 Task: Add Attachment from "Attach a link" to Card Card0000000324 in Board Board0000000081 in Workspace WS0000000027 in Trello. Add Cover Red to Card Card0000000324 in Board Board0000000081 in Workspace WS0000000027 in Trello. Add "Join Card" Button Button0000000324  to Card Card0000000324 in Board Board0000000081 in Workspace WS0000000027 in Trello. Add Description DS0000000324 to Card Card0000000324 in Board Board0000000081 in Workspace WS0000000027 in Trello. Add Comment CM0000000324 to Card Card0000000324 in Board Board0000000081 in Workspace WS0000000027 in Trello
Action: Mouse moved to (371, 625)
Screenshot: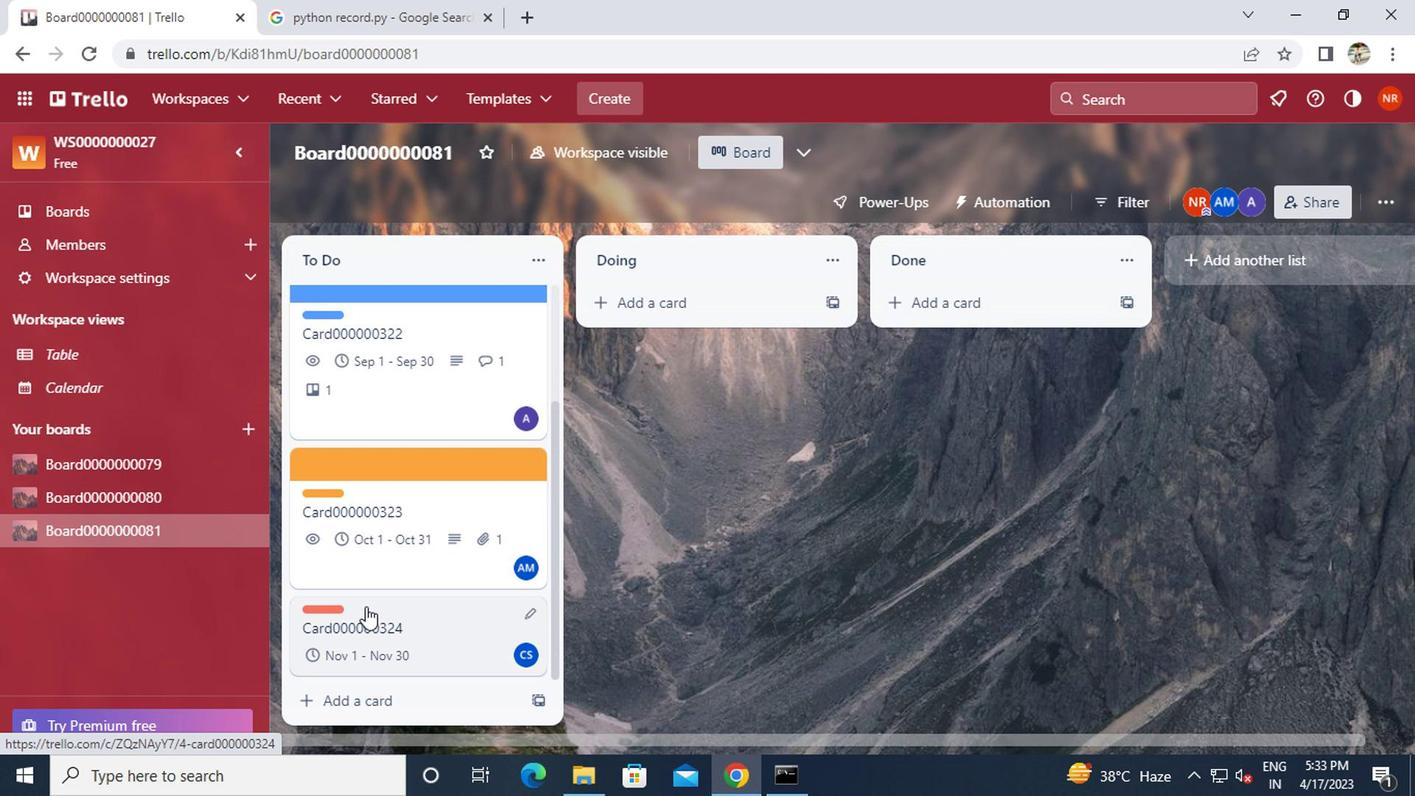 
Action: Mouse pressed left at (371, 625)
Screenshot: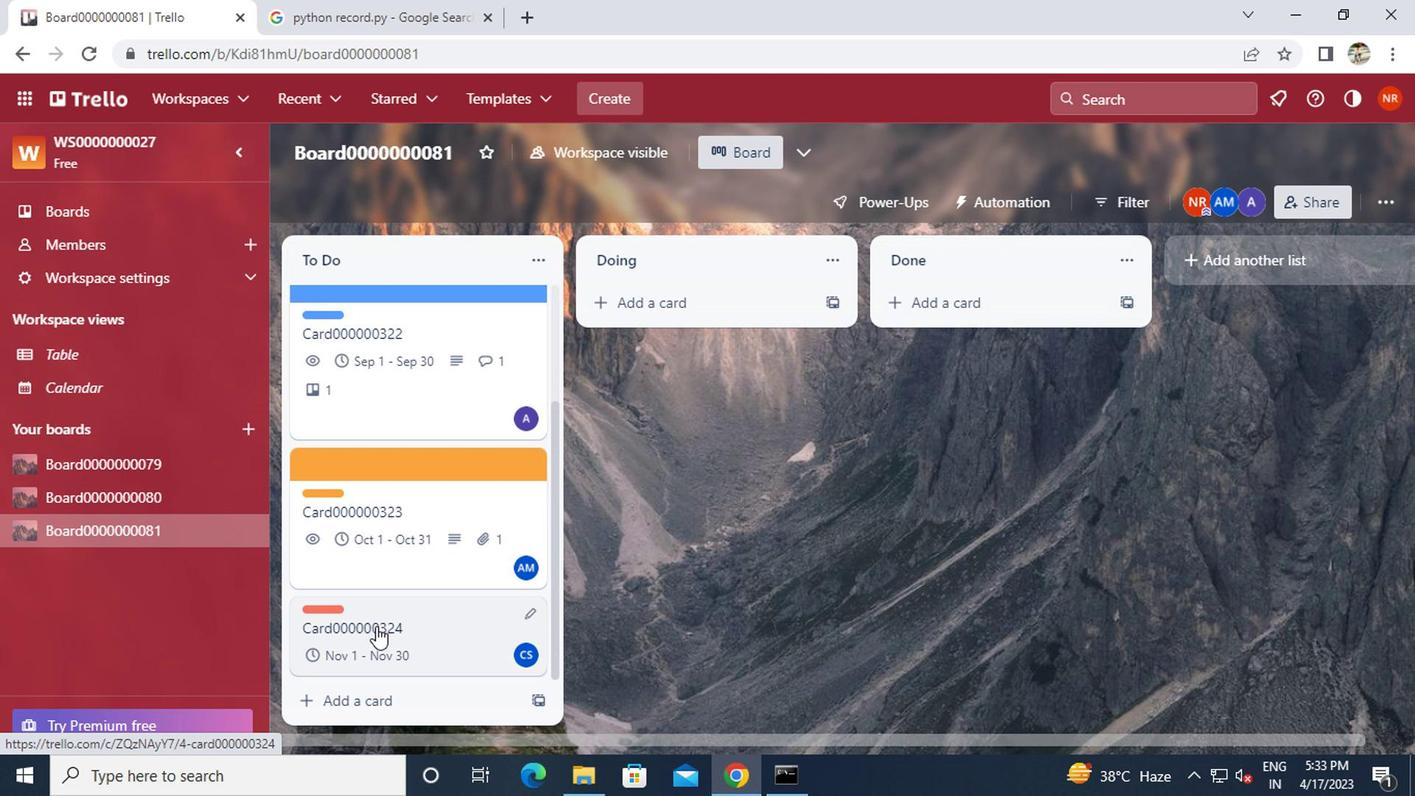 
Action: Mouse moved to (972, 513)
Screenshot: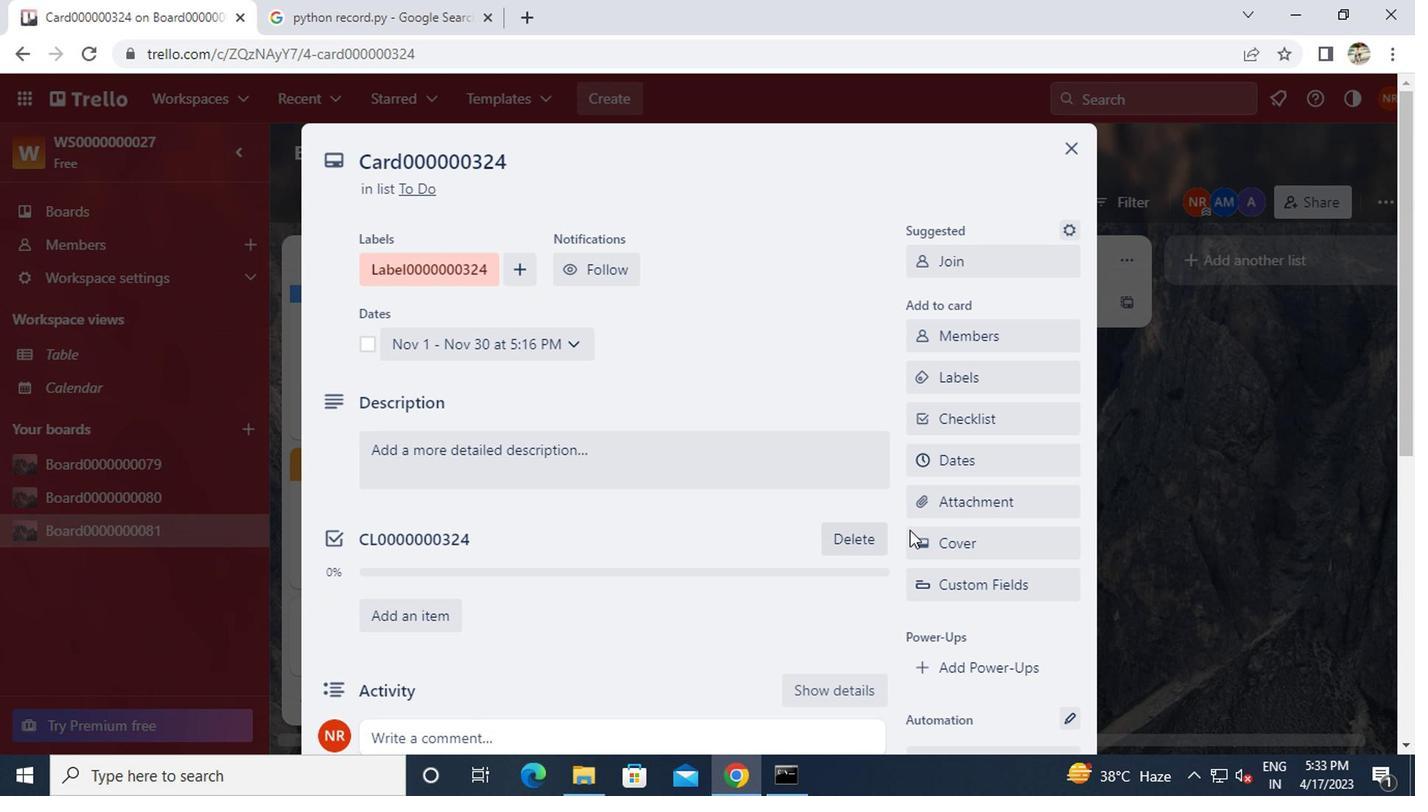 
Action: Mouse pressed left at (972, 513)
Screenshot: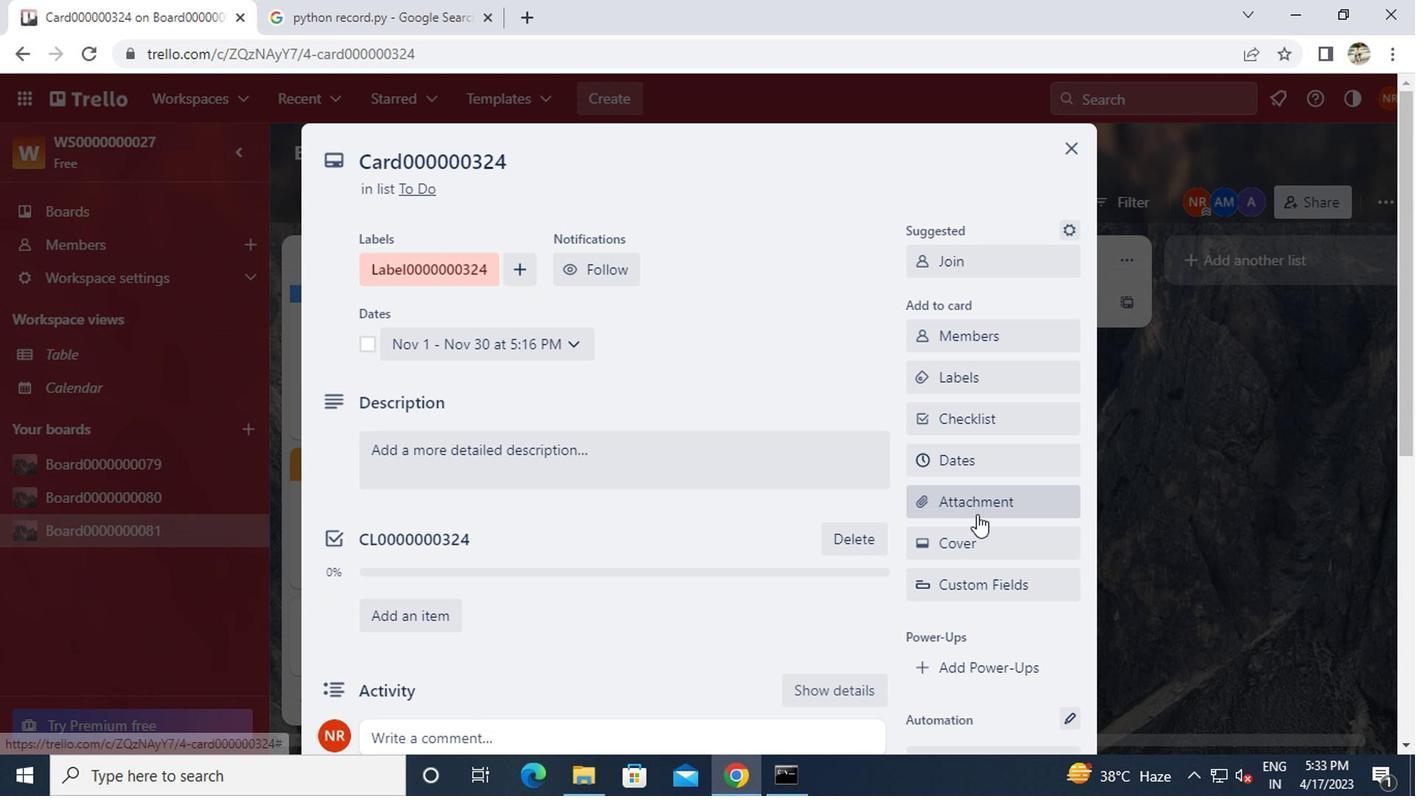 
Action: Mouse moved to (435, 7)
Screenshot: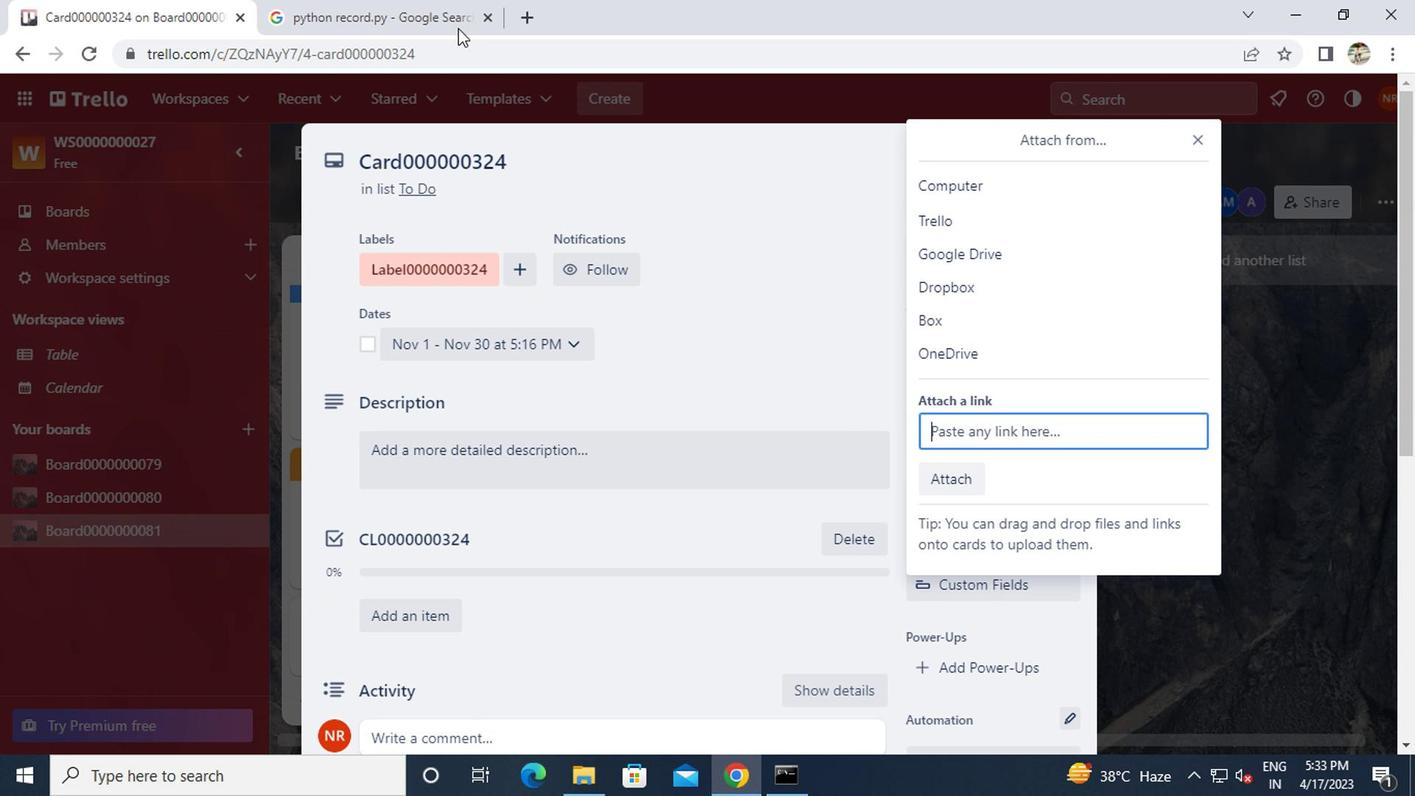 
Action: Mouse pressed left at (435, 7)
Screenshot: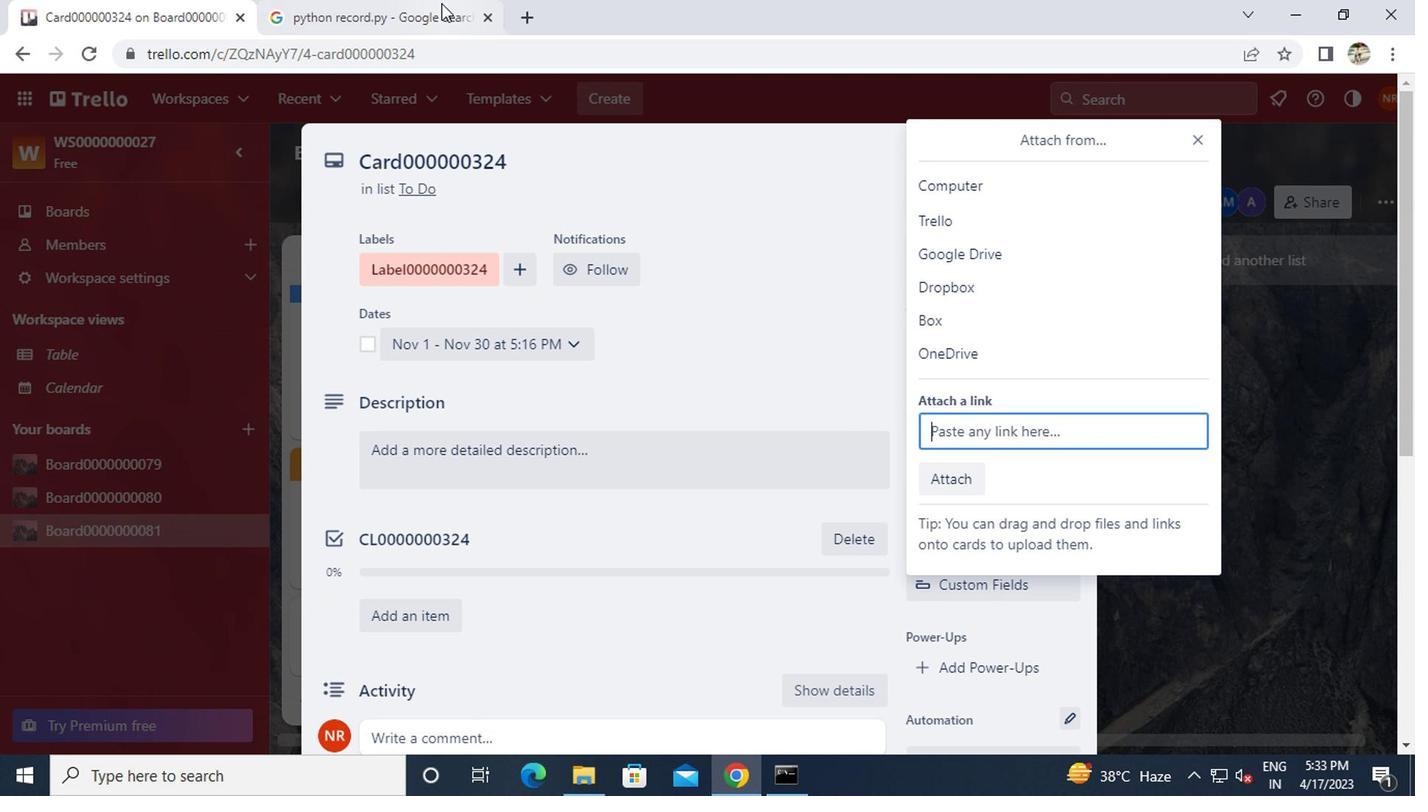 
Action: Mouse moved to (438, 61)
Screenshot: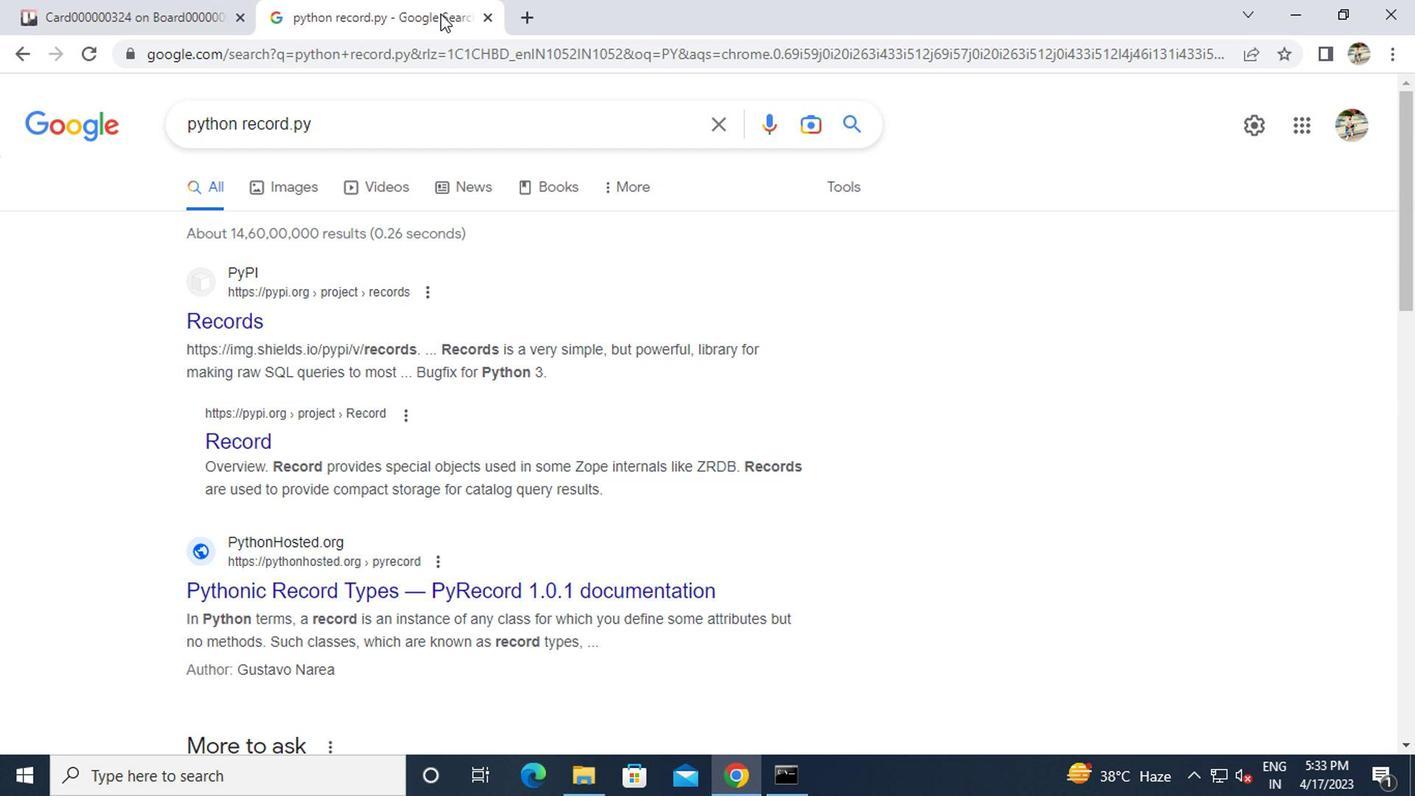 
Action: Mouse pressed left at (438, 61)
Screenshot: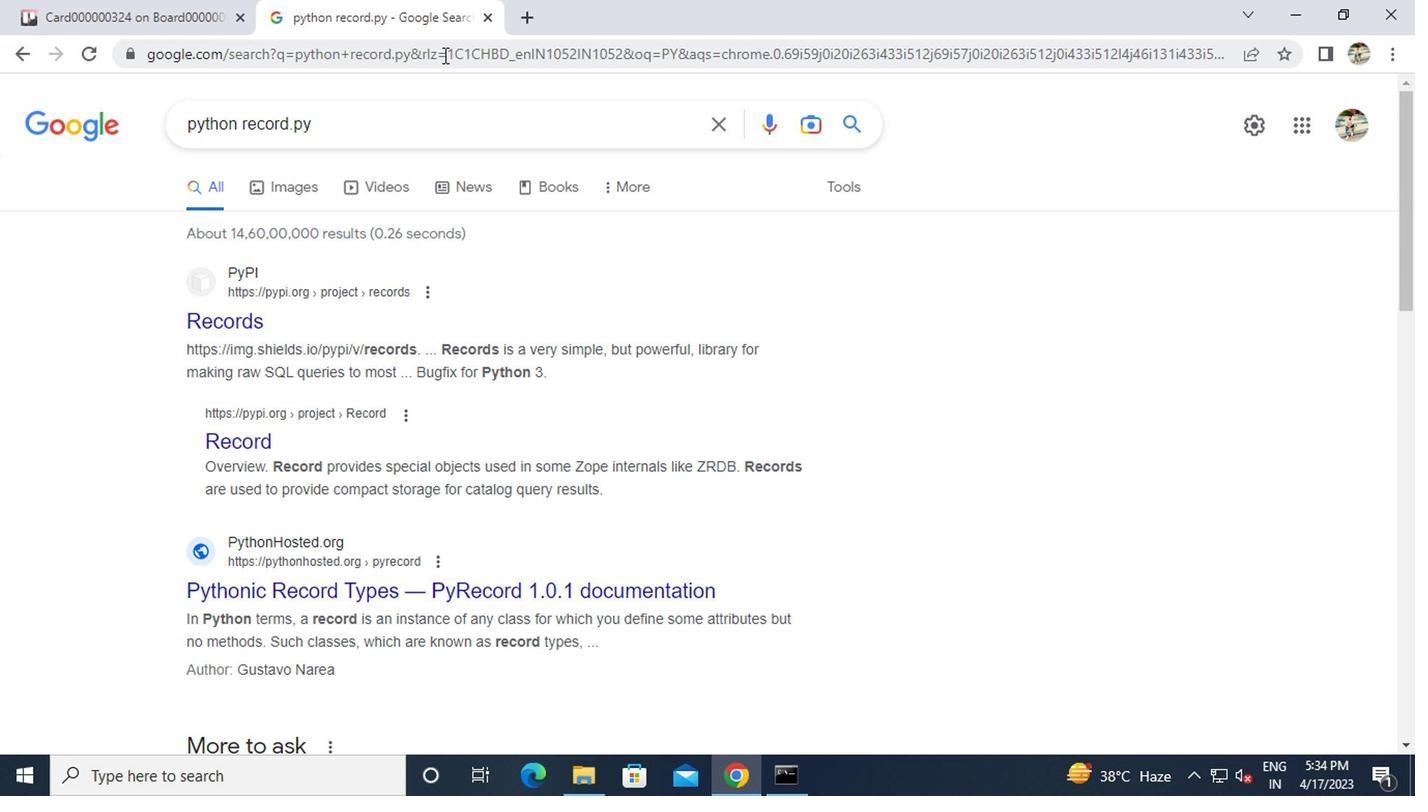 
Action: Key pressed ctrl+C
Screenshot: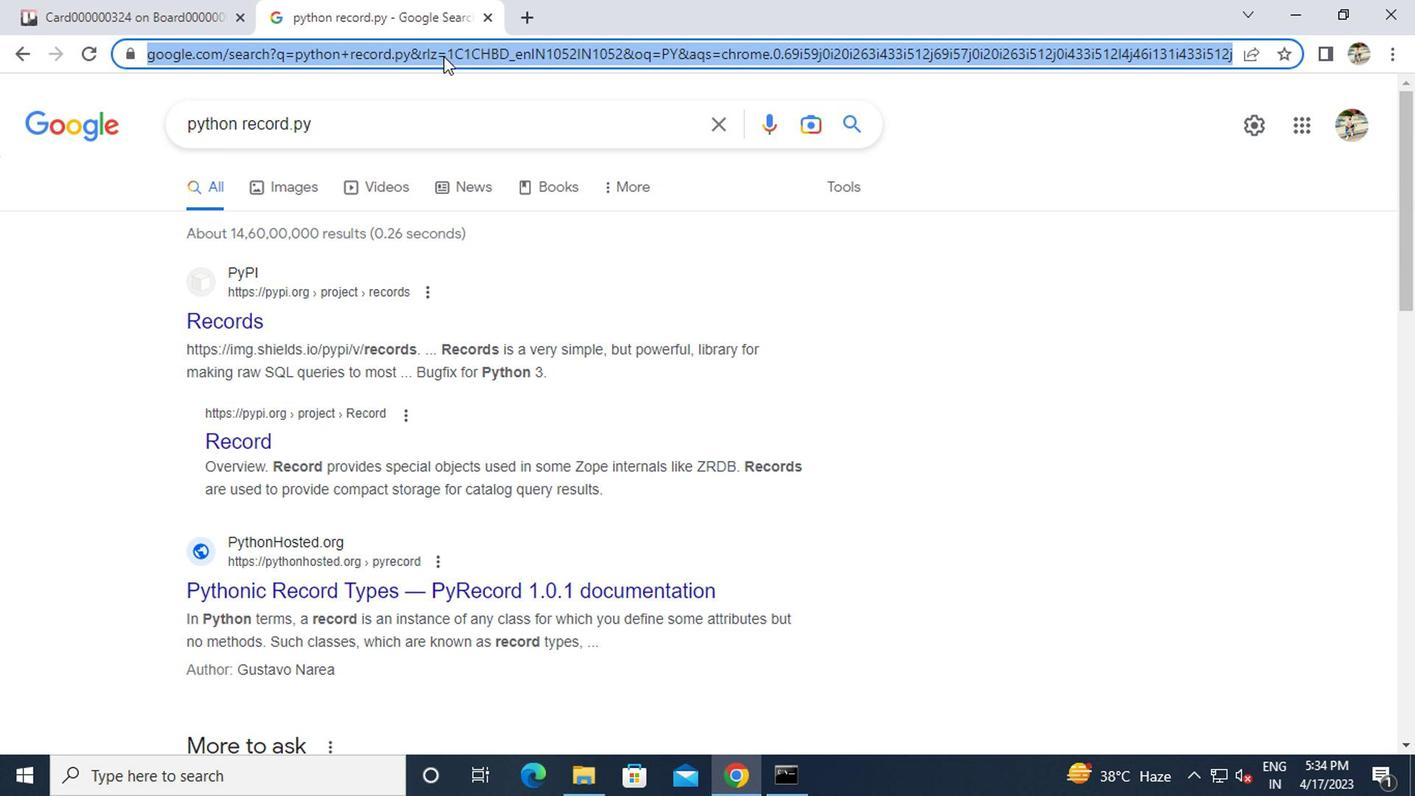 
Action: Mouse moved to (185, 15)
Screenshot: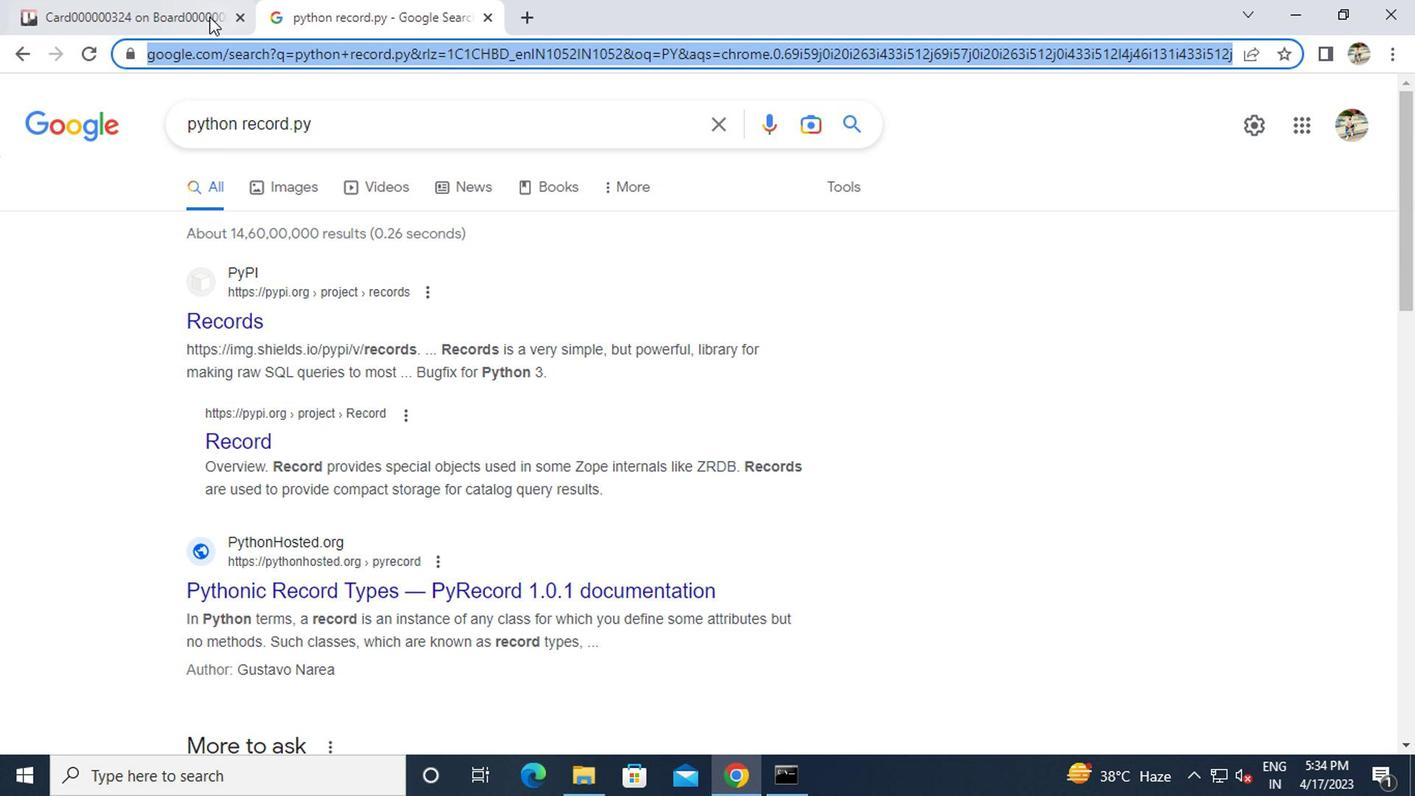 
Action: Mouse pressed left at (185, 15)
Screenshot: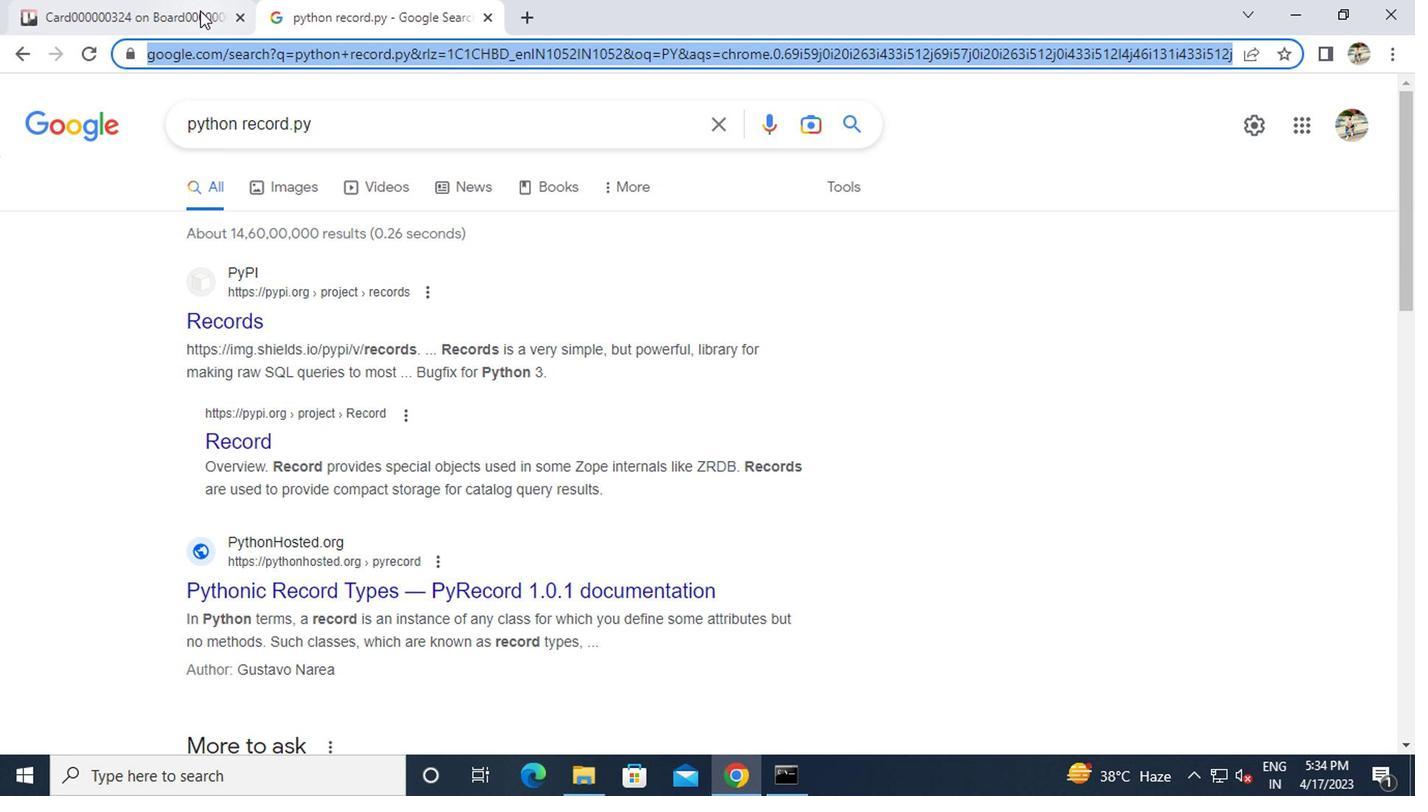 
Action: Mouse moved to (970, 439)
Screenshot: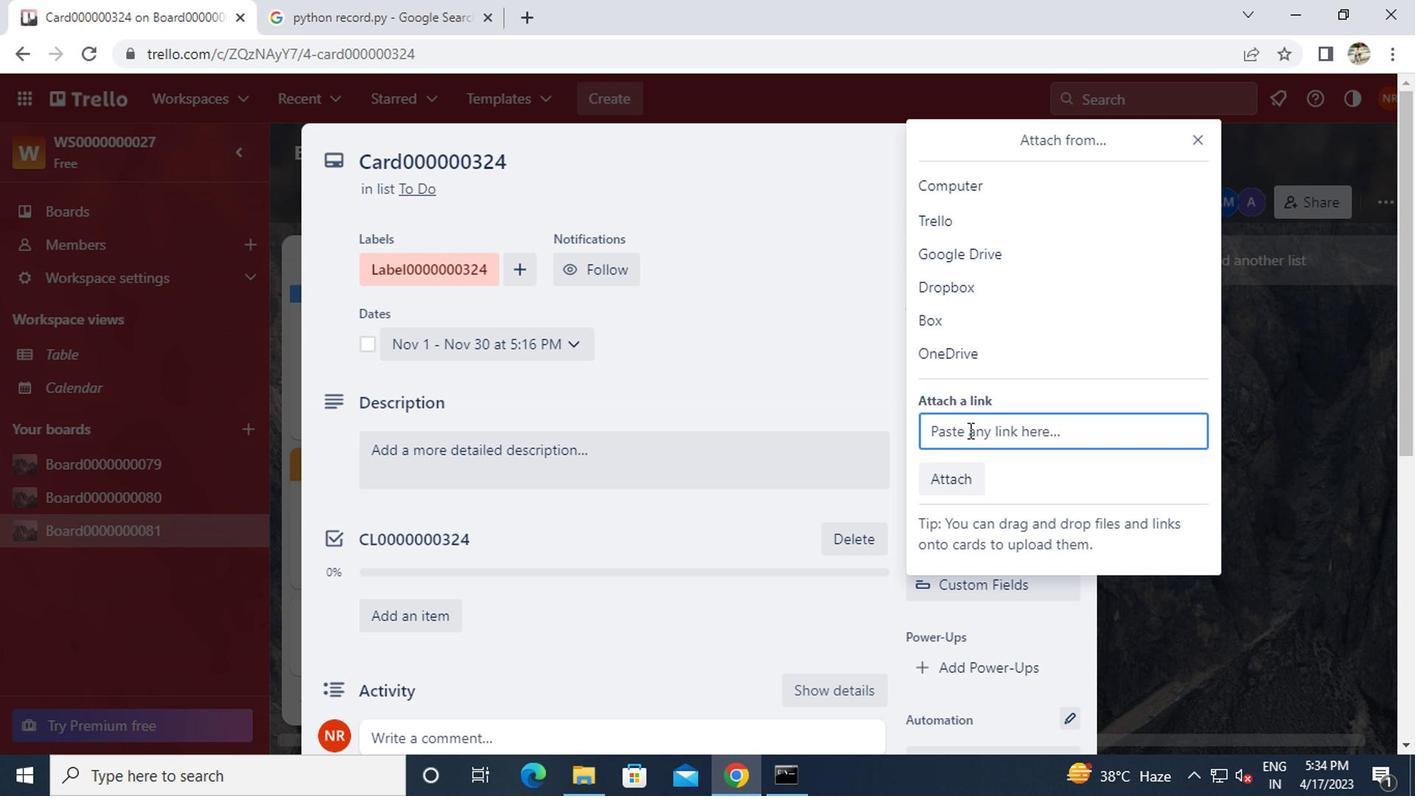 
Action: Mouse pressed left at (970, 439)
Screenshot: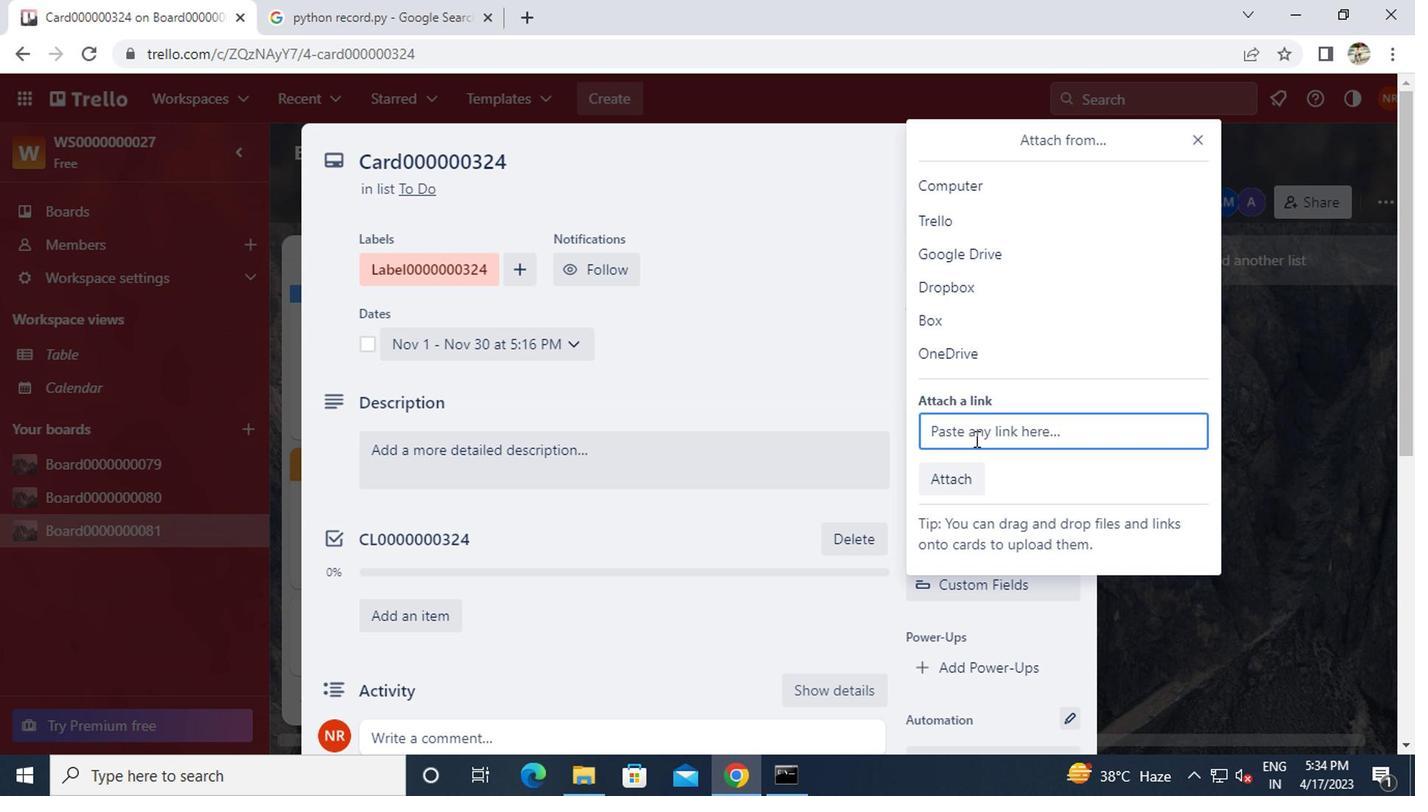 
Action: Key pressed ctrl+V
Screenshot: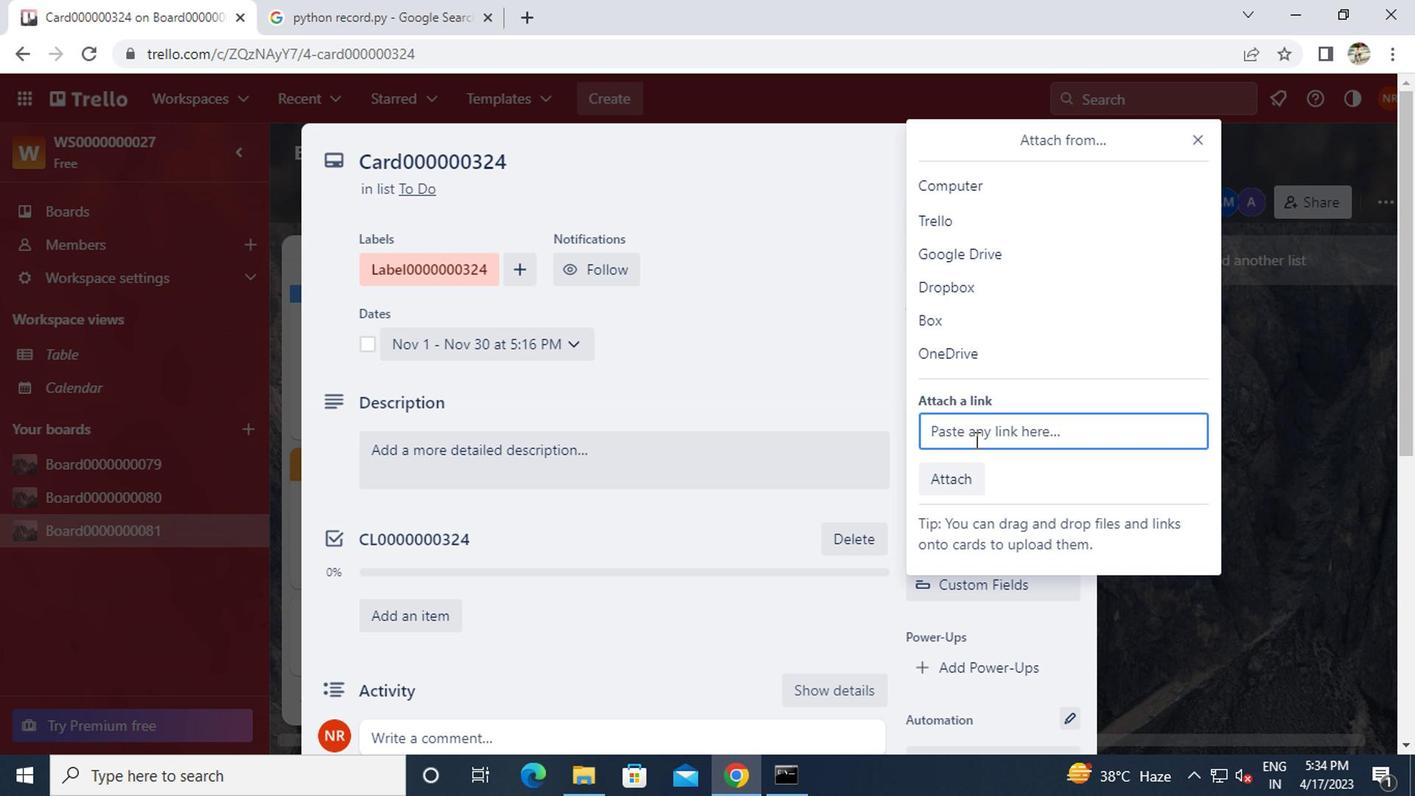 
Action: Mouse moved to (958, 492)
Screenshot: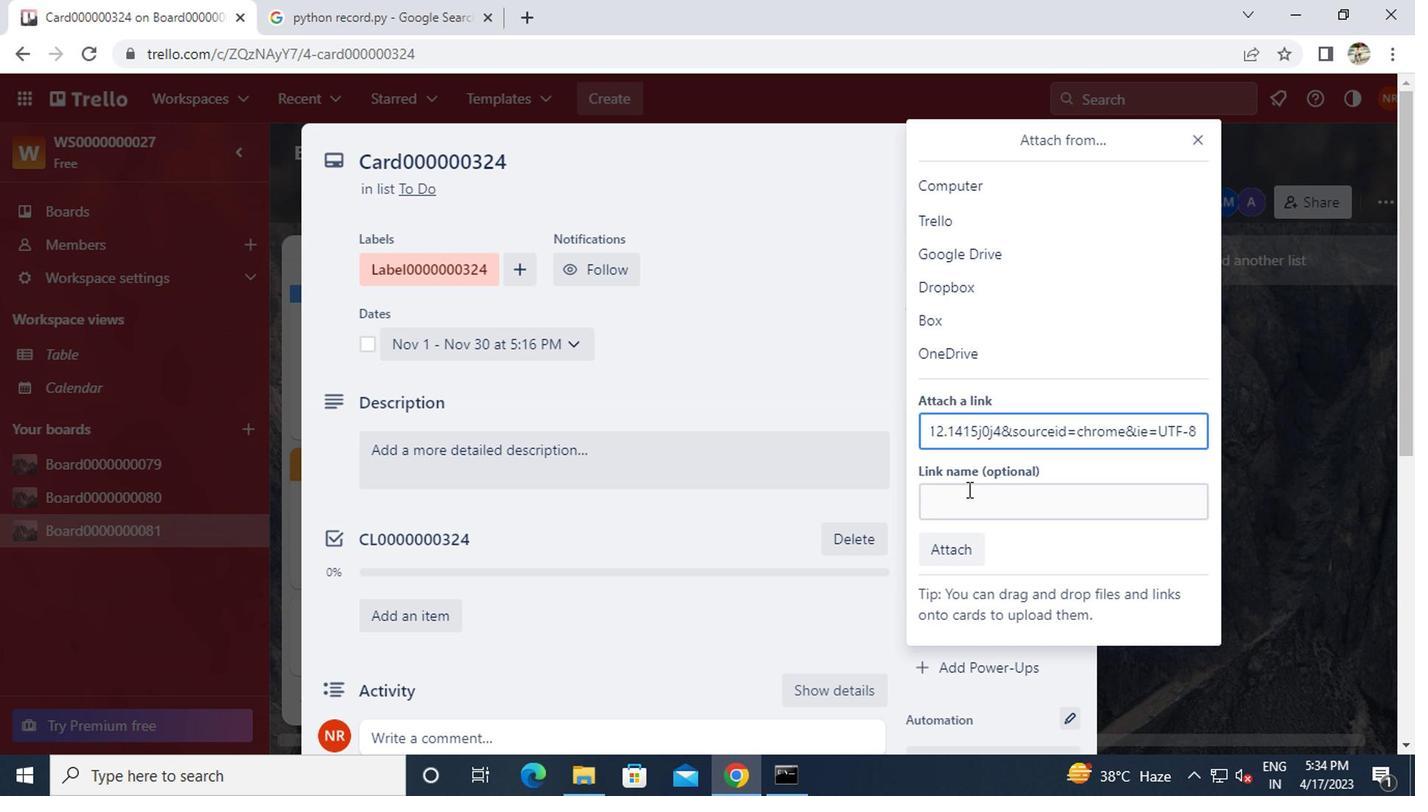 
Action: Mouse pressed left at (958, 492)
Screenshot: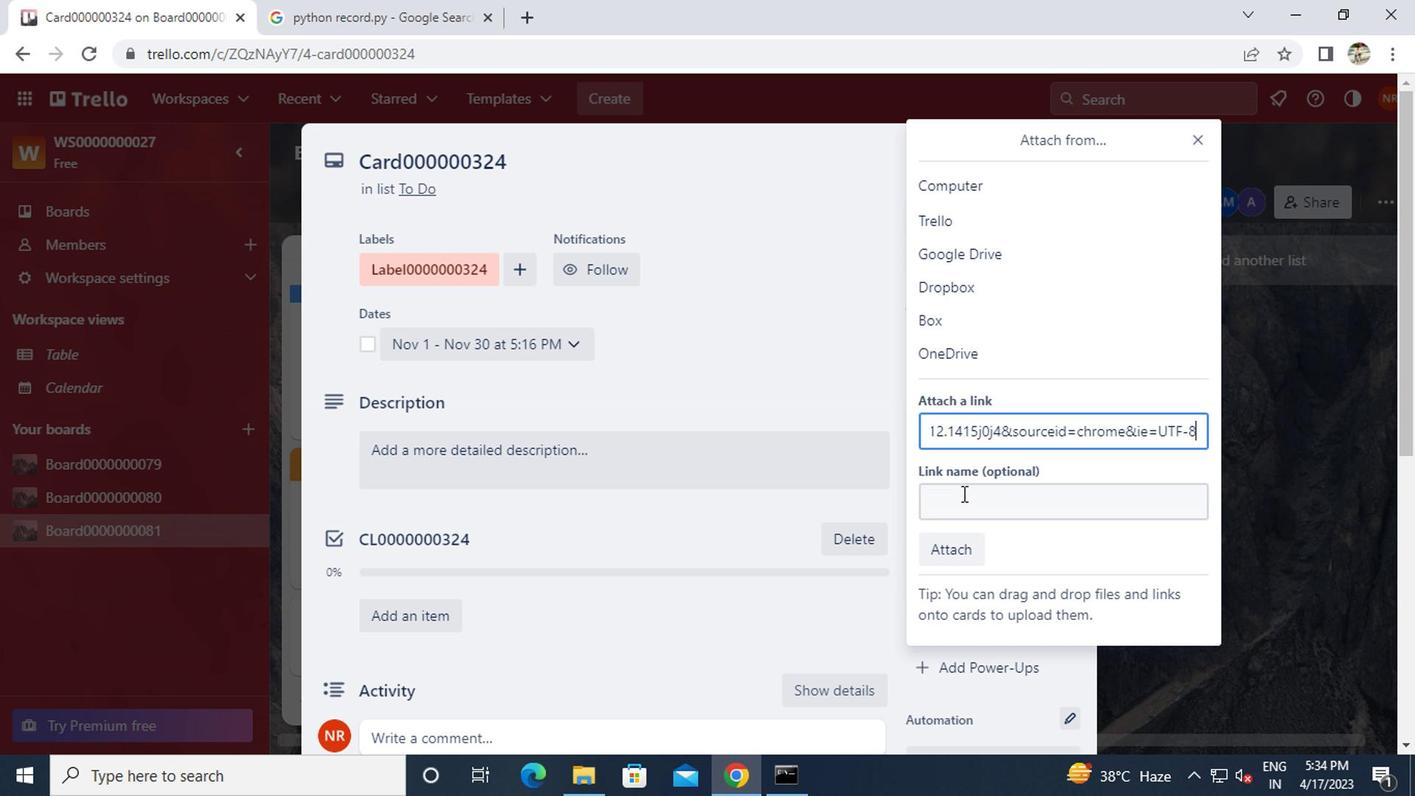
Action: Key pressed ctrl+L<Key.caps_lock>ink
Screenshot: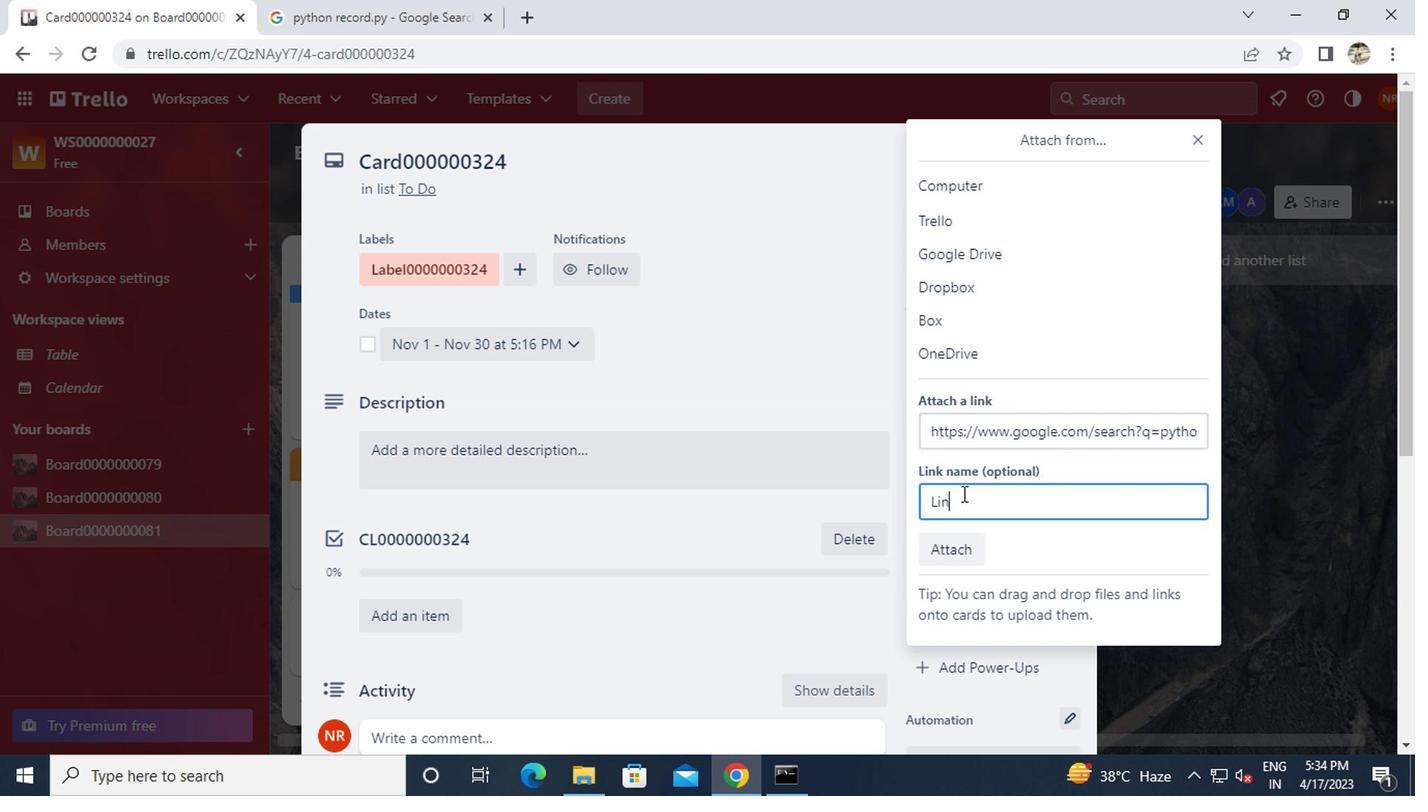 
Action: Mouse moved to (940, 539)
Screenshot: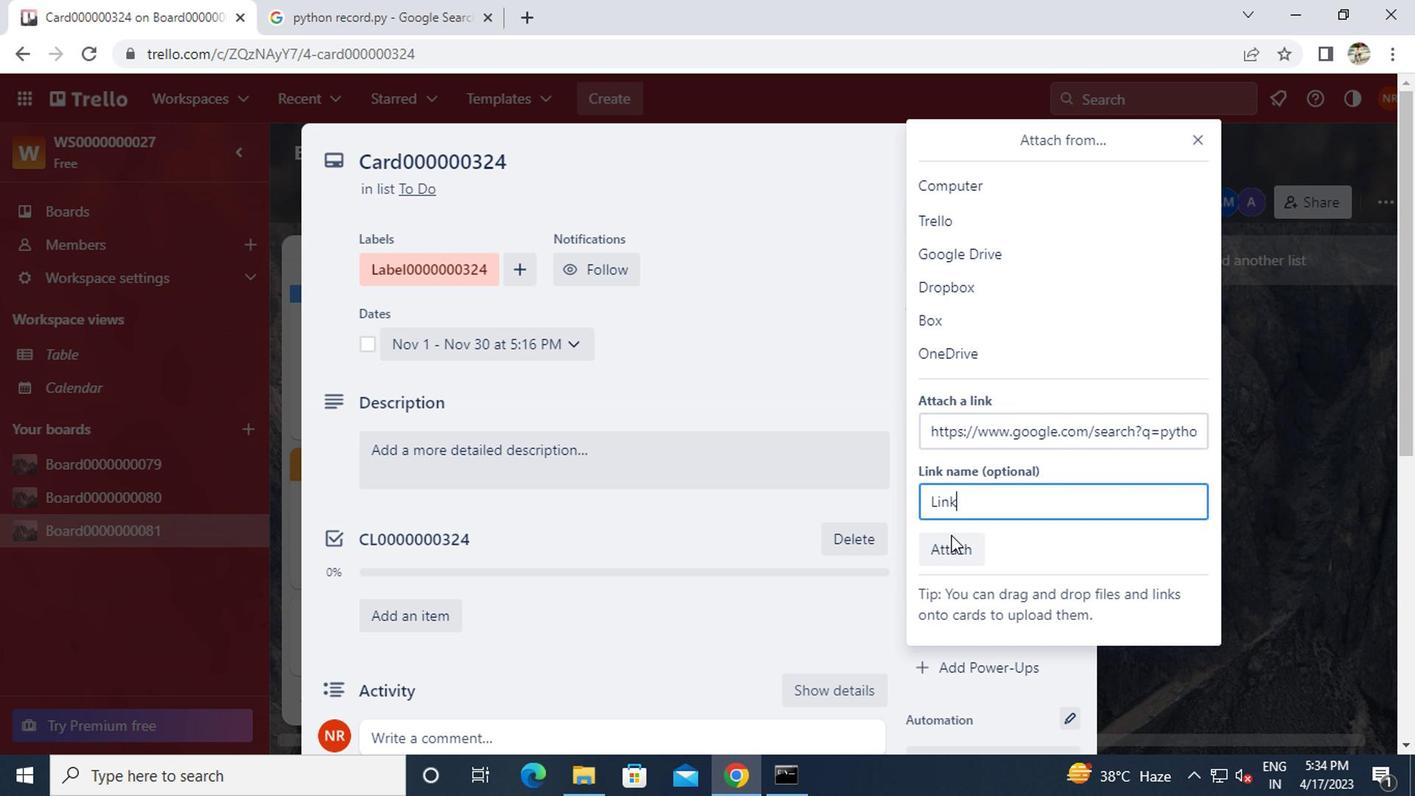 
Action: Mouse pressed left at (940, 539)
Screenshot: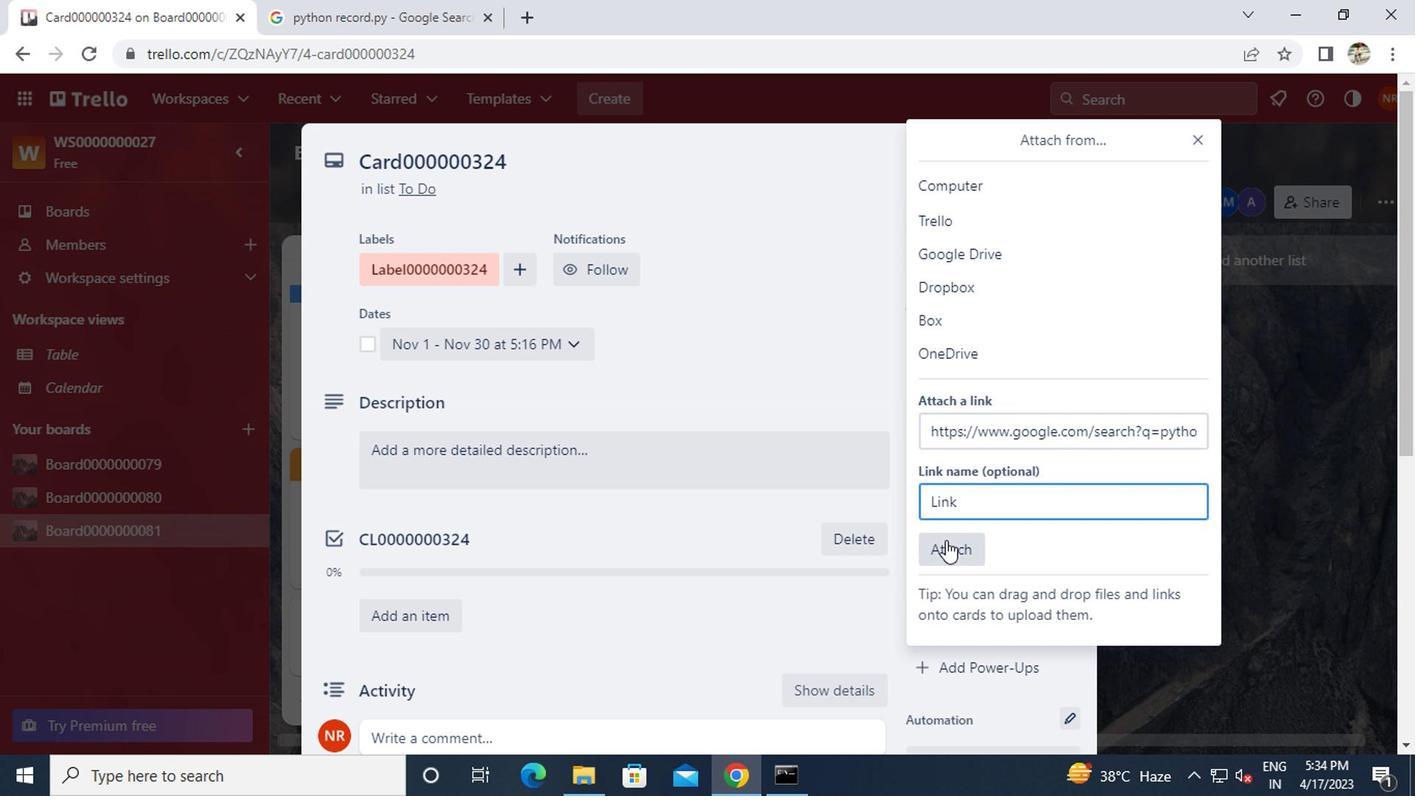 
Action: Mouse pressed left at (940, 539)
Screenshot: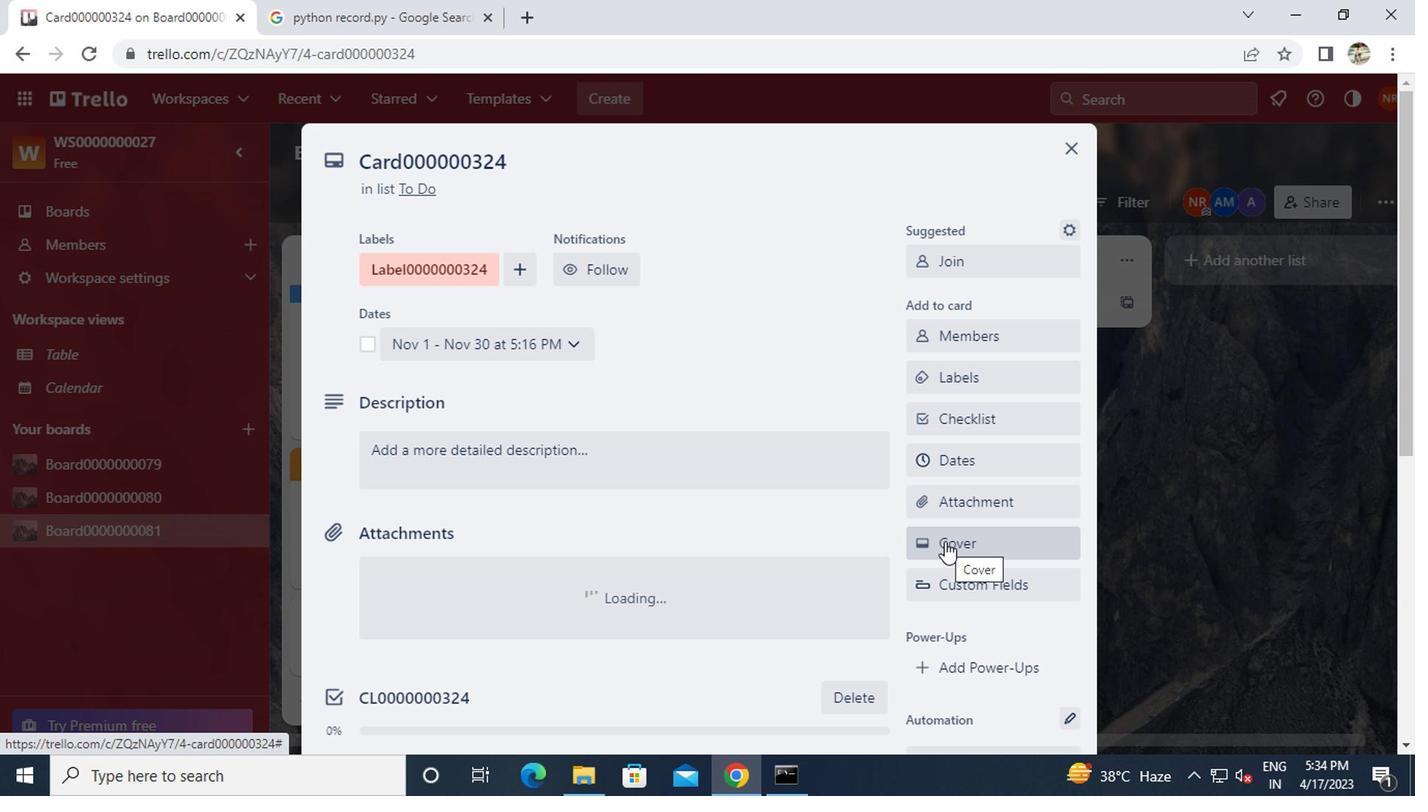 
Action: Mouse moved to (1112, 334)
Screenshot: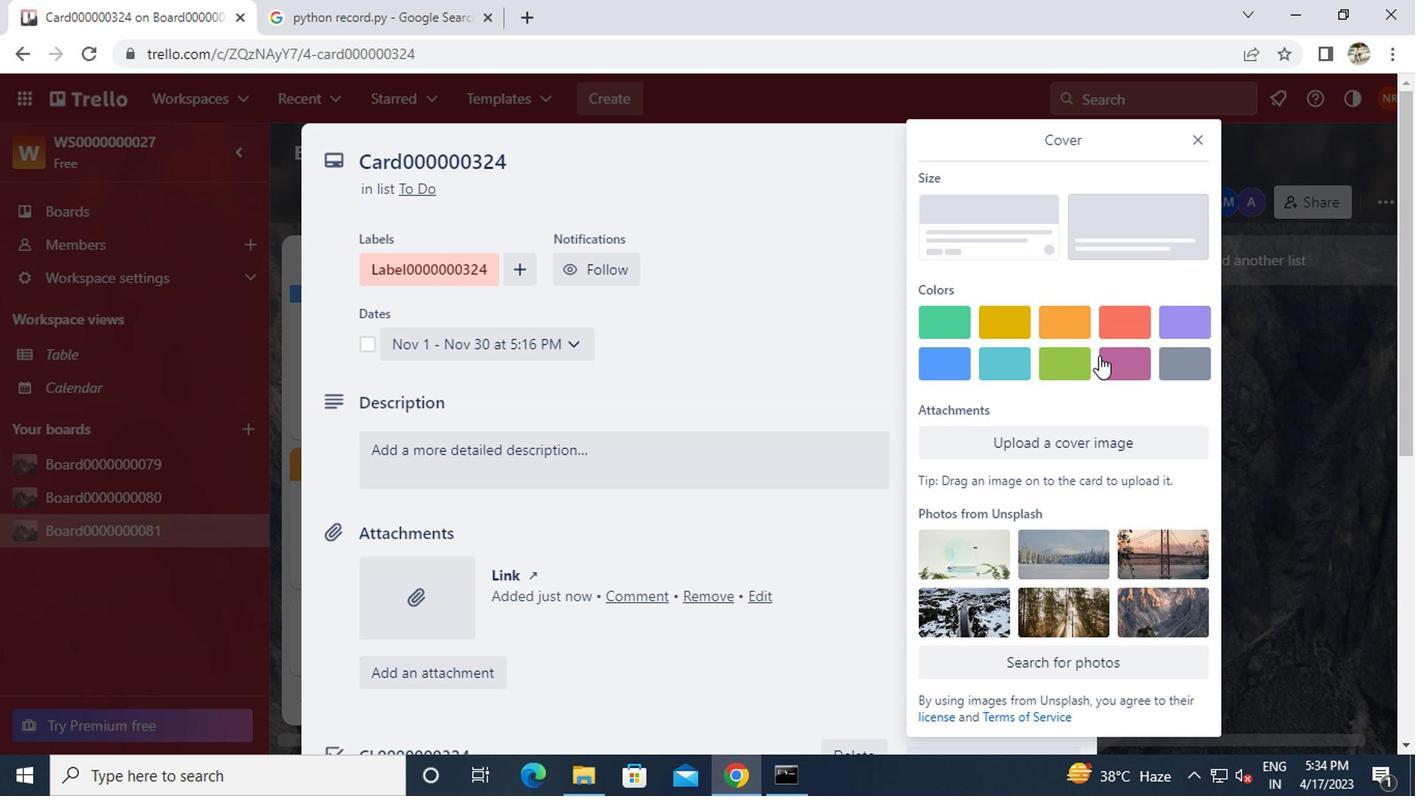 
Action: Mouse pressed left at (1112, 334)
Screenshot: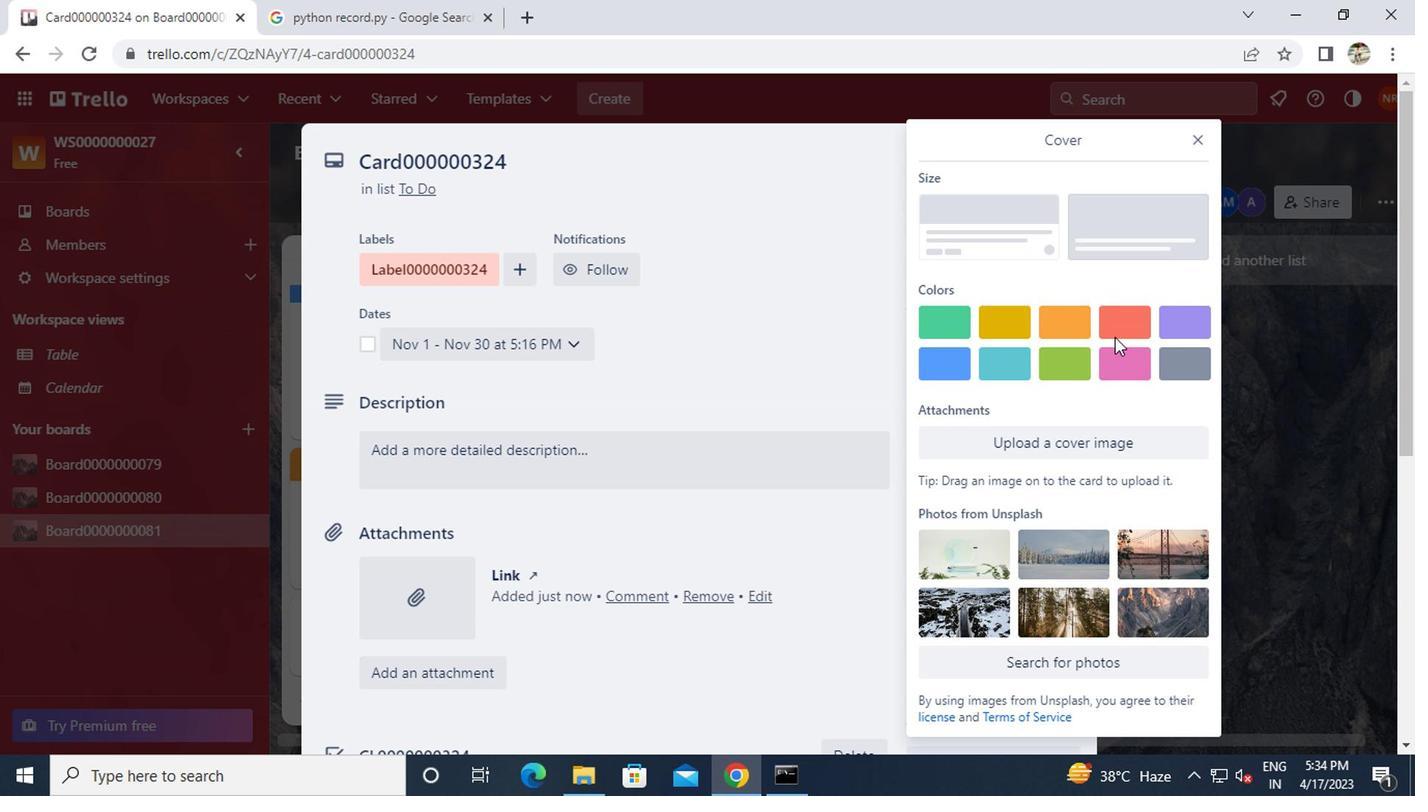 
Action: Mouse moved to (1191, 137)
Screenshot: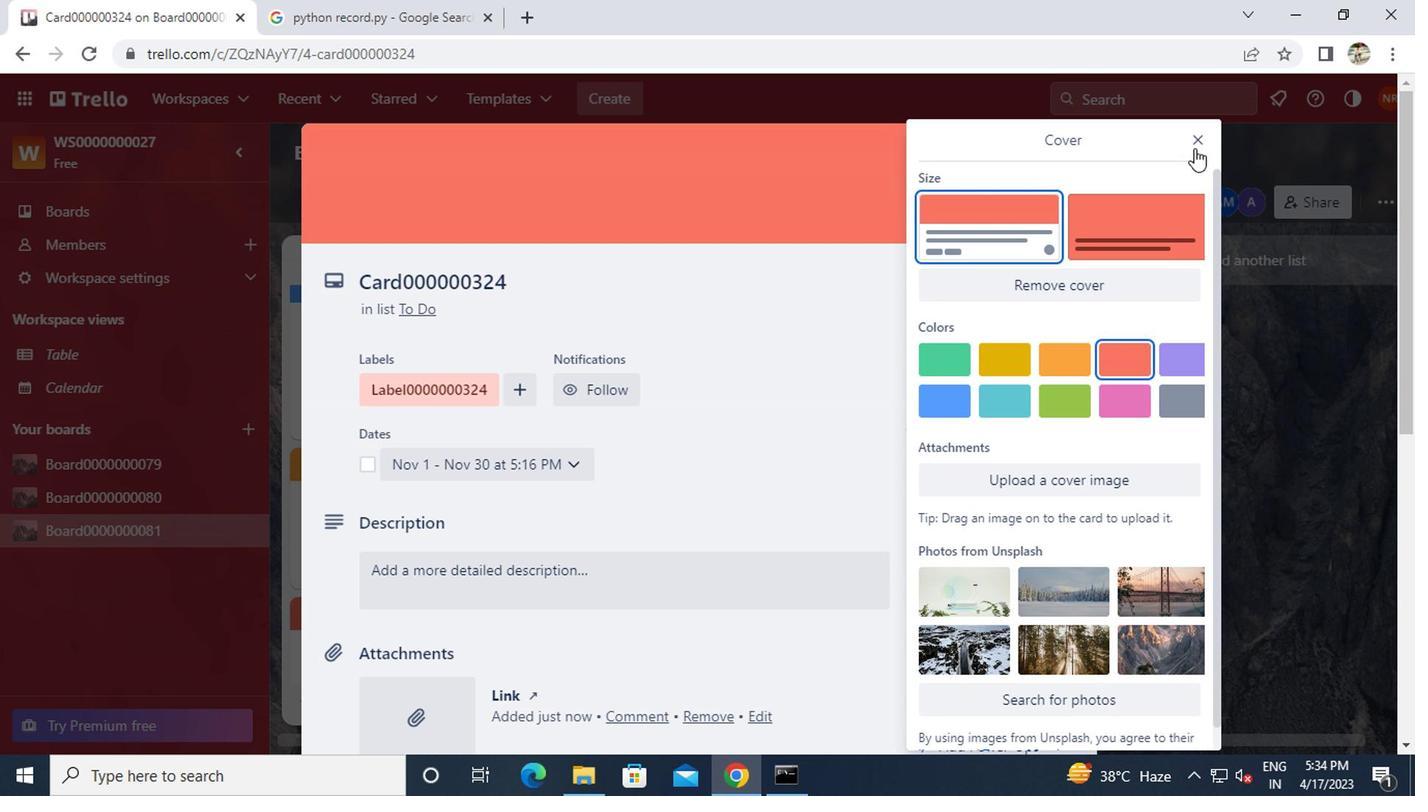
Action: Mouse pressed left at (1191, 137)
Screenshot: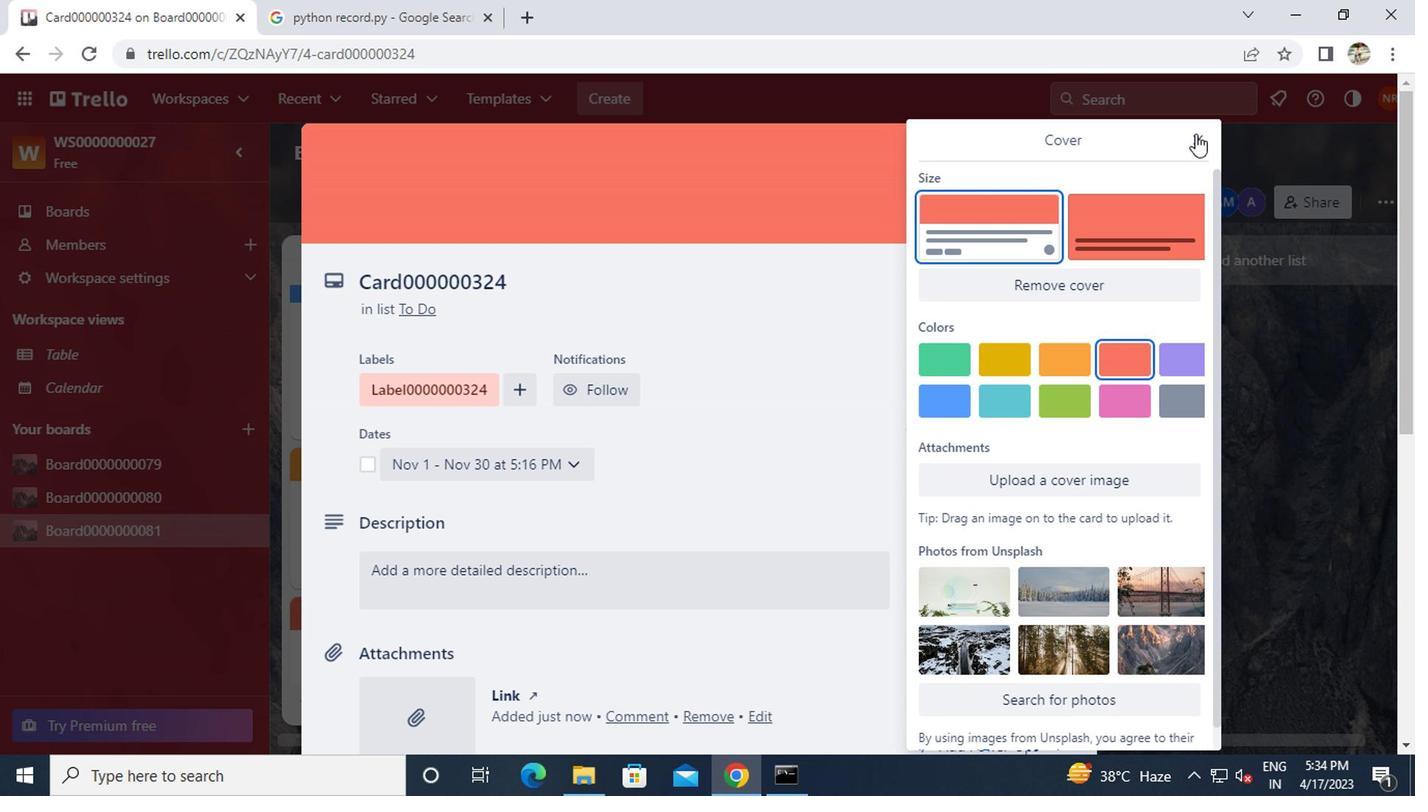 
Action: Mouse moved to (961, 395)
Screenshot: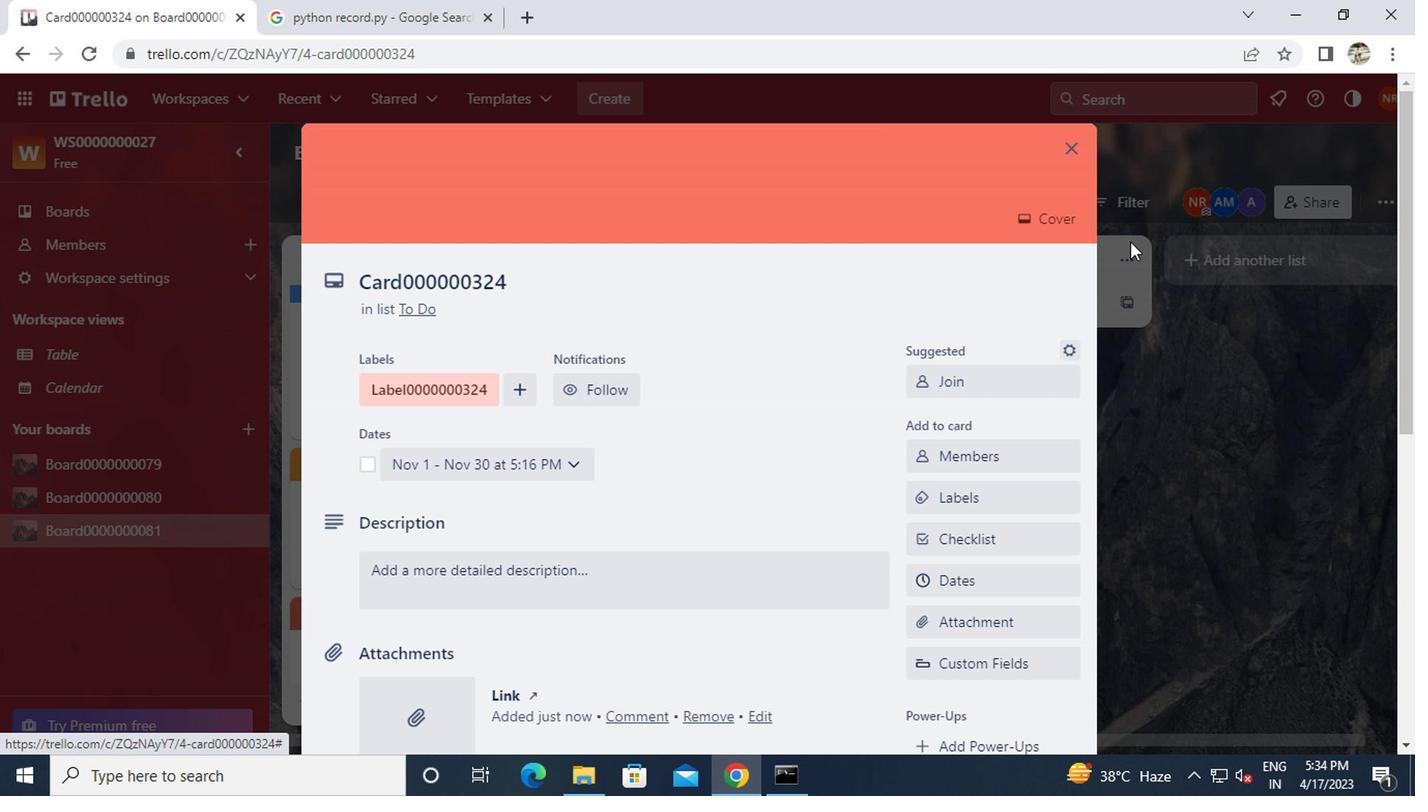 
Action: Mouse scrolled (961, 394) with delta (0, -1)
Screenshot: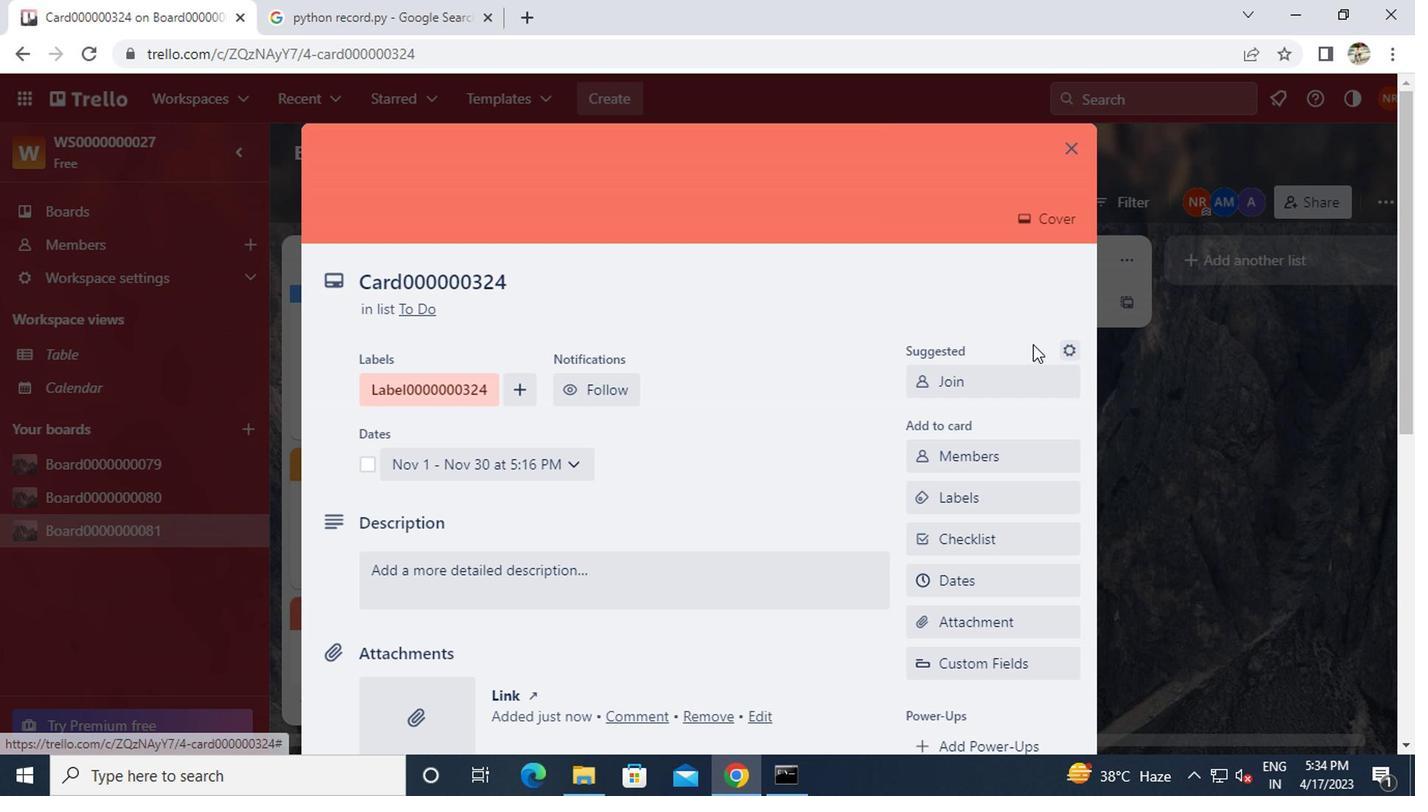 
Action: Mouse scrolled (961, 394) with delta (0, -1)
Screenshot: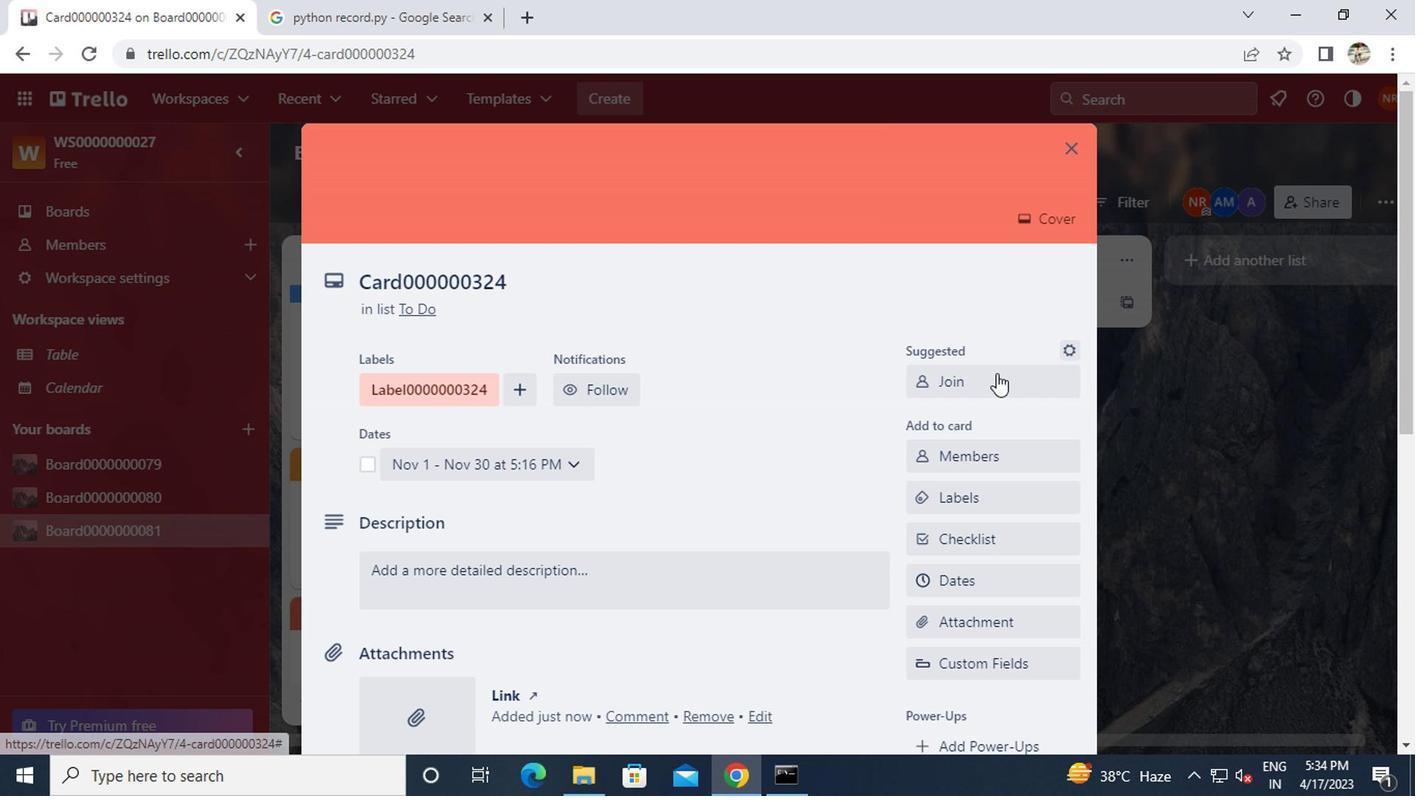 
Action: Mouse scrolled (961, 394) with delta (0, -1)
Screenshot: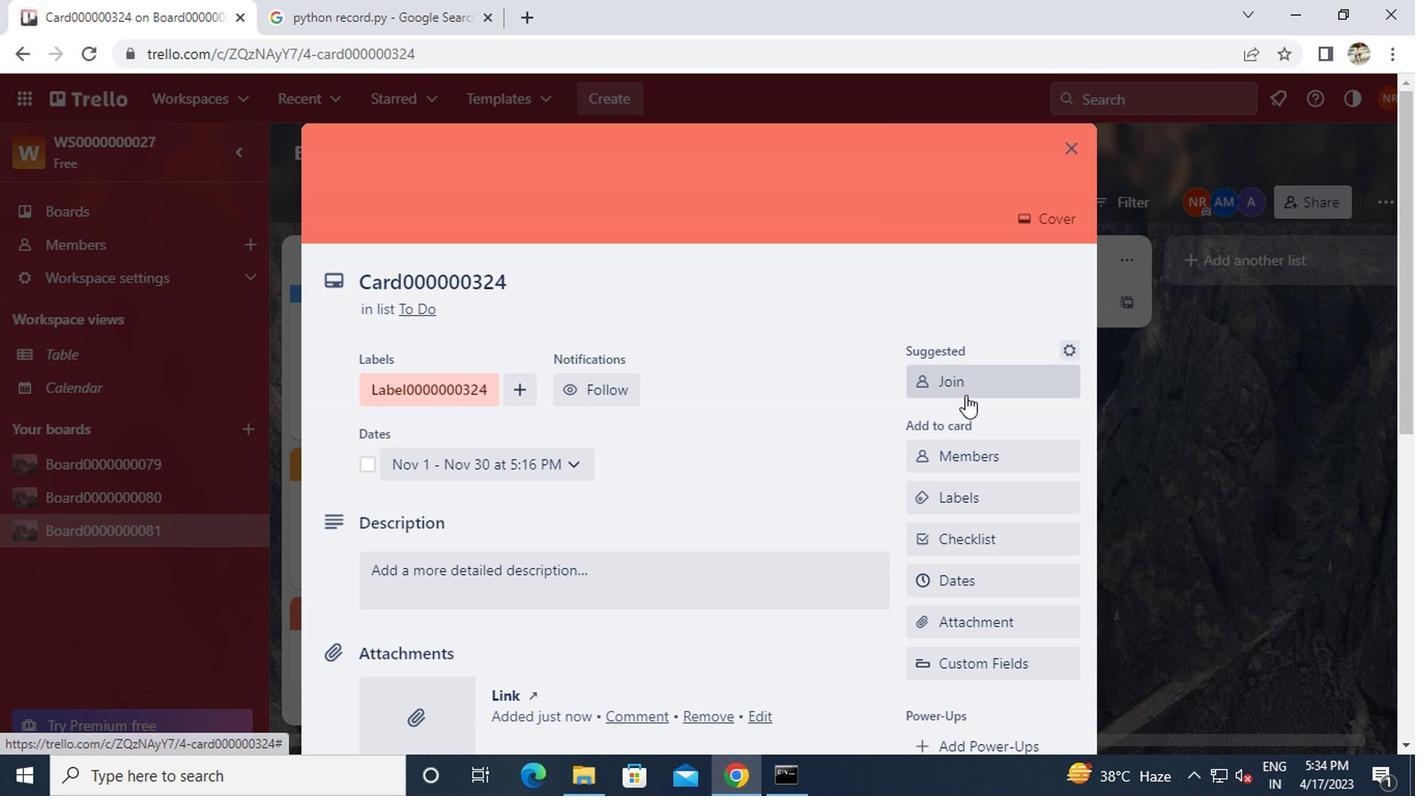 
Action: Mouse moved to (963, 395)
Screenshot: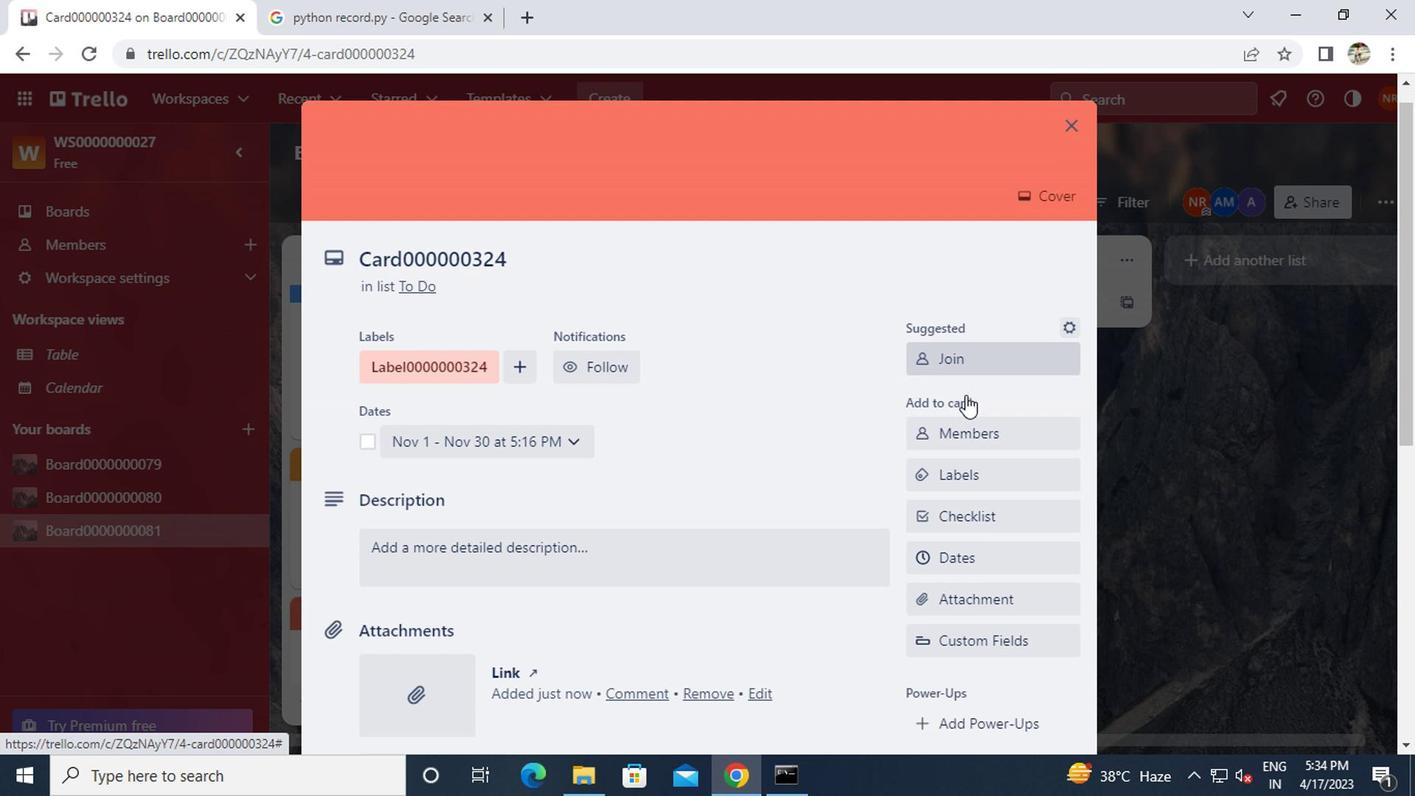 
Action: Mouse scrolled (963, 394) with delta (0, -1)
Screenshot: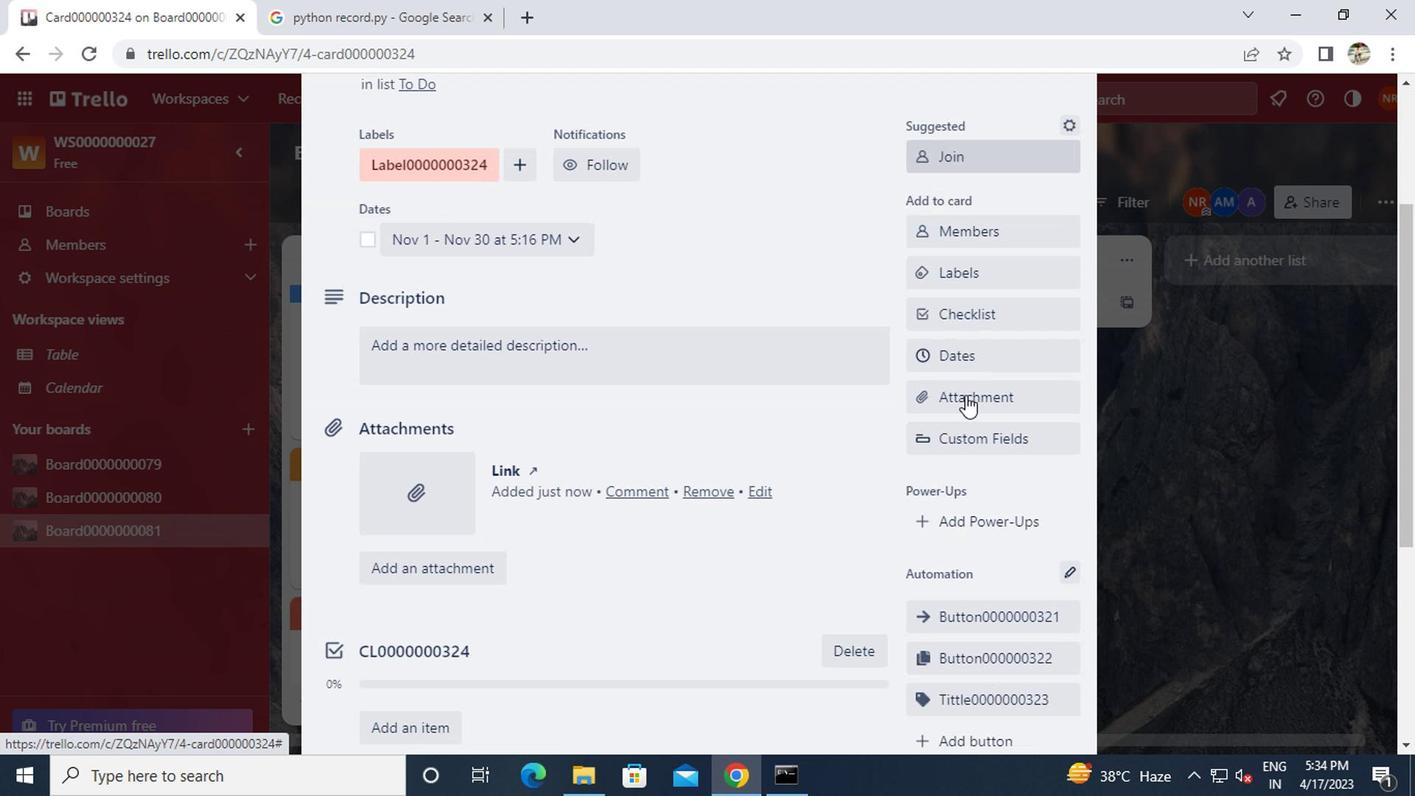 
Action: Mouse scrolled (963, 394) with delta (0, -1)
Screenshot: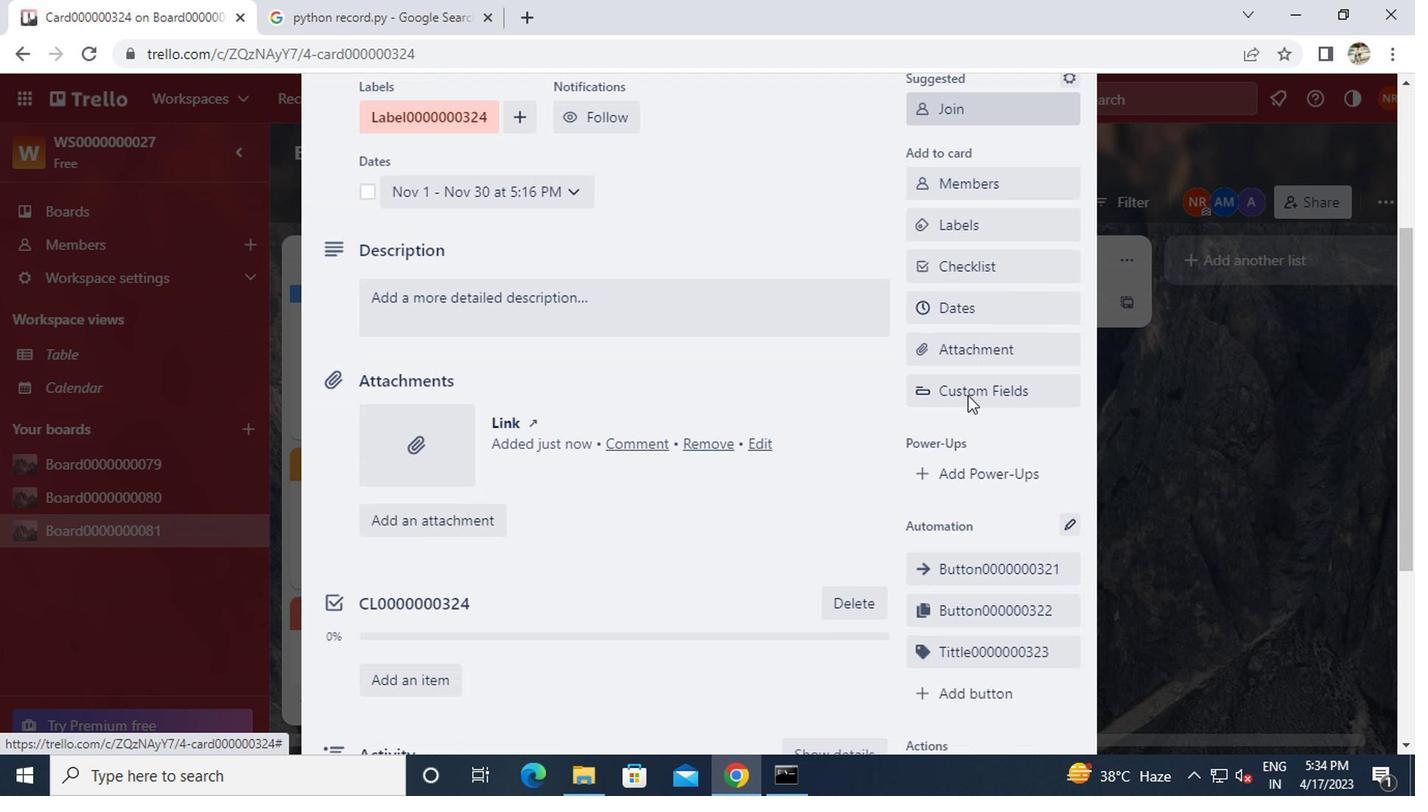 
Action: Mouse moved to (956, 442)
Screenshot: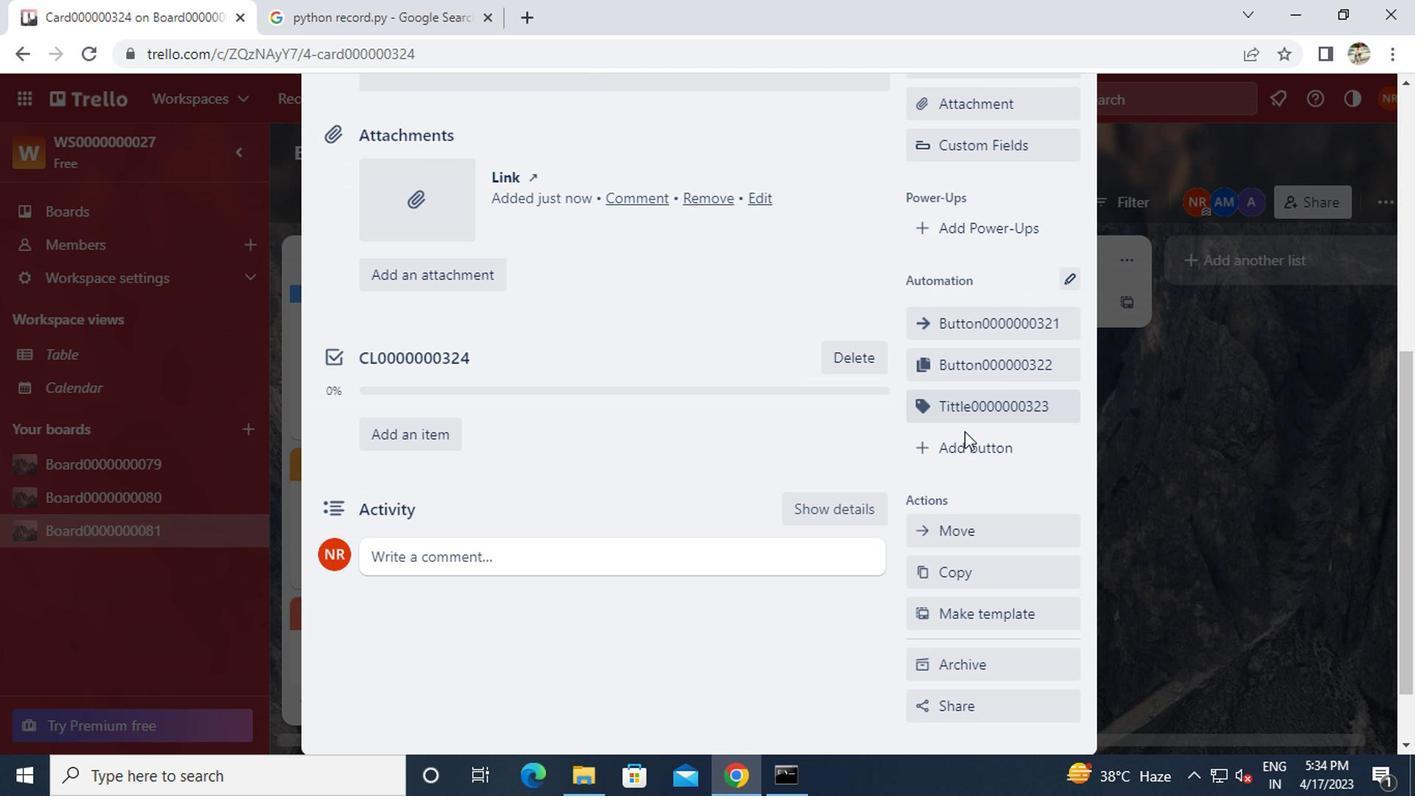 
Action: Mouse pressed left at (956, 442)
Screenshot: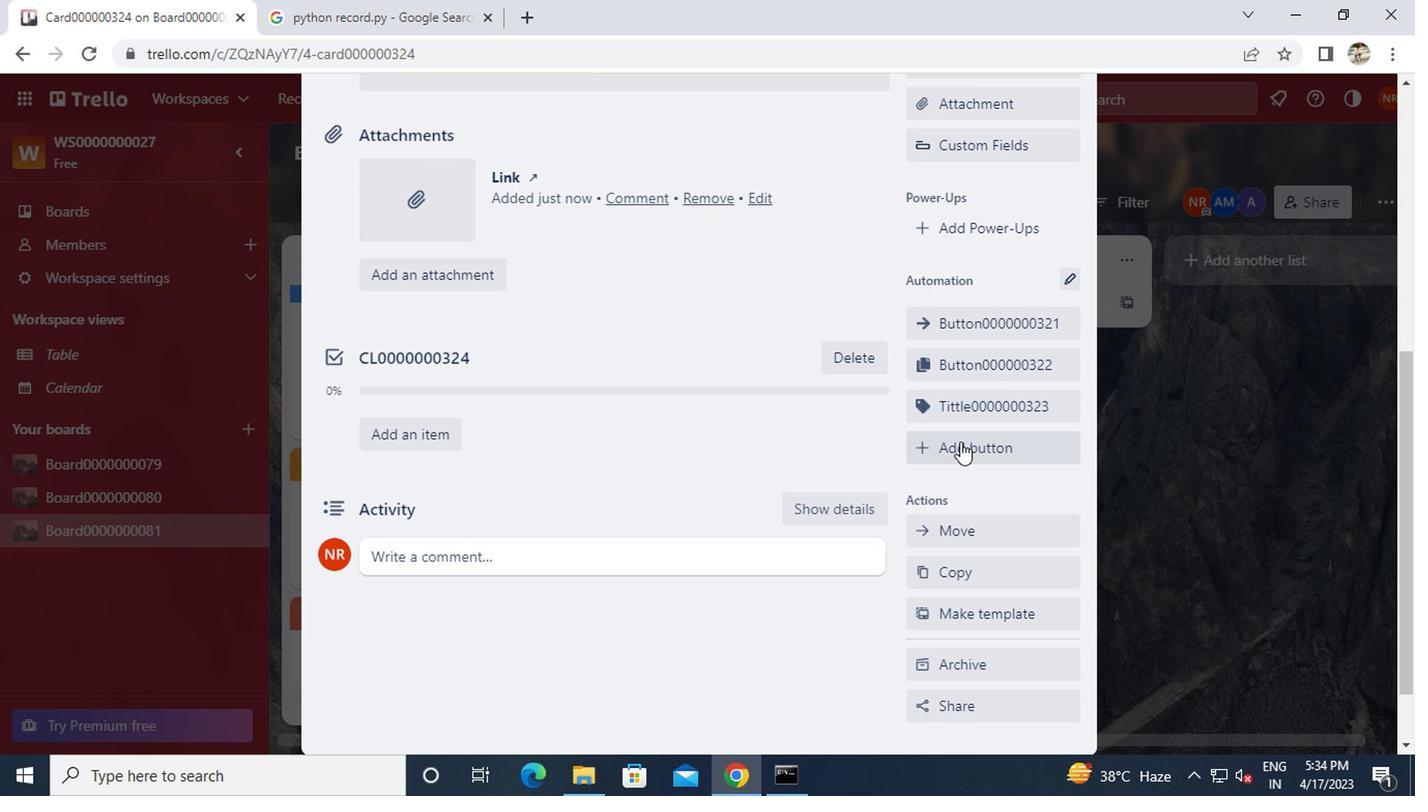 
Action: Mouse moved to (962, 370)
Screenshot: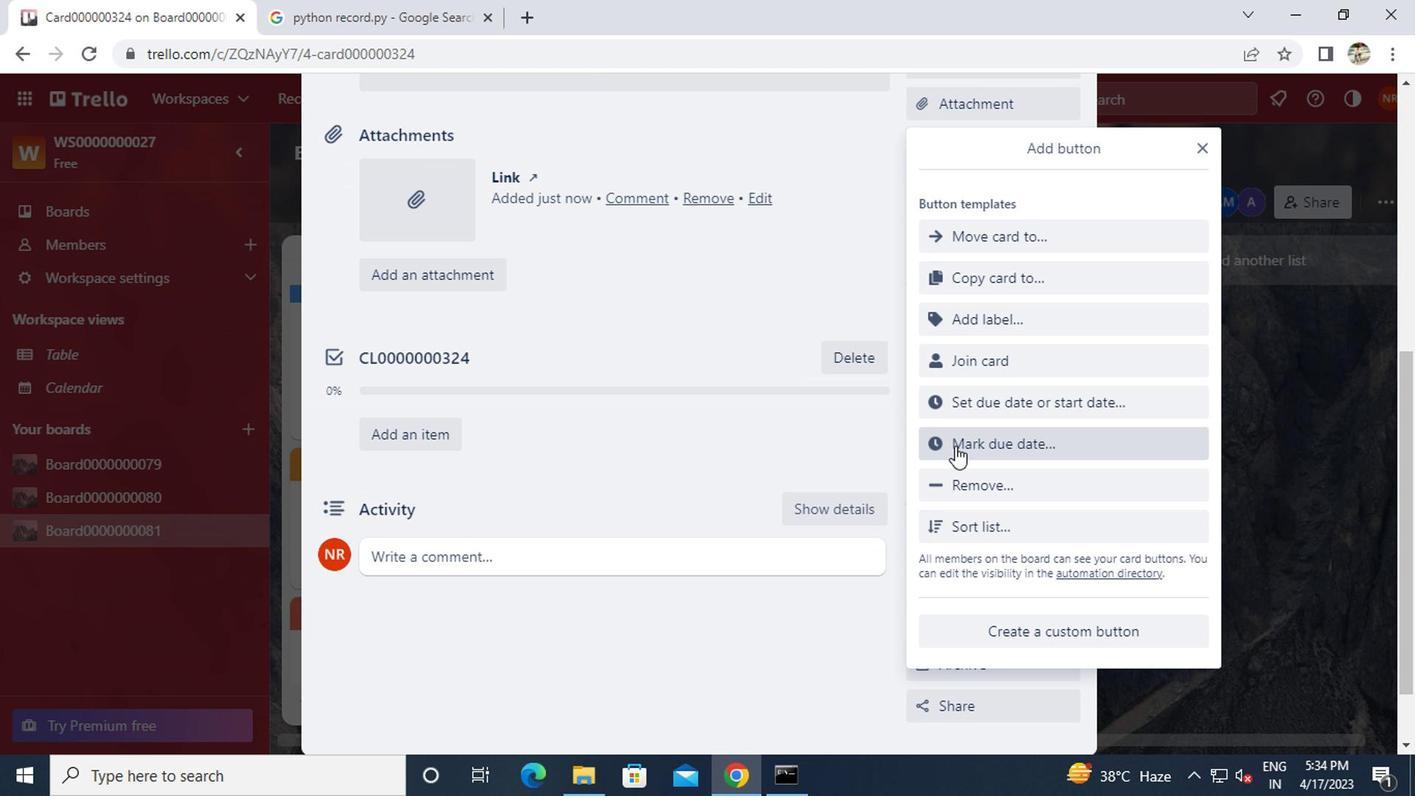 
Action: Mouse pressed left at (962, 370)
Screenshot: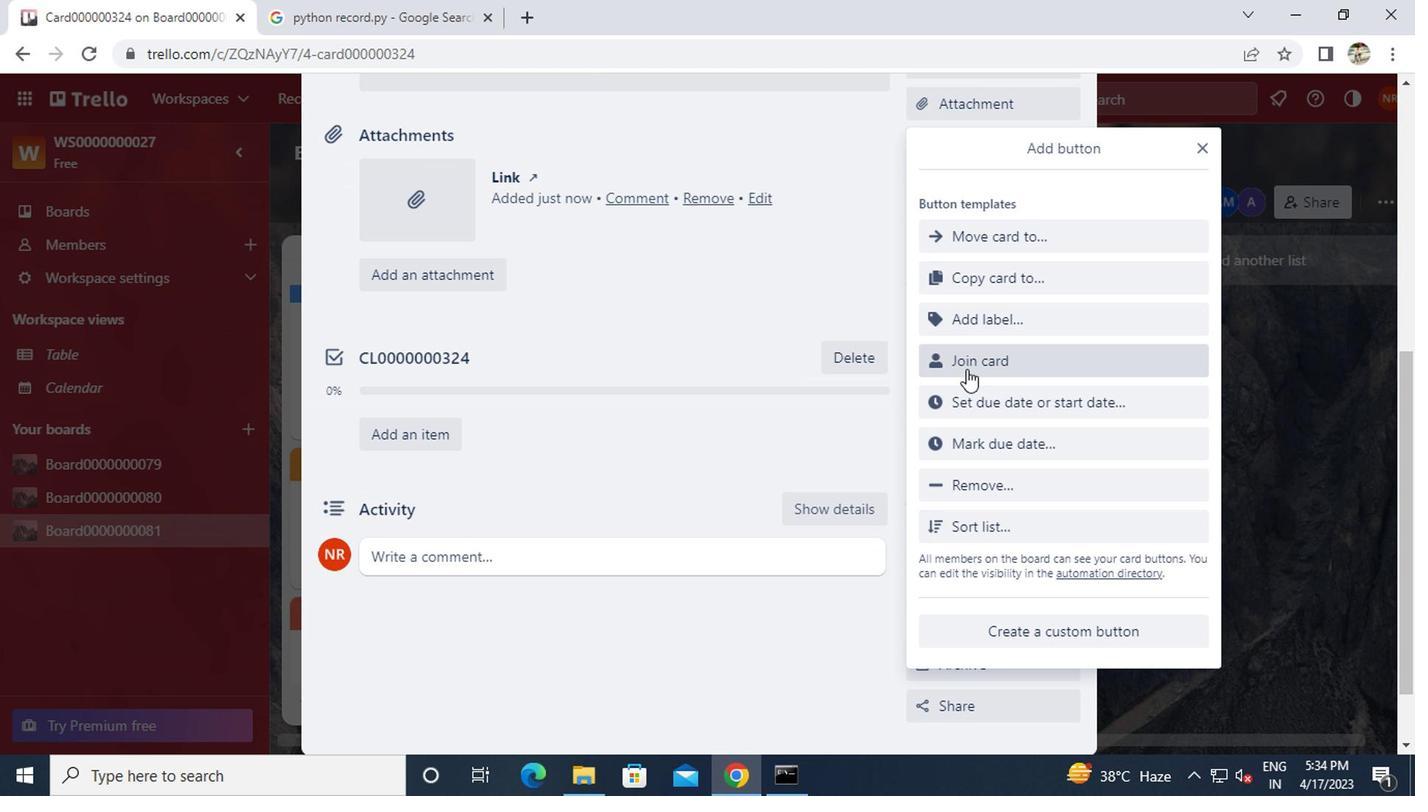 
Action: Mouse moved to (1007, 245)
Screenshot: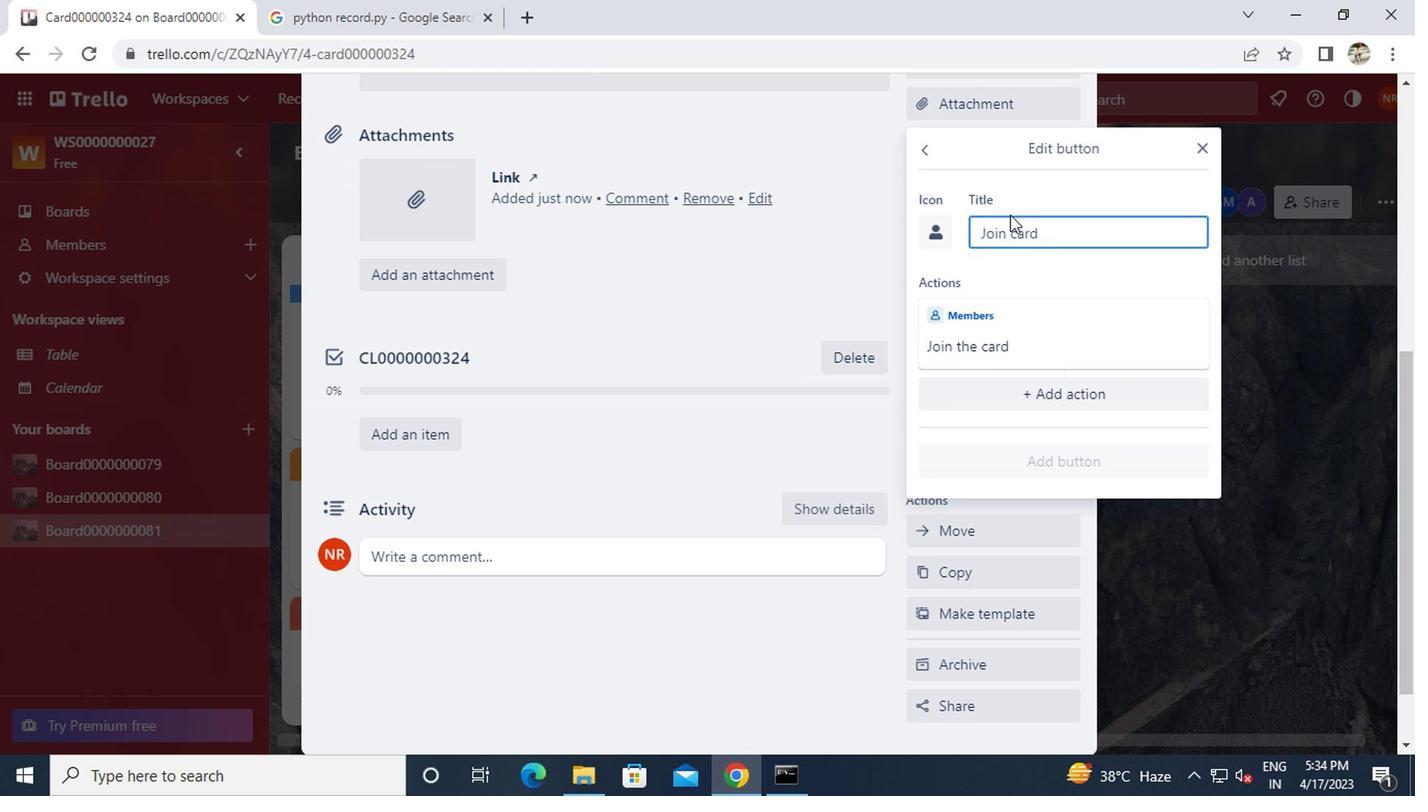 
Action: Mouse pressed left at (1007, 245)
Screenshot: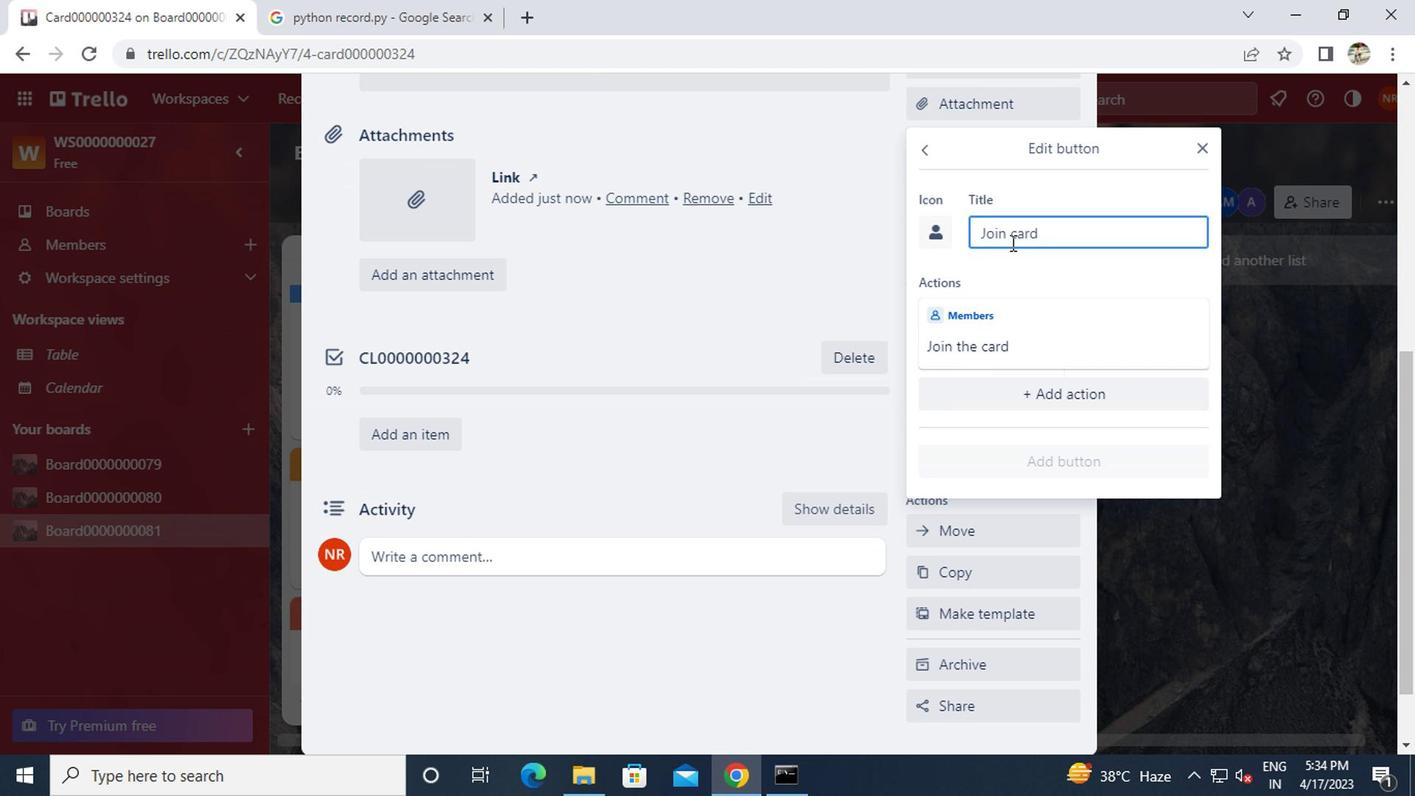 
Action: Key pressed <Key.caps_lock>b<Key.caps_lock>utton0000000324
Screenshot: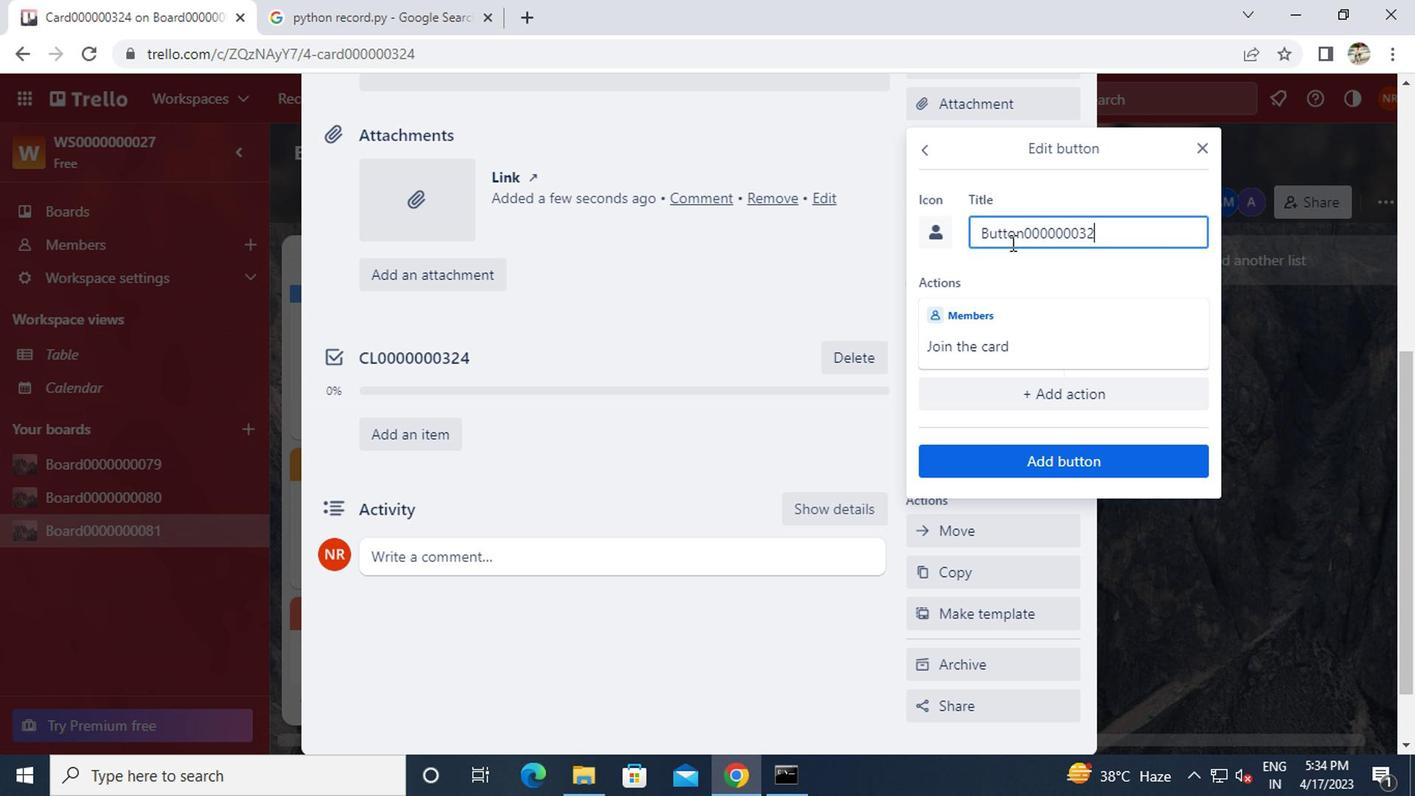
Action: Mouse moved to (1035, 459)
Screenshot: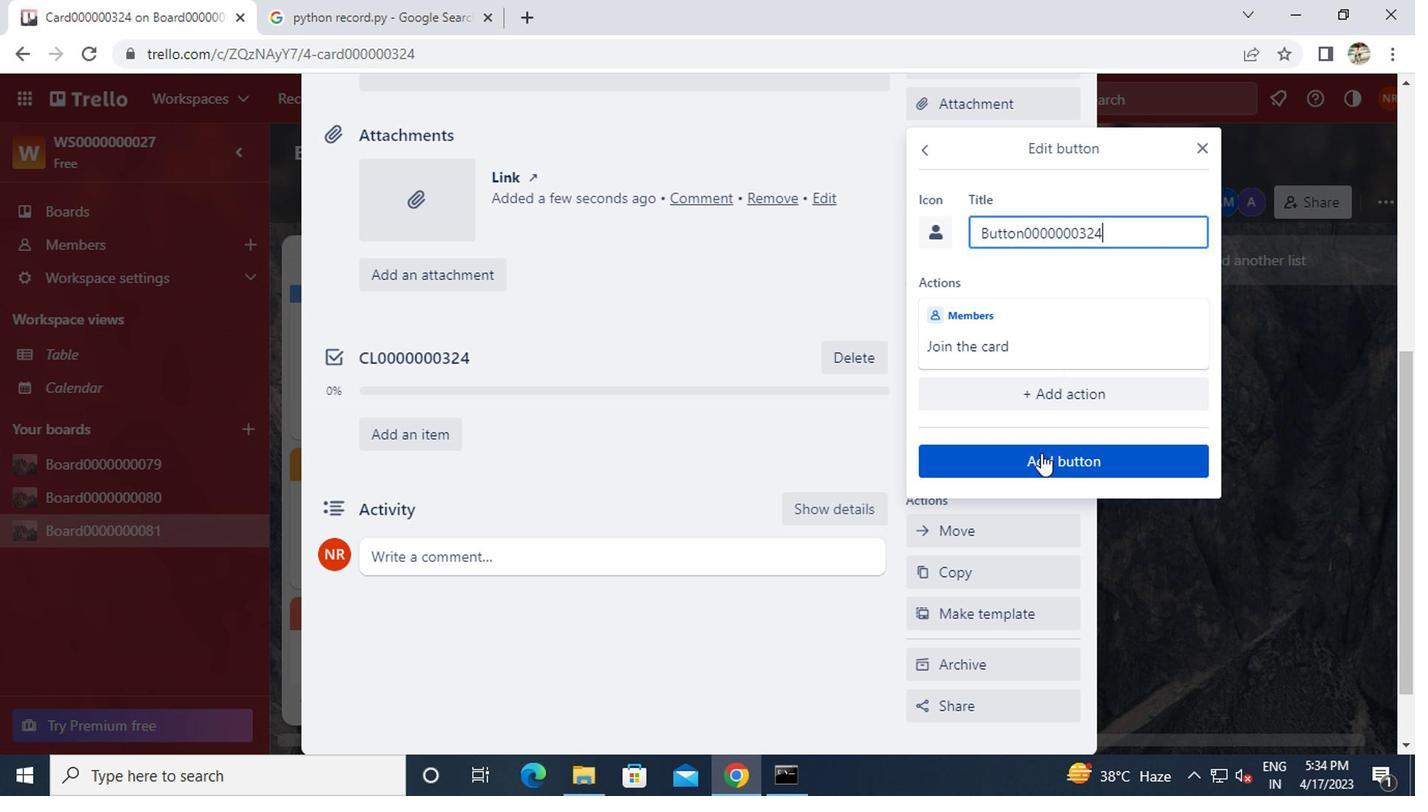 
Action: Mouse pressed left at (1035, 459)
Screenshot: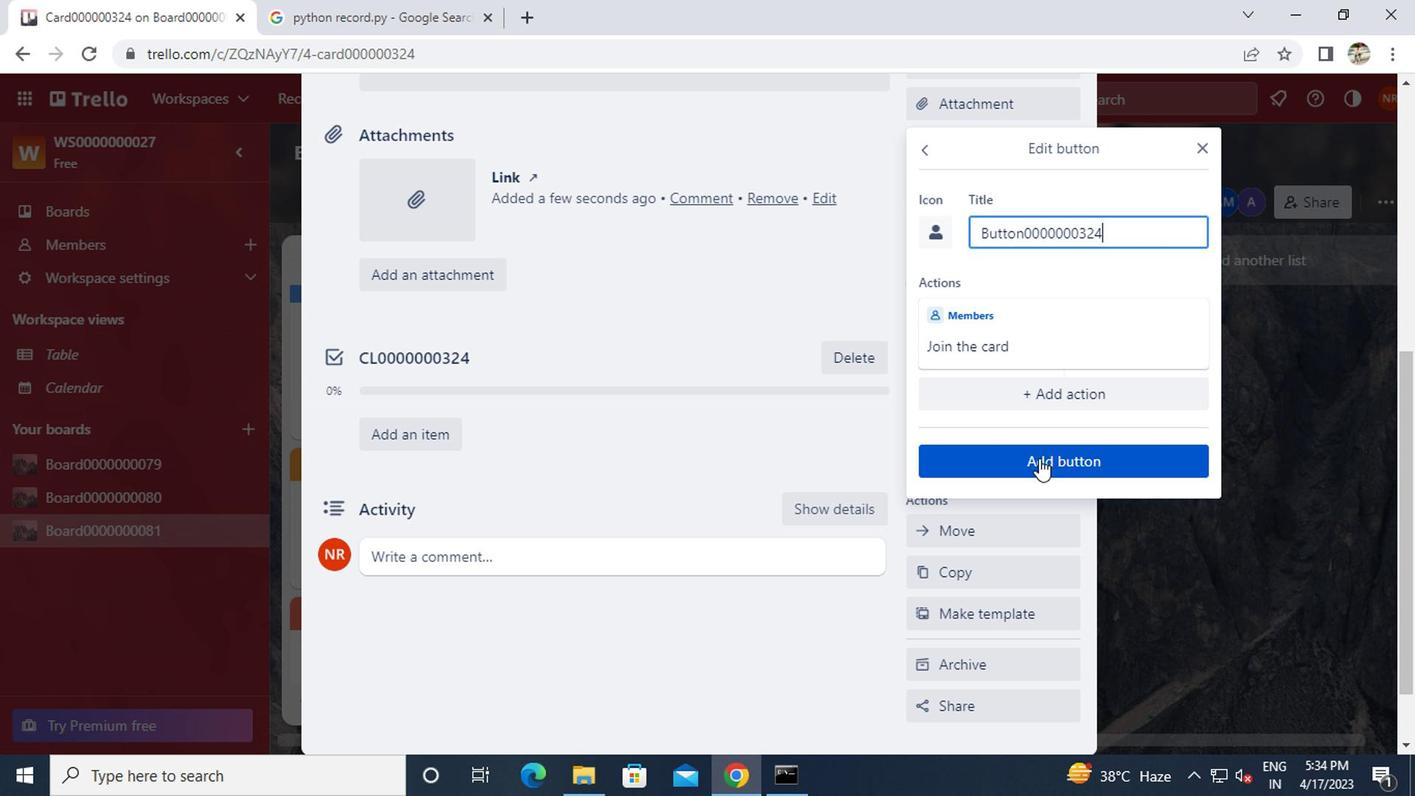 
Action: Mouse moved to (586, 451)
Screenshot: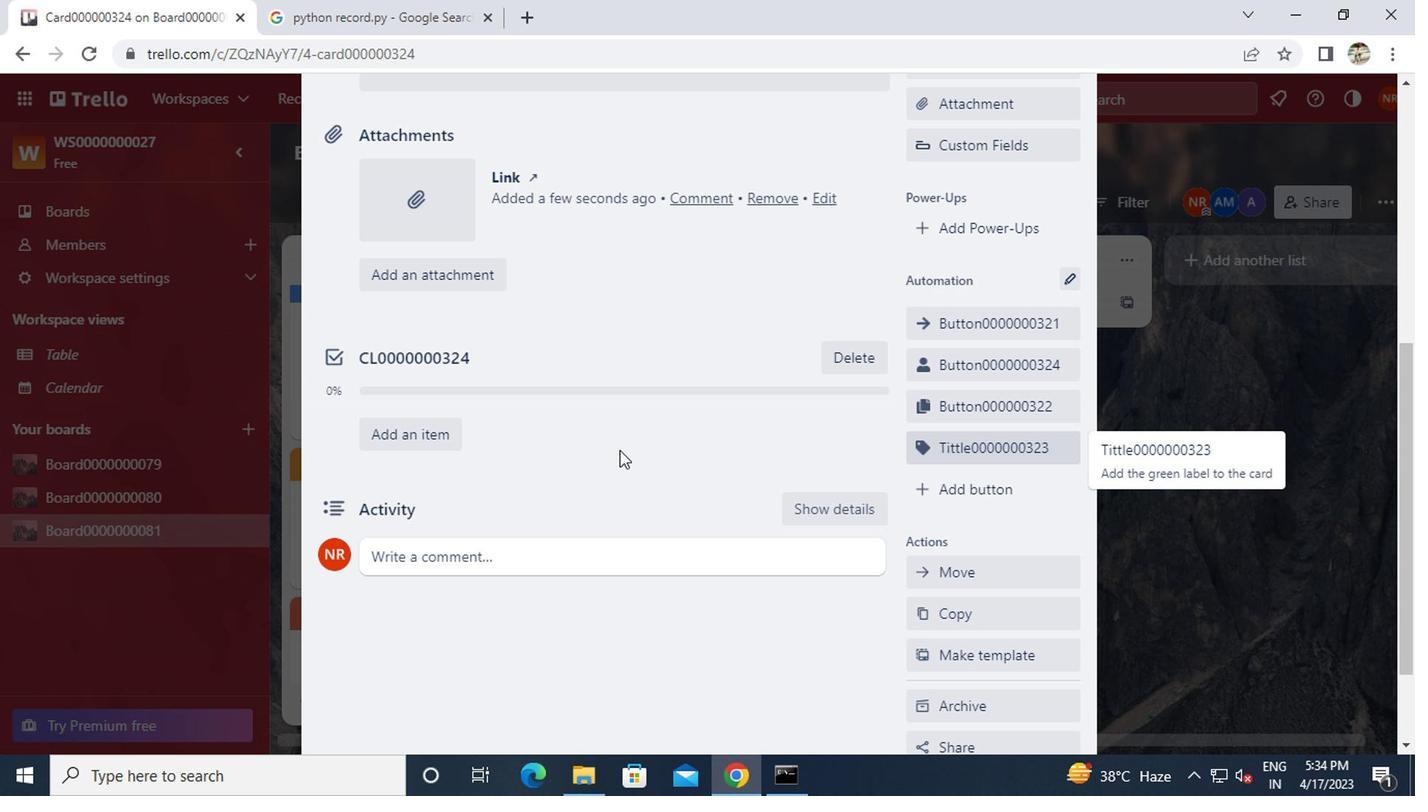 
Action: Mouse scrolled (586, 452) with delta (0, 0)
Screenshot: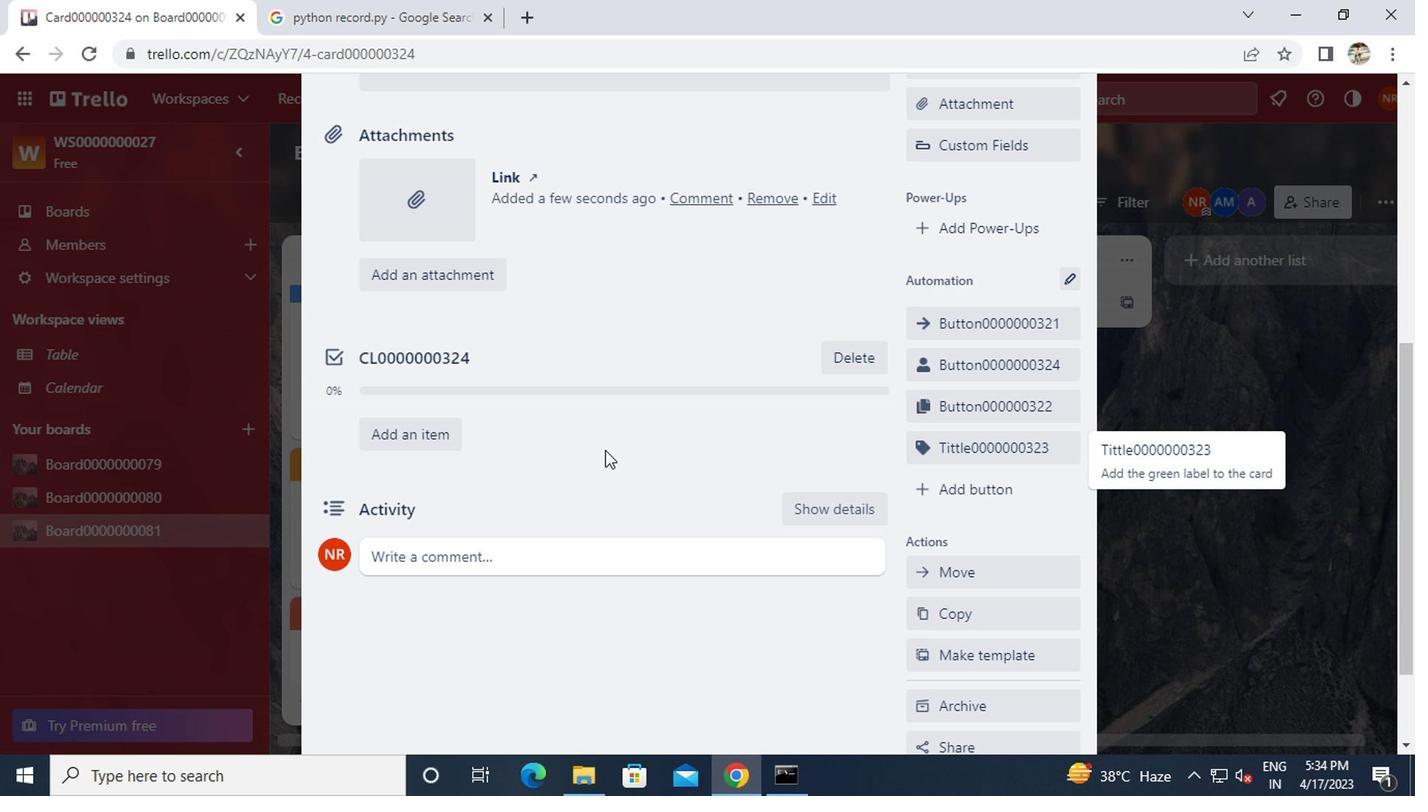 
Action: Mouse scrolled (586, 452) with delta (0, 0)
Screenshot: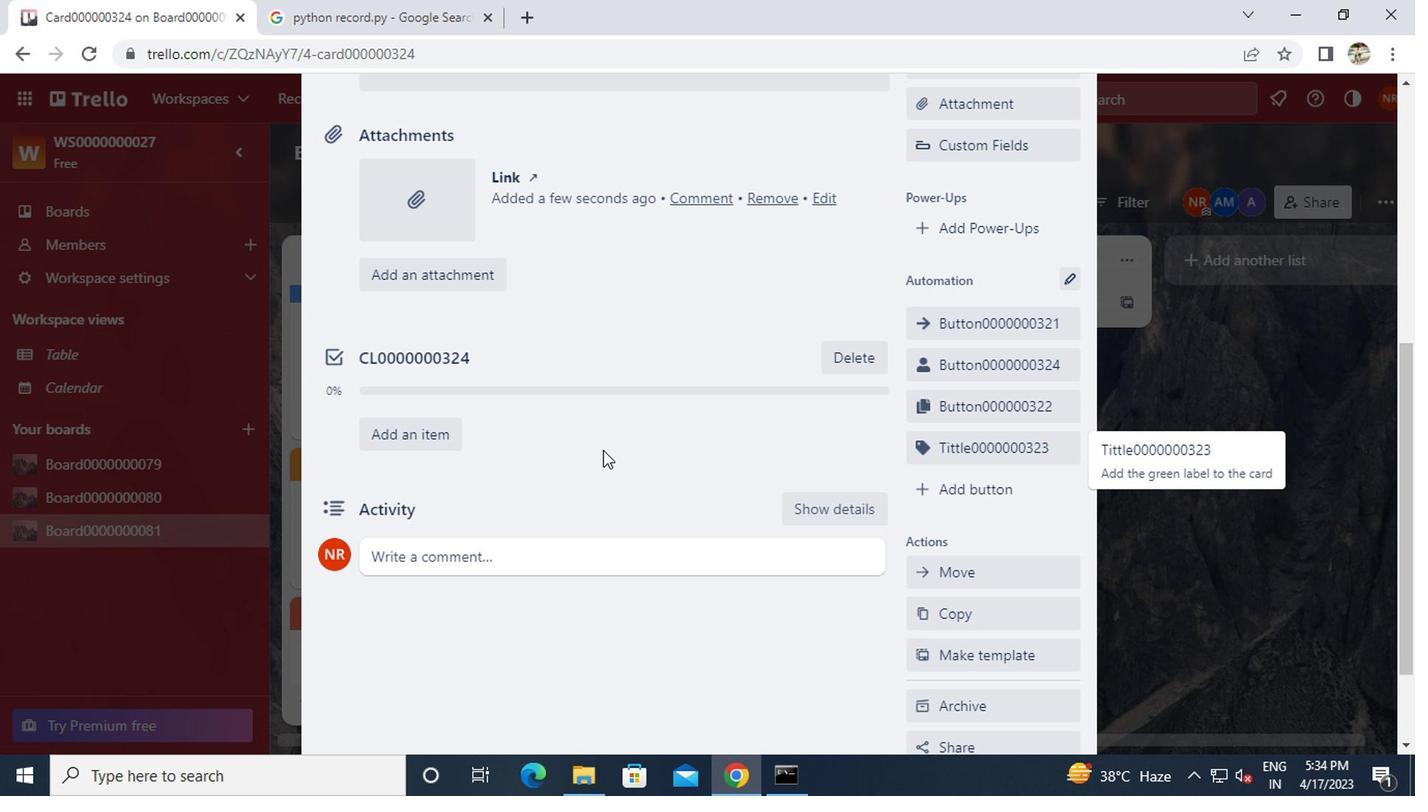 
Action: Mouse scrolled (586, 452) with delta (0, 0)
Screenshot: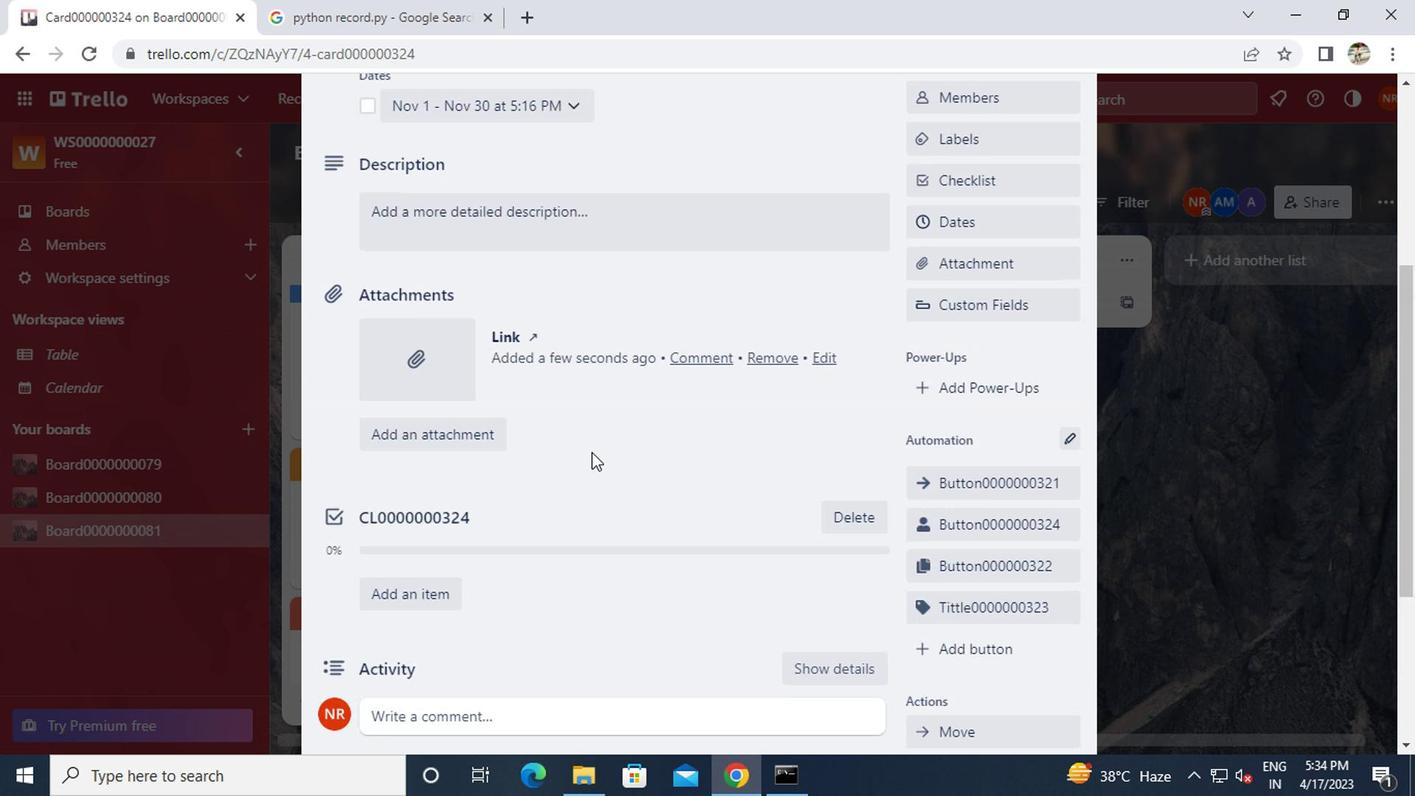 
Action: Mouse moved to (575, 377)
Screenshot: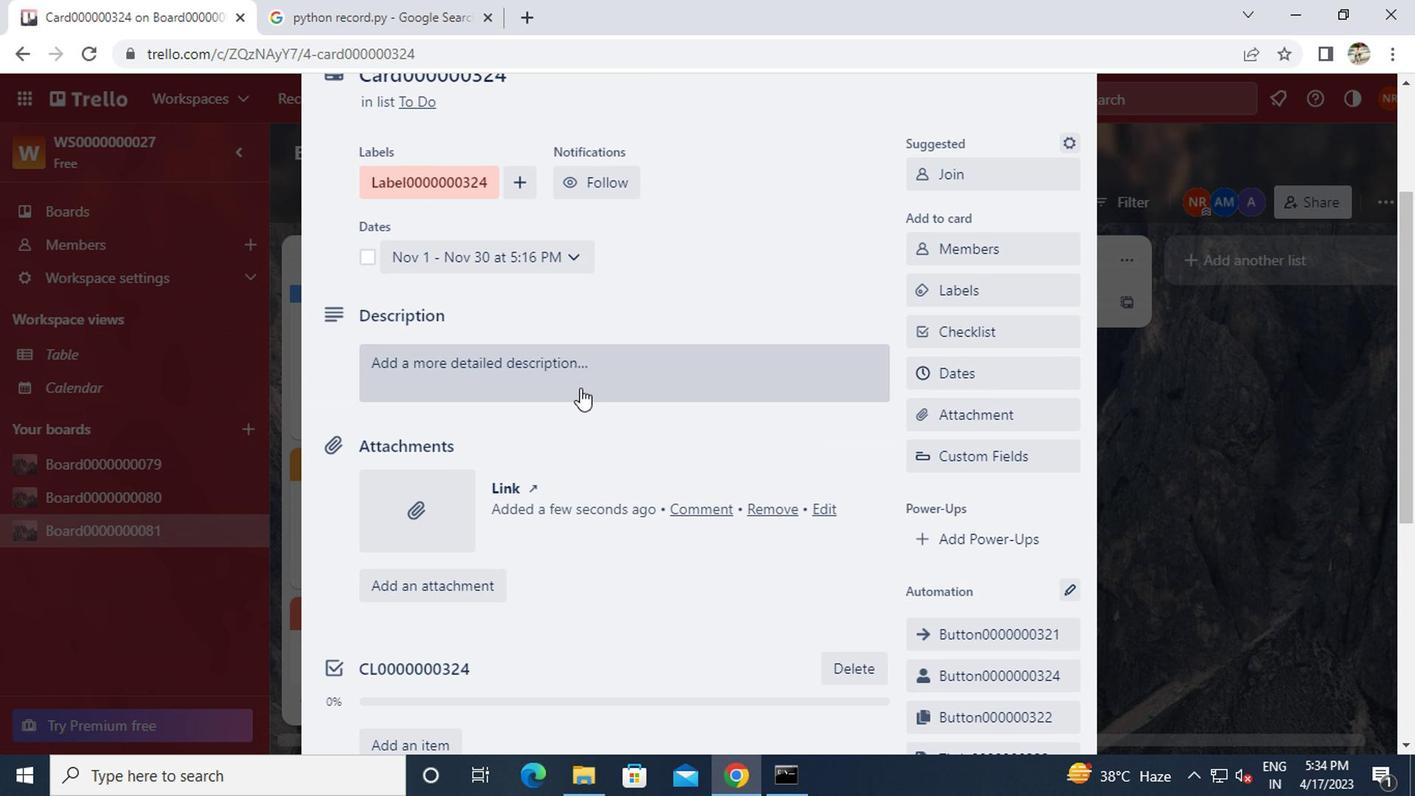 
Action: Mouse pressed left at (575, 377)
Screenshot: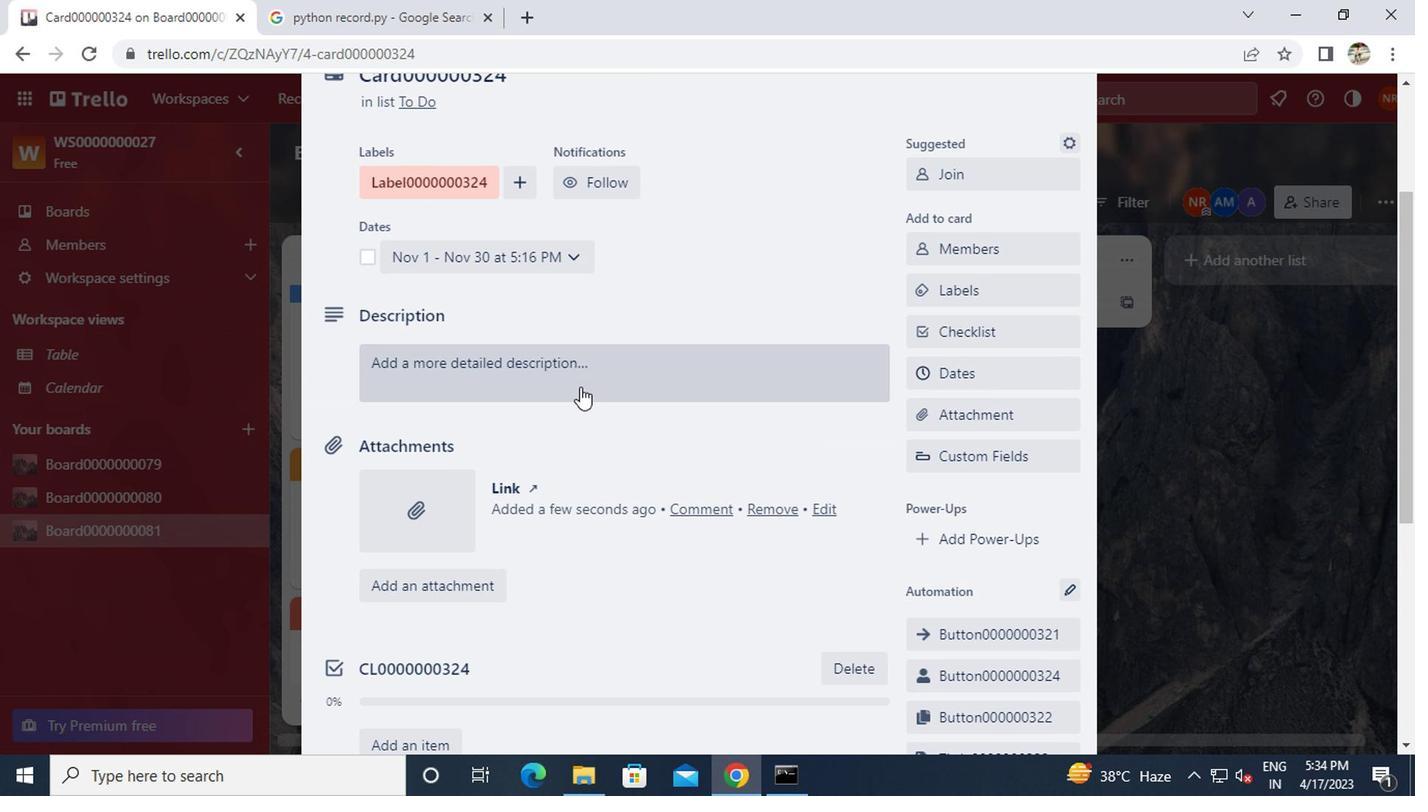 
Action: Key pressed <Key.caps_lock>ds0000000324
Screenshot: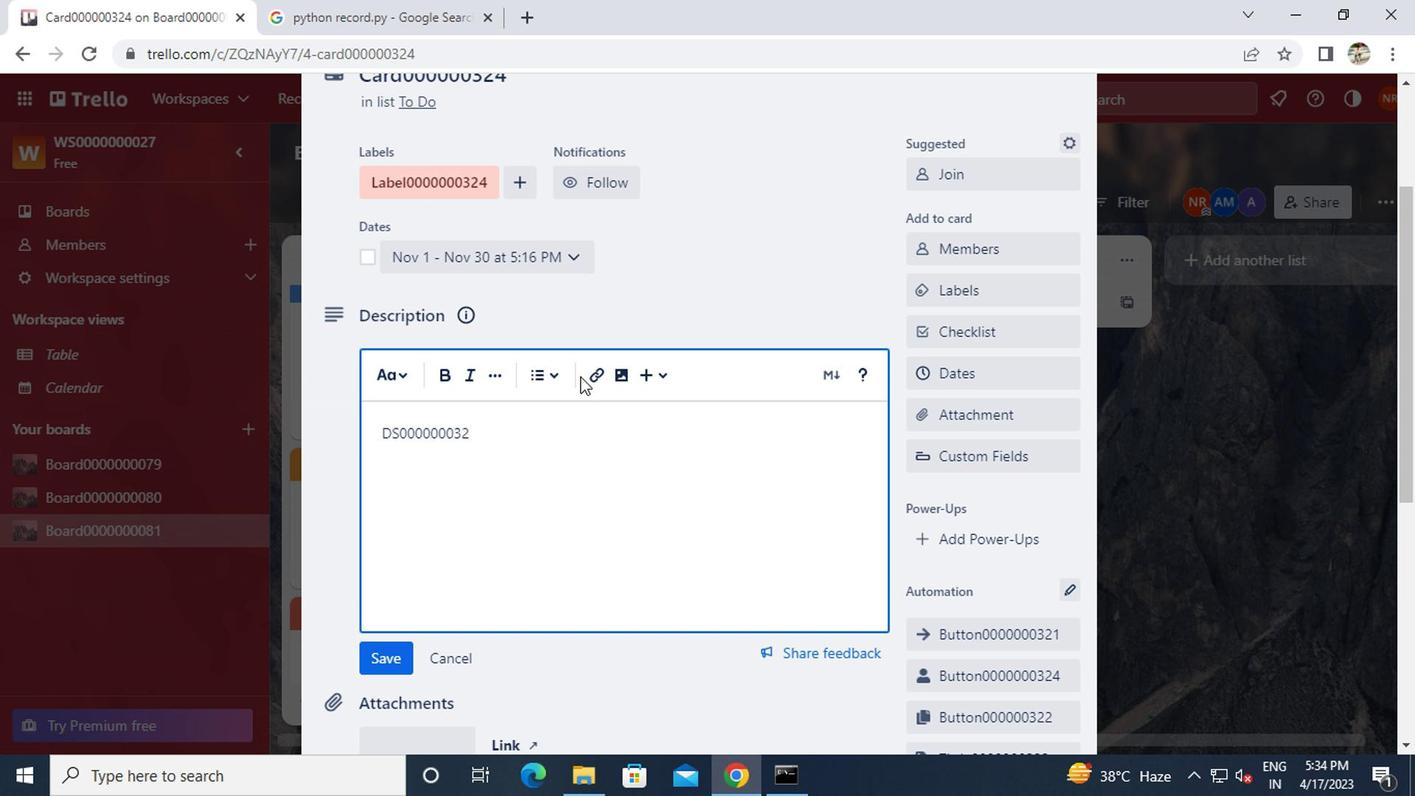 
Action: Mouse moved to (386, 648)
Screenshot: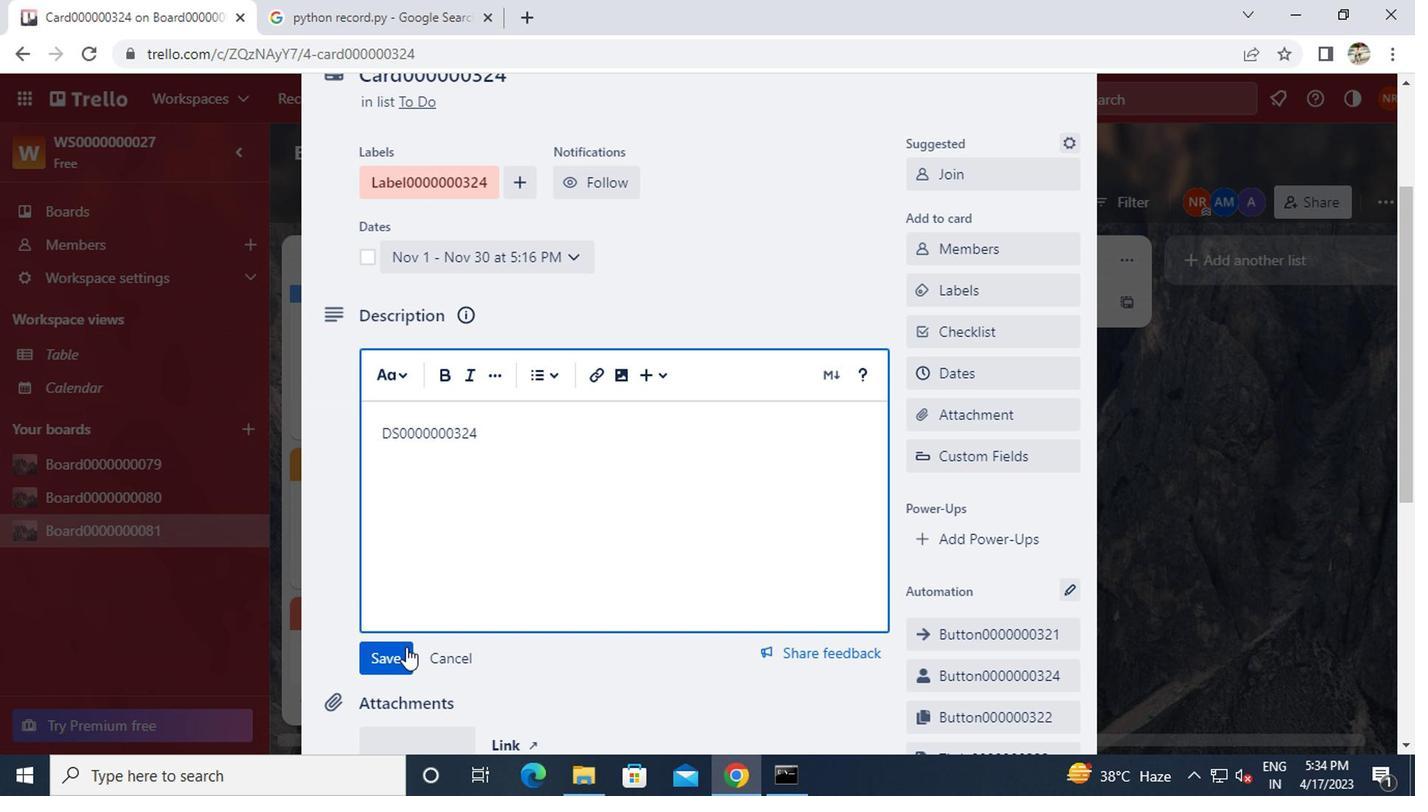 
Action: Mouse pressed left at (386, 648)
Screenshot: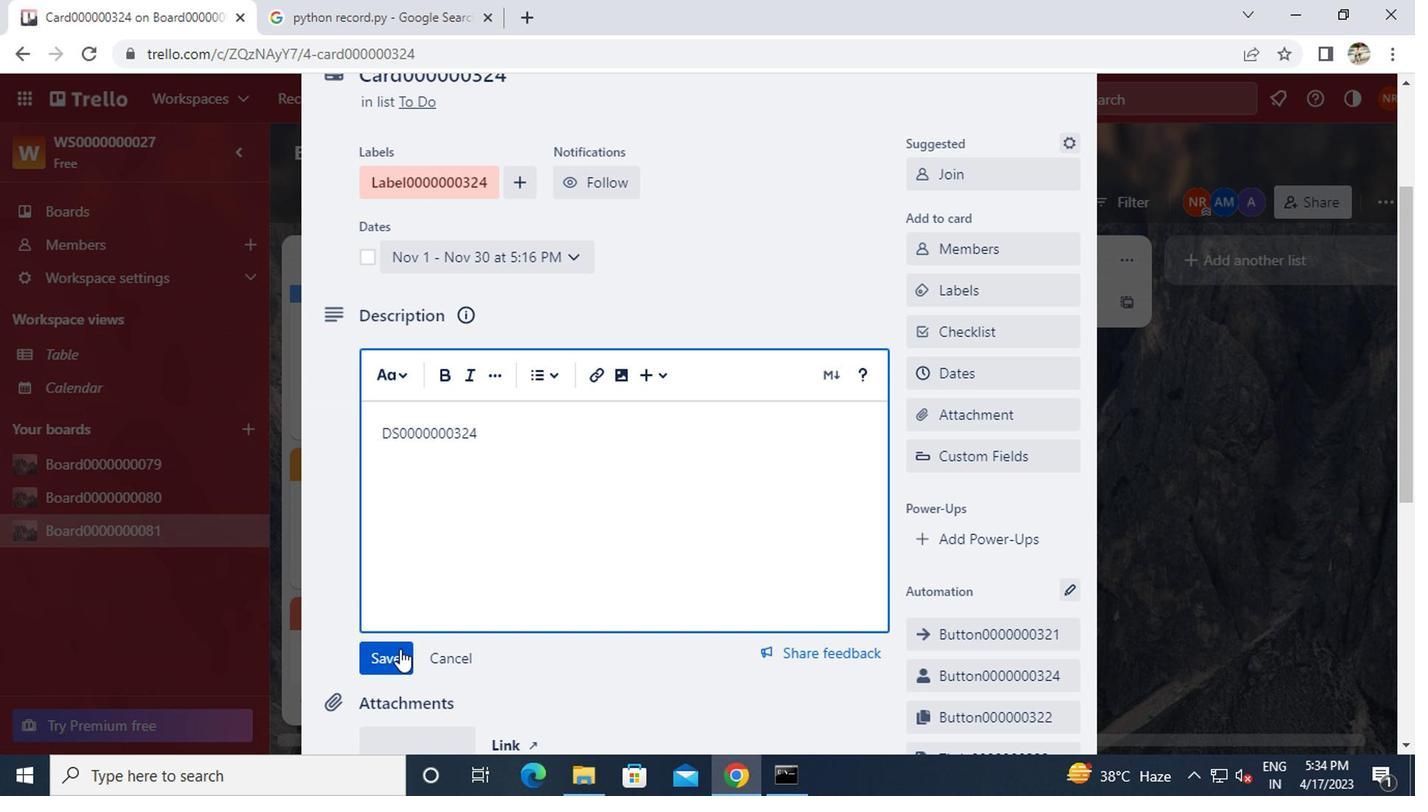 
Action: Mouse scrolled (386, 646) with delta (0, -1)
Screenshot: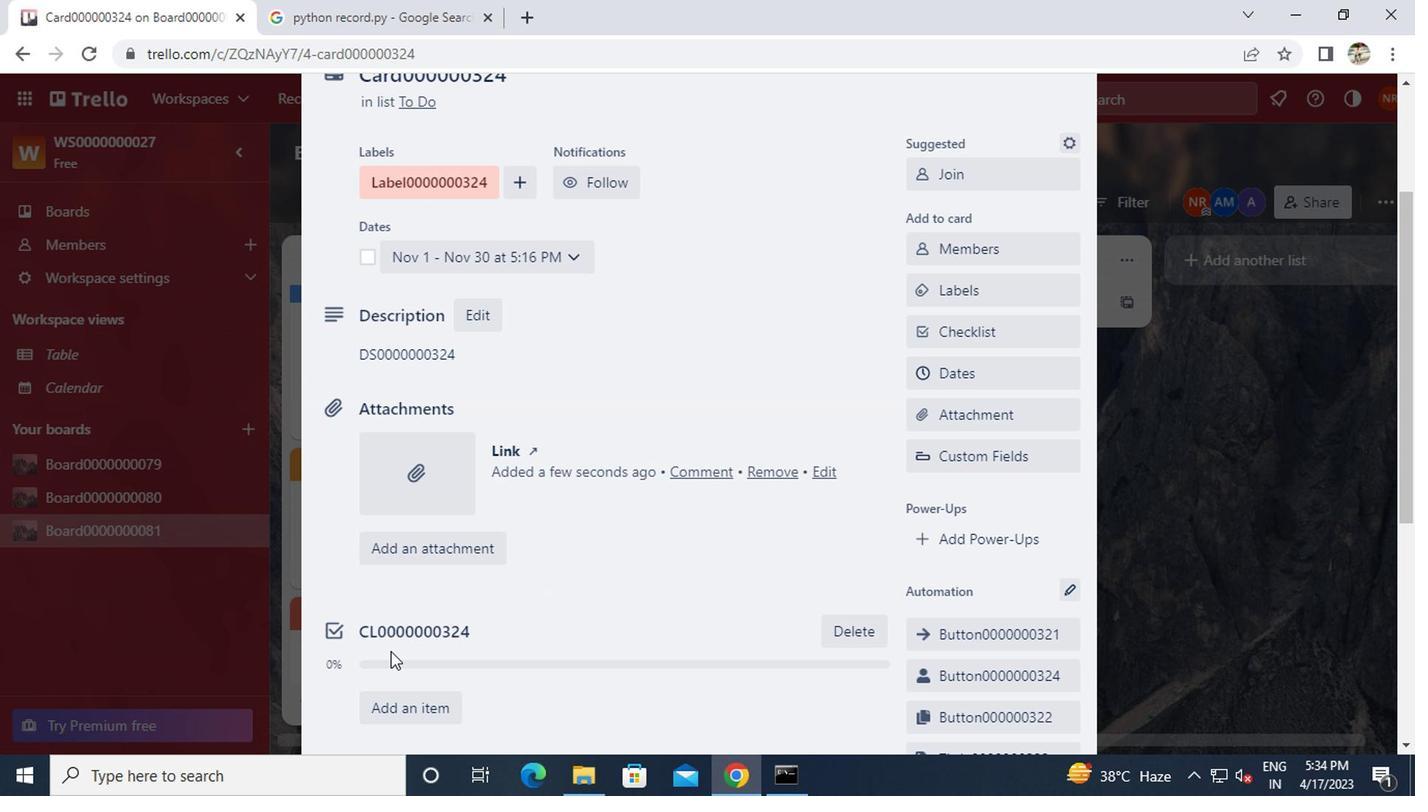 
Action: Mouse scrolled (386, 646) with delta (0, -1)
Screenshot: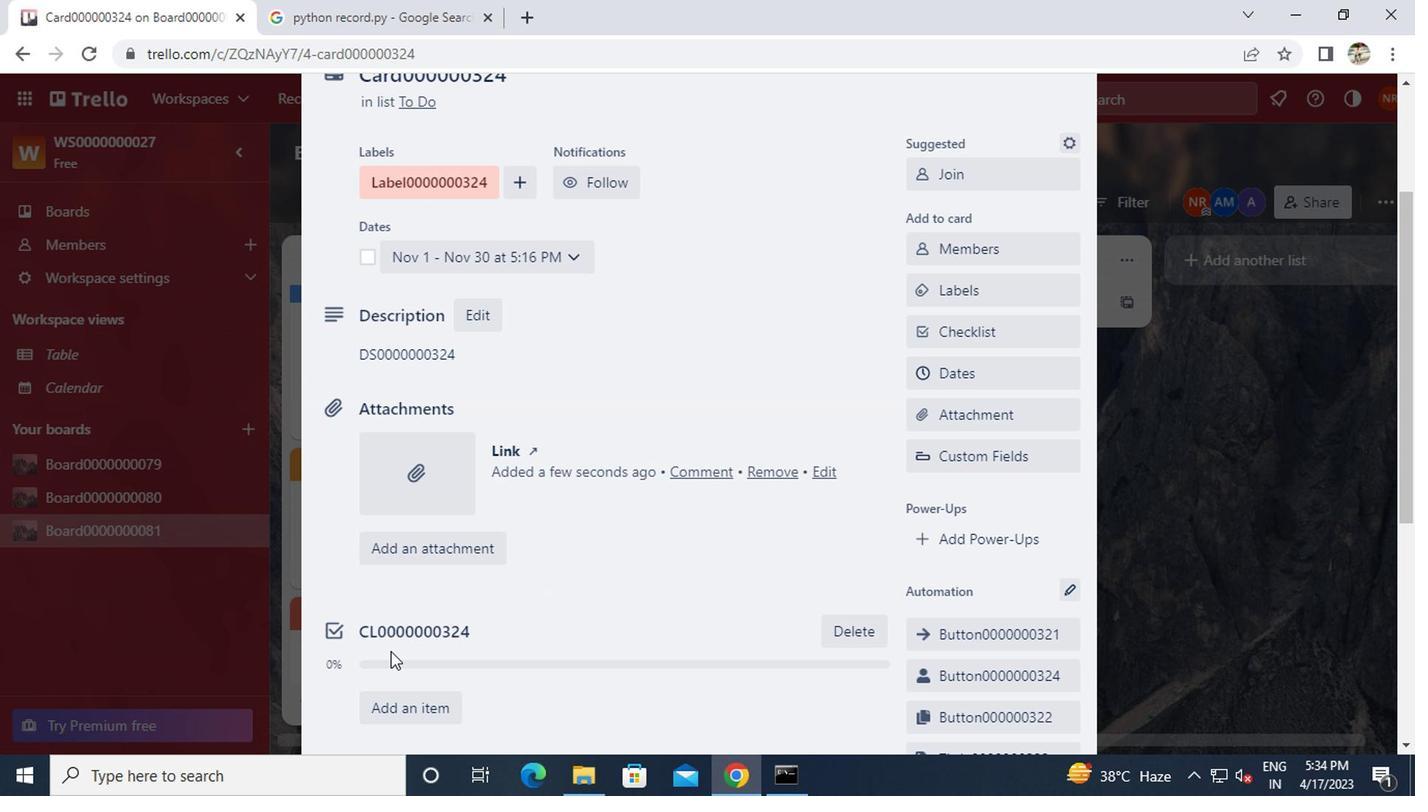
Action: Mouse moved to (405, 610)
Screenshot: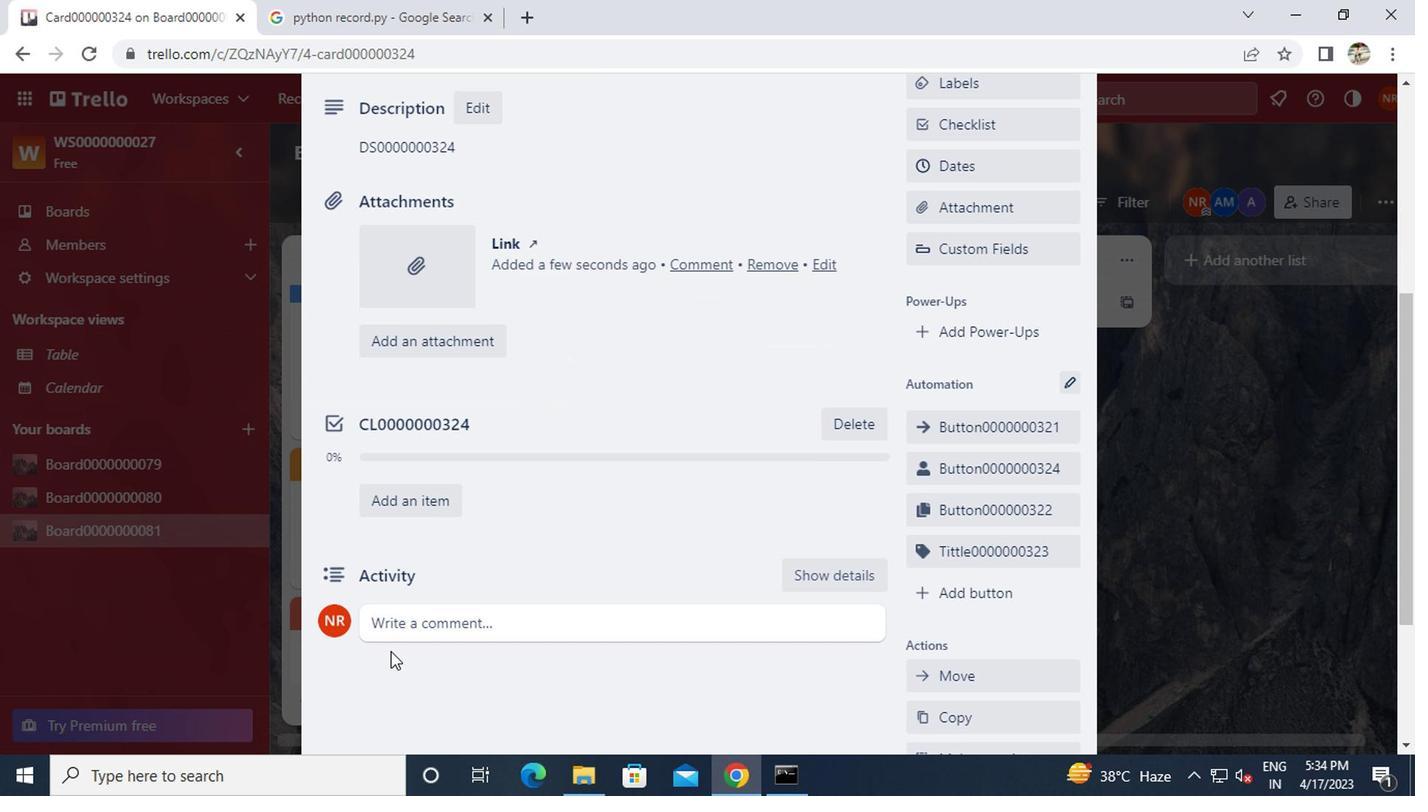 
Action: Mouse pressed left at (405, 610)
Screenshot: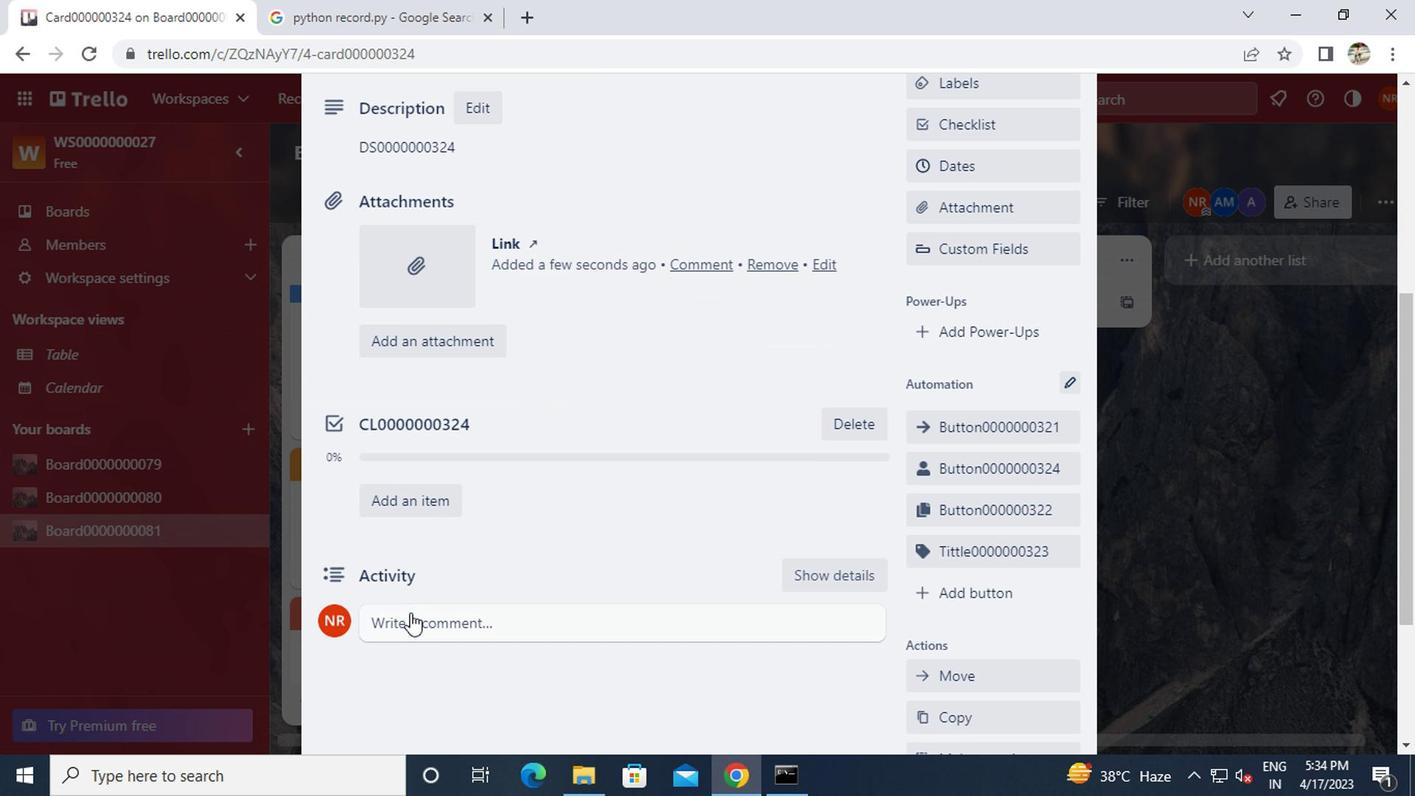 
Action: Key pressed cm00000002<Key.backspace>324
Screenshot: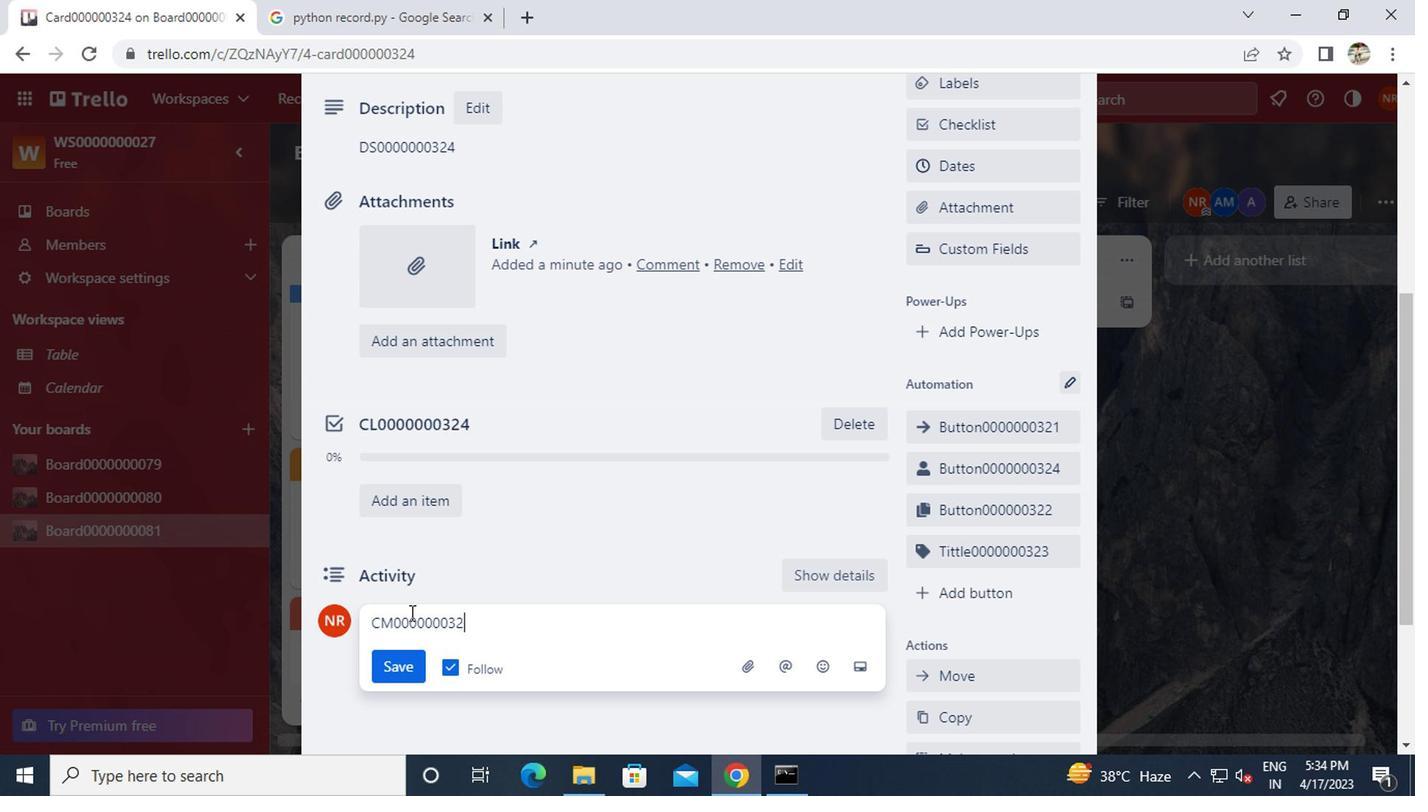 
Action: Mouse moved to (405, 663)
Screenshot: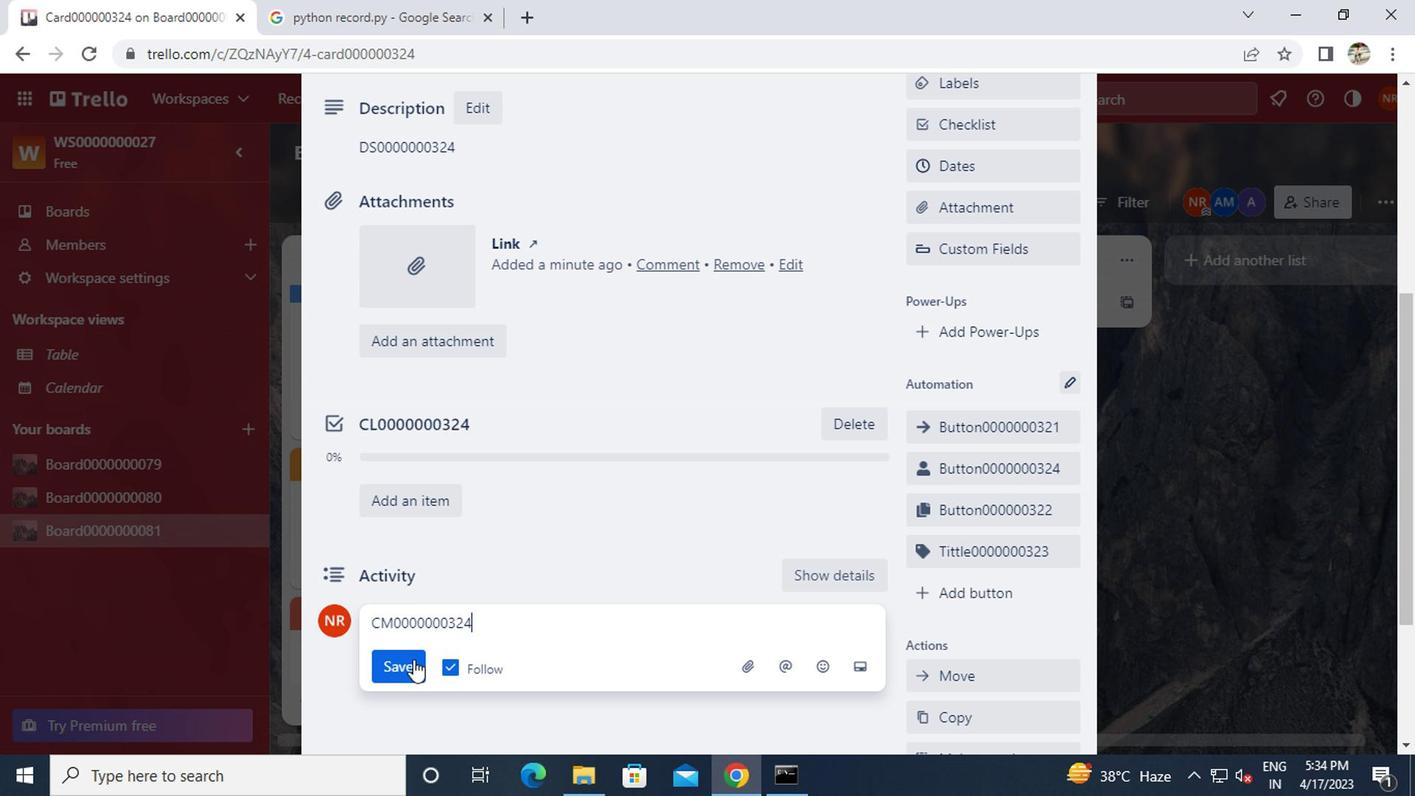 
Action: Mouse pressed left at (405, 663)
Screenshot: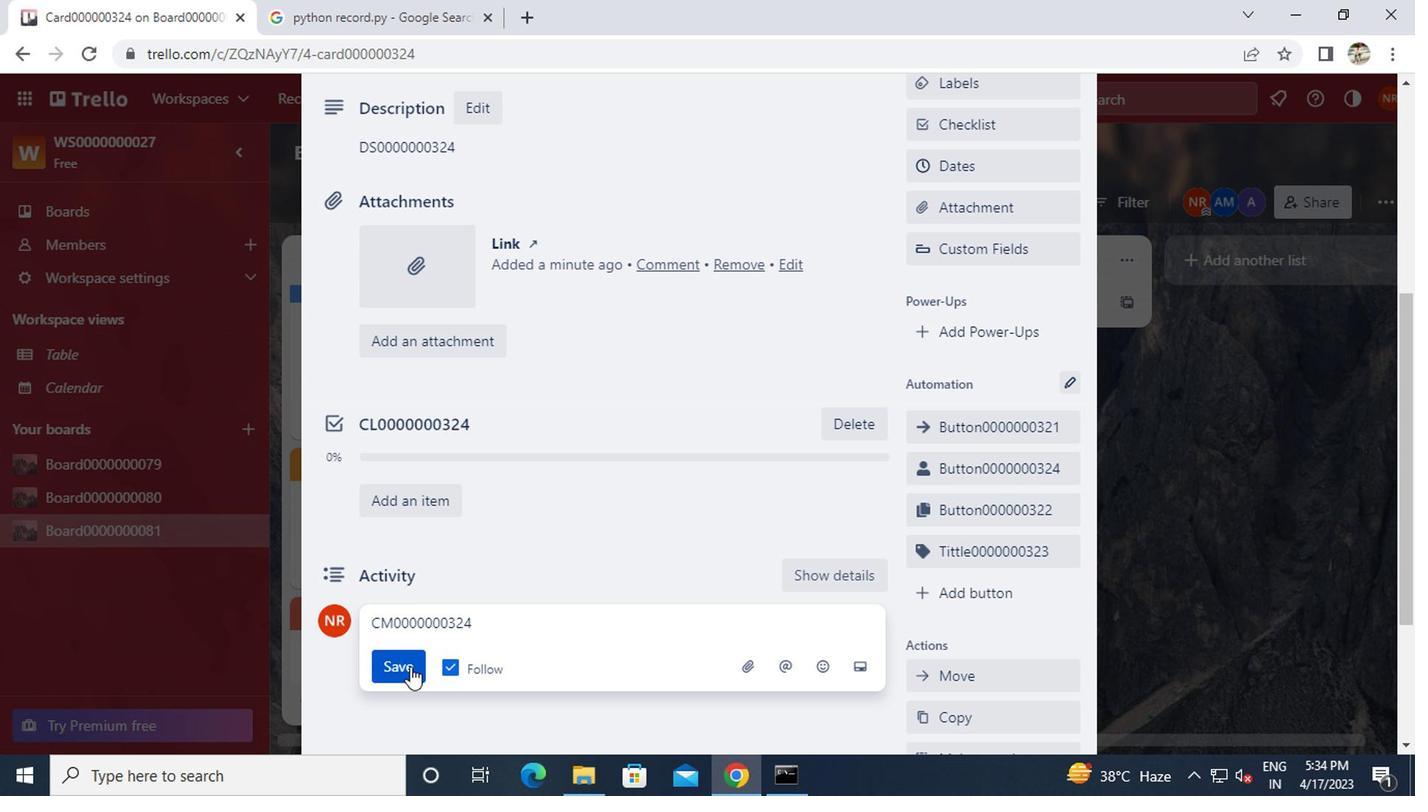 
Action: Mouse moved to (711, 346)
Screenshot: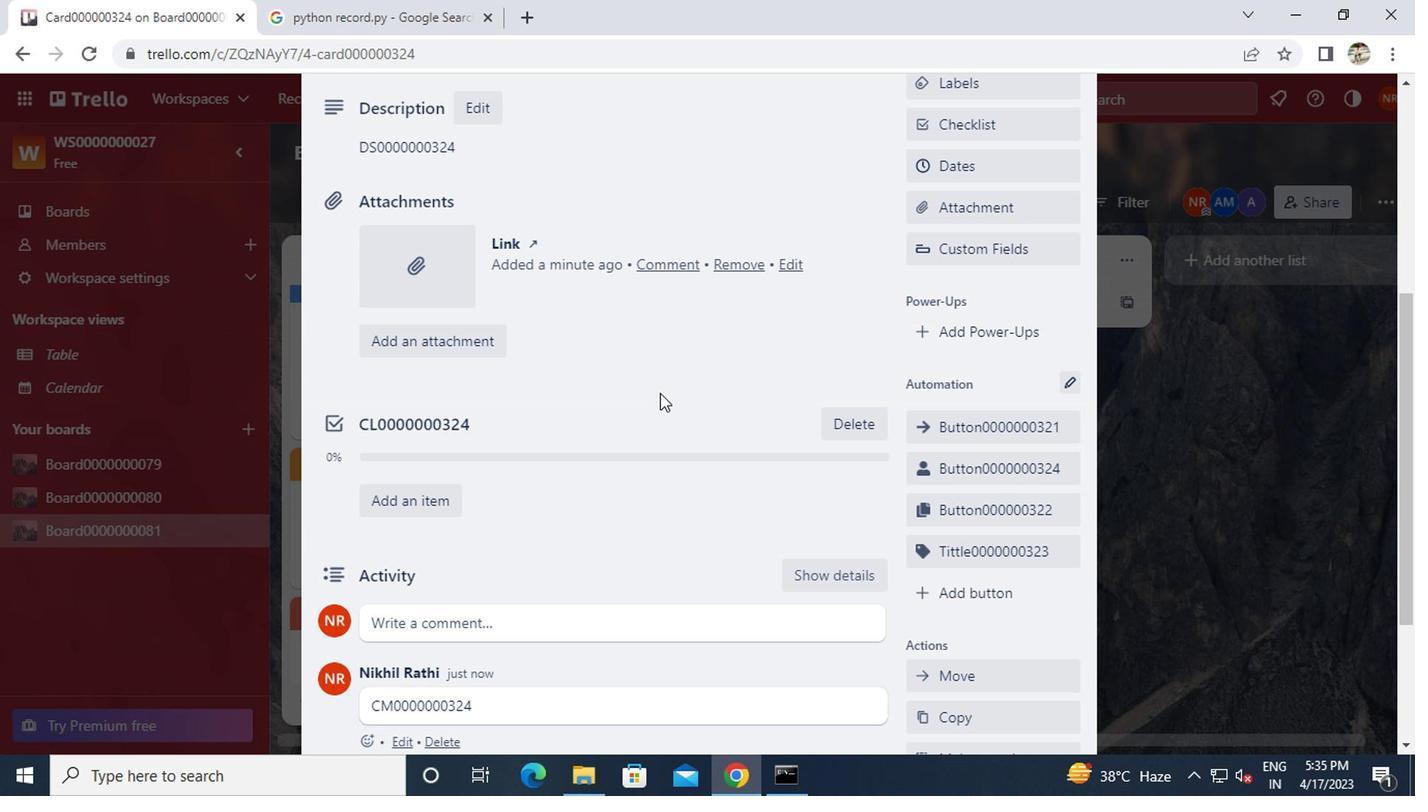 
Action: Mouse scrolled (711, 347) with delta (0, 1)
Screenshot: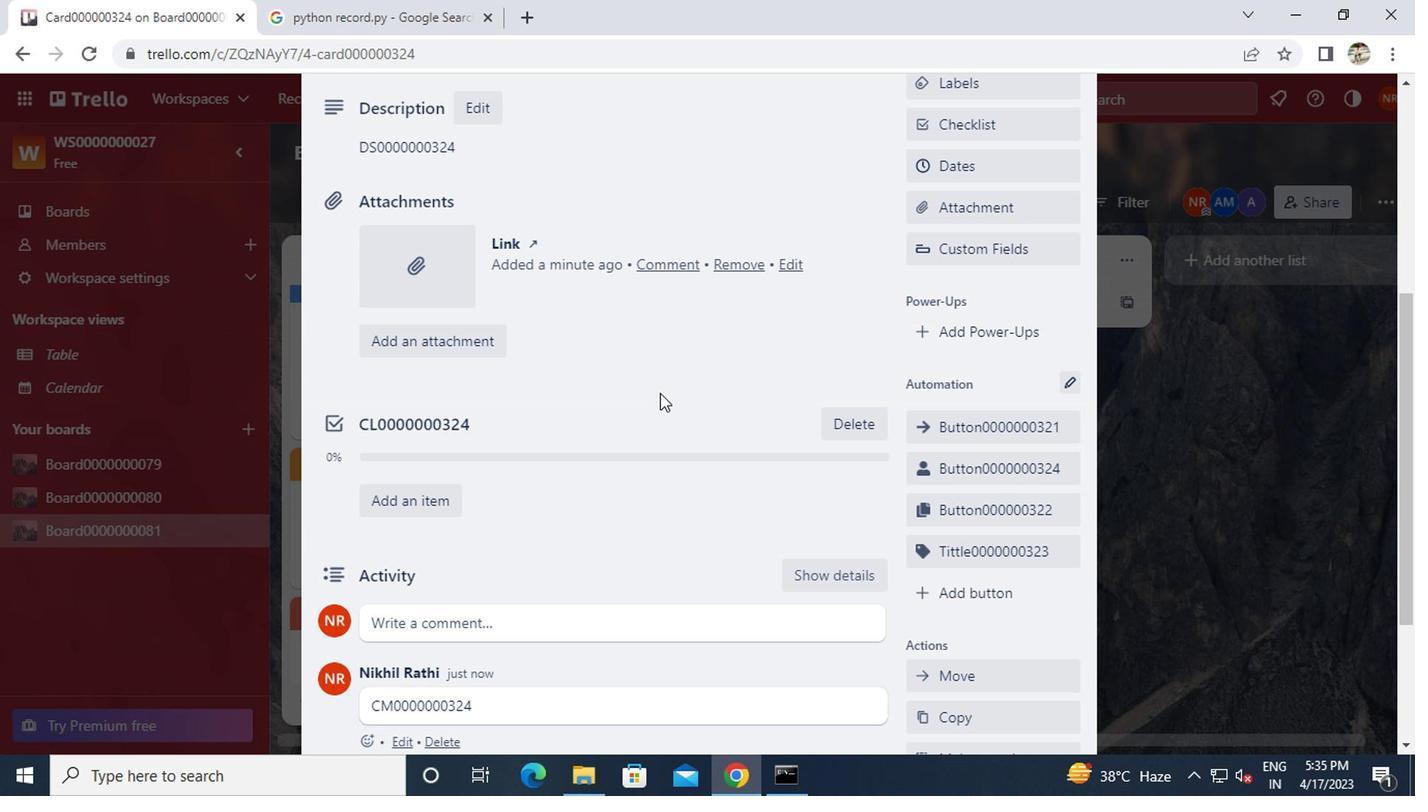 
Action: Mouse moved to (719, 337)
Screenshot: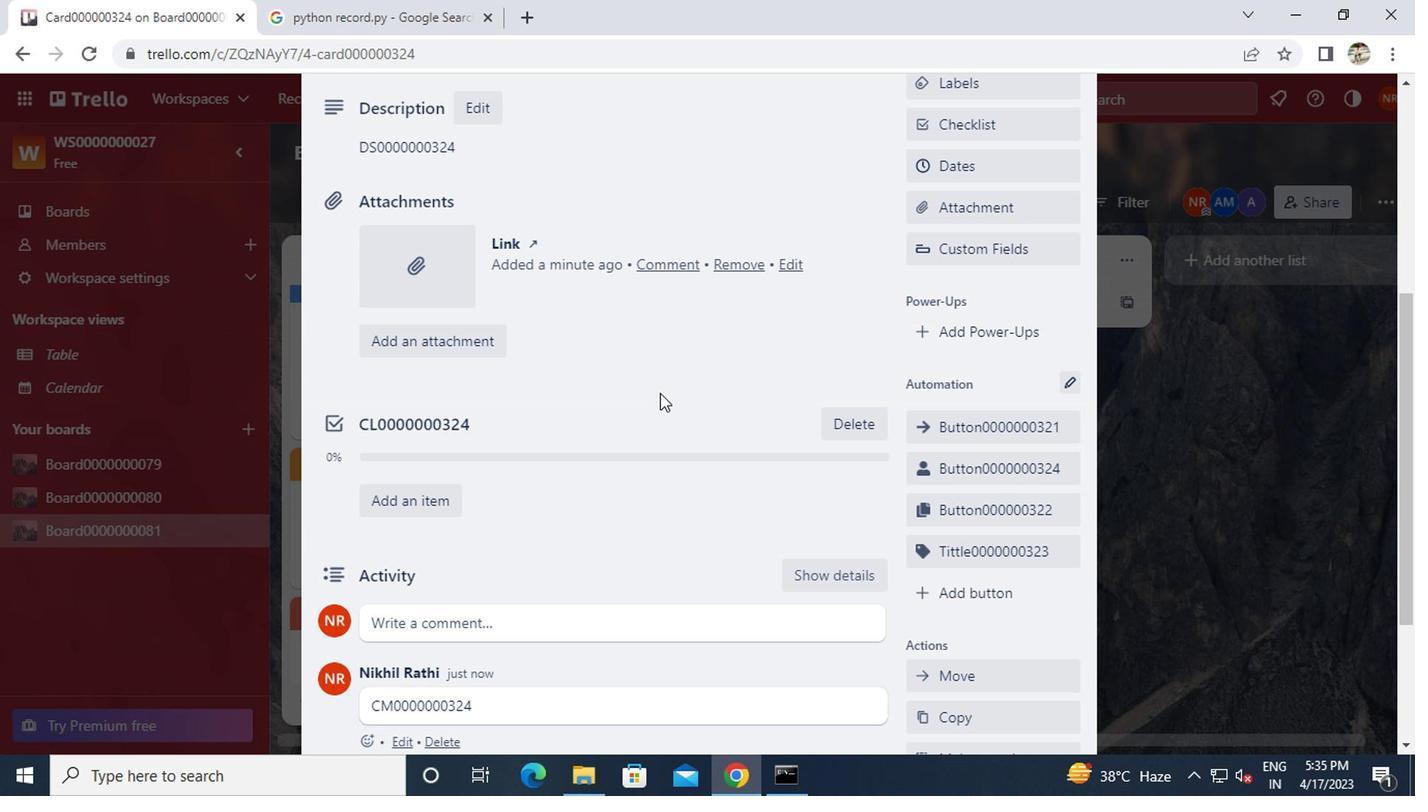 
Action: Mouse scrolled (719, 338) with delta (0, 0)
Screenshot: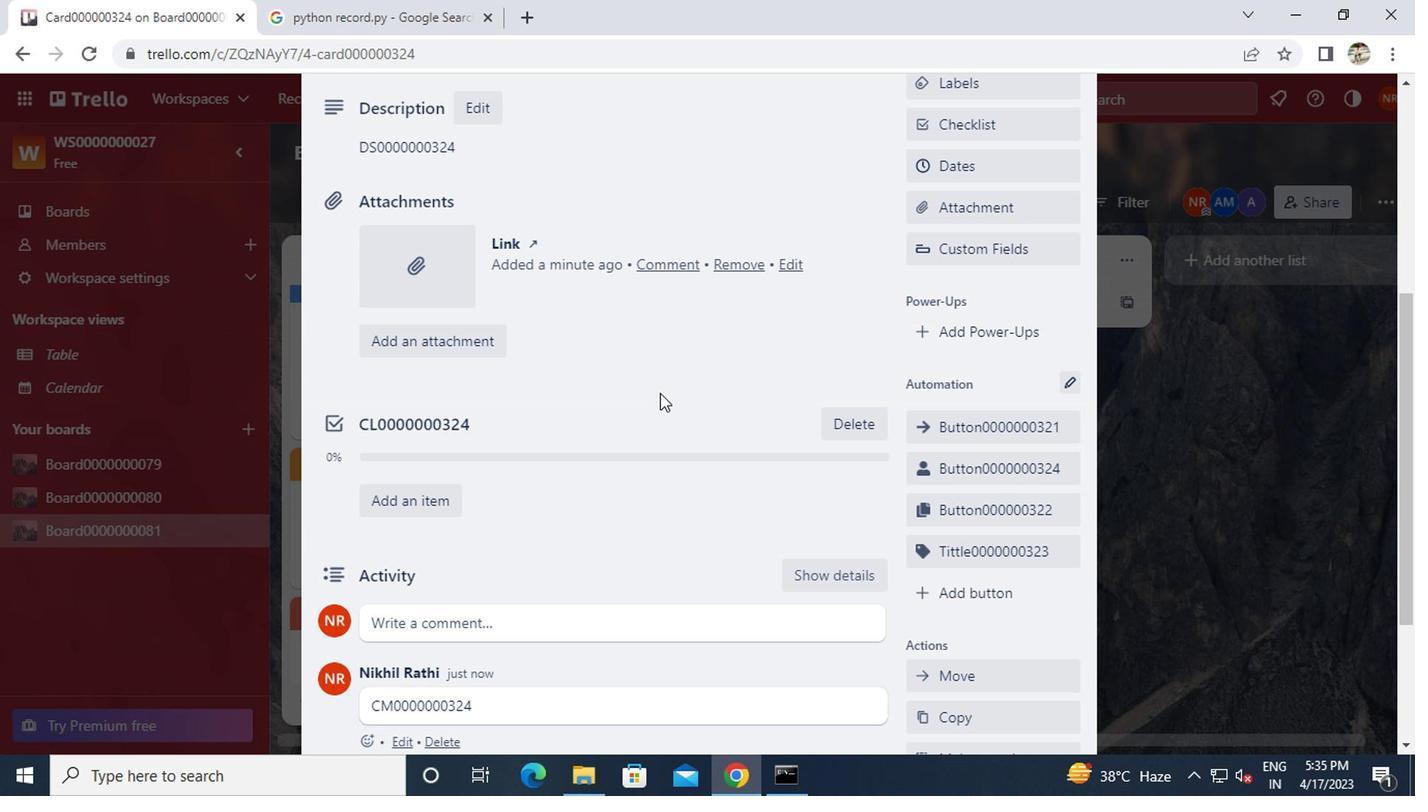 
Action: Mouse moved to (723, 335)
Screenshot: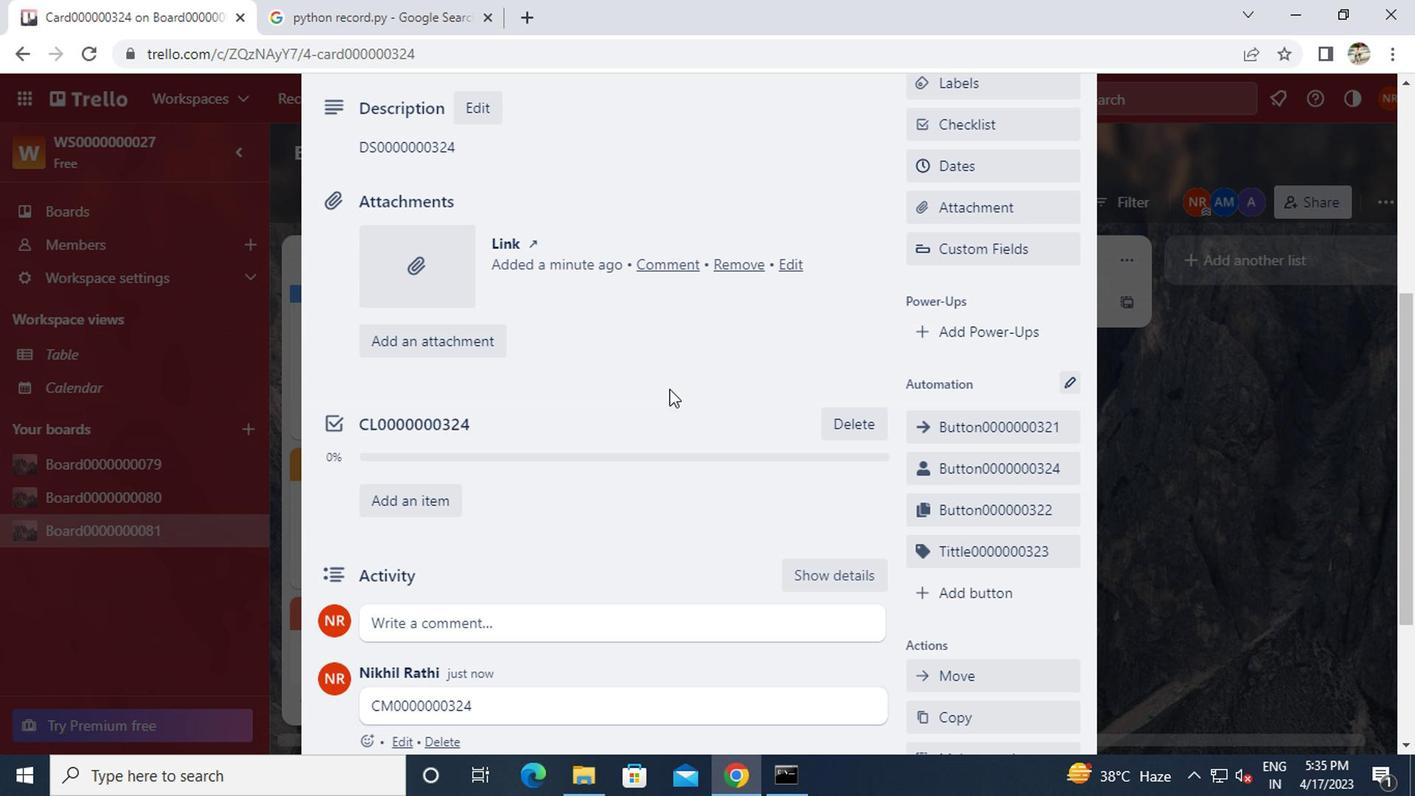 
Action: Mouse scrolled (723, 336) with delta (0, 0)
Screenshot: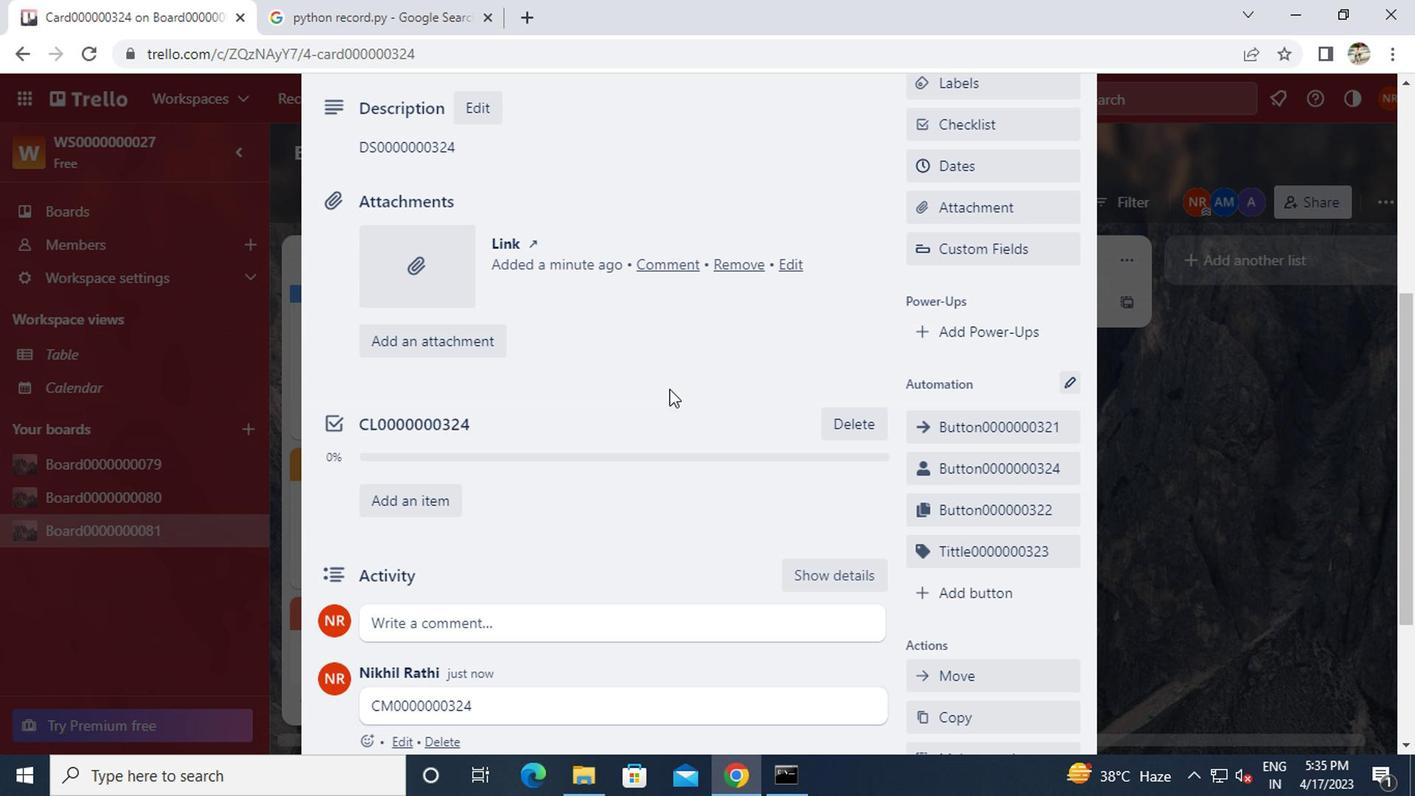 
Action: Mouse moved to (726, 334)
Screenshot: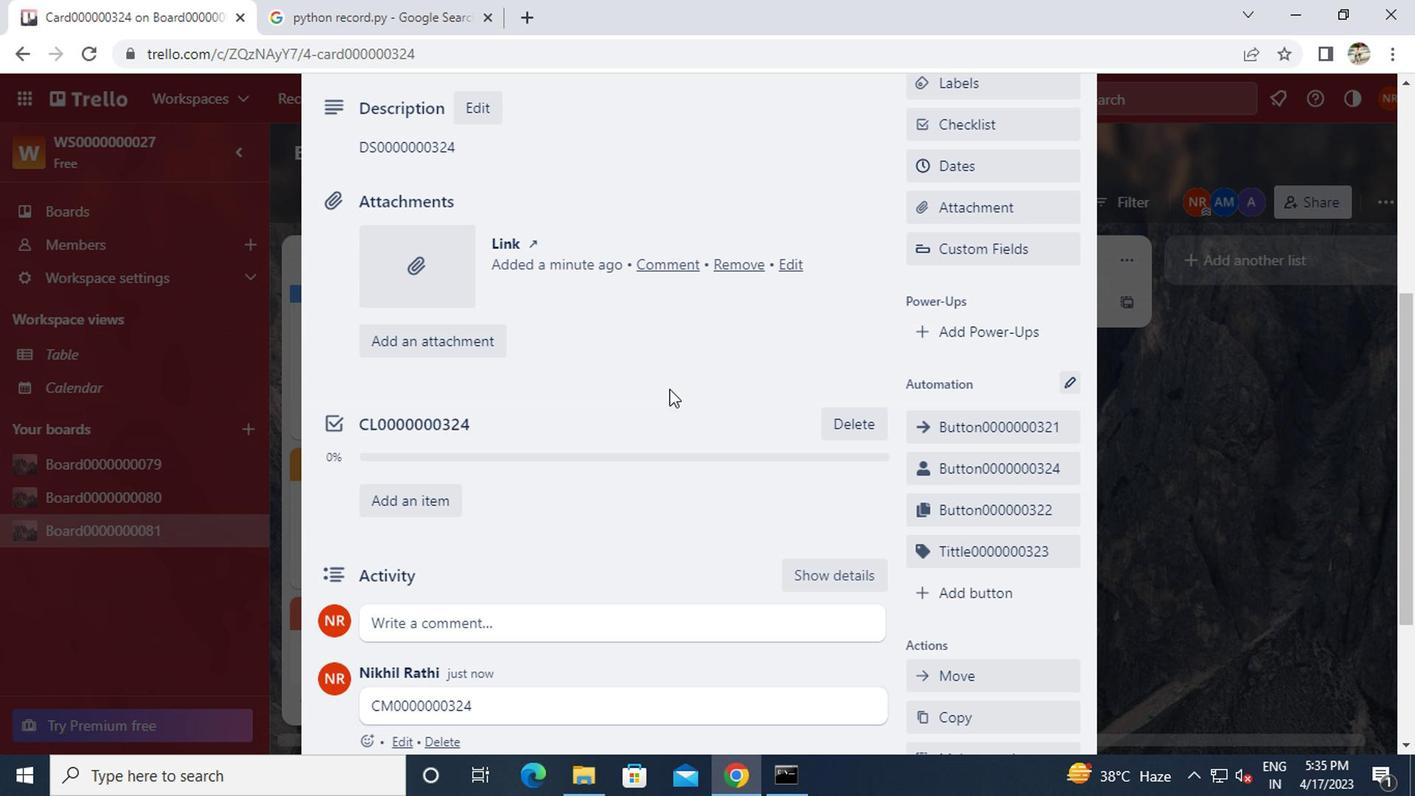 
Action: Mouse scrolled (726, 335) with delta (0, 0)
Screenshot: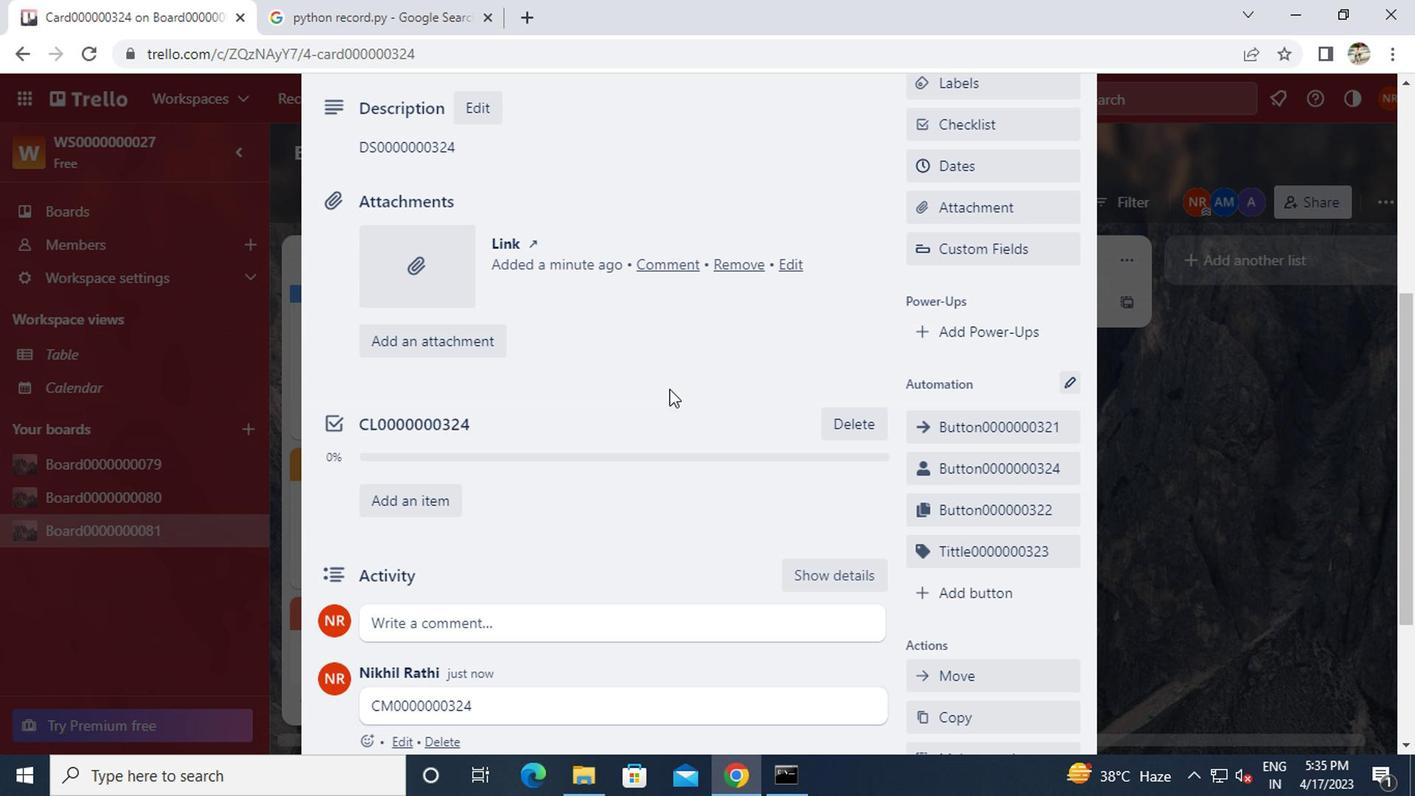 
Action: Mouse moved to (1068, 142)
Screenshot: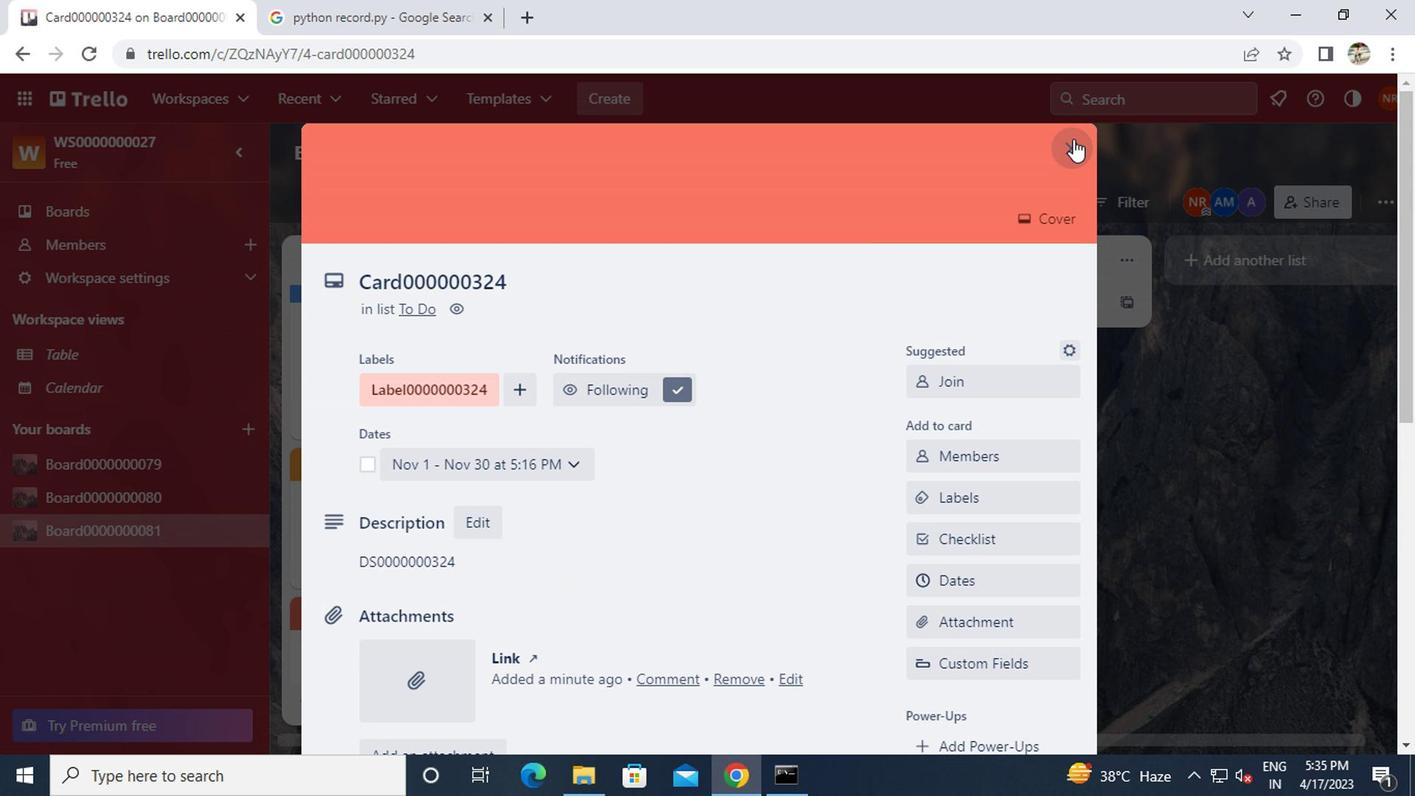 
Action: Mouse pressed left at (1068, 142)
Screenshot: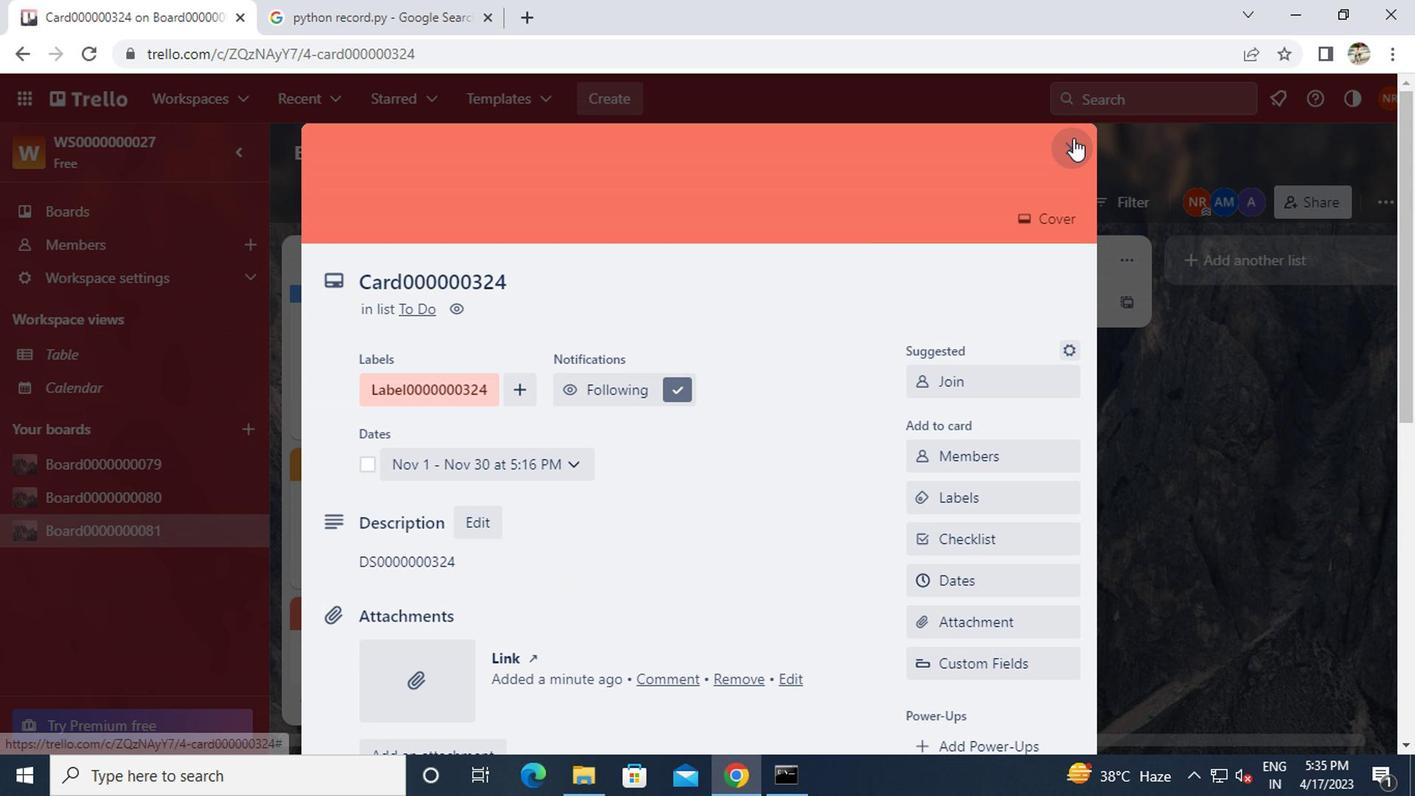 
Action: Mouse moved to (1055, 149)
Screenshot: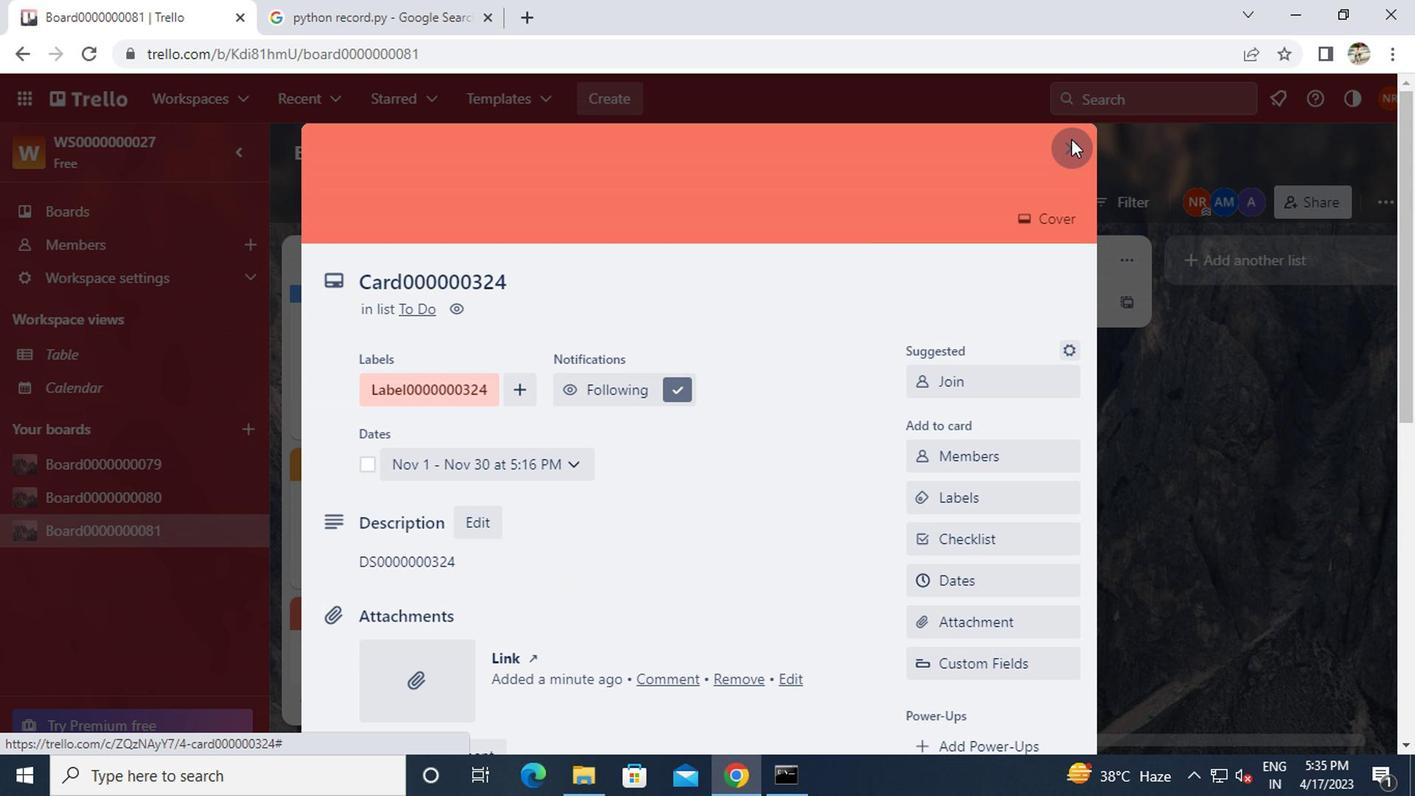 
